 Task: Look for space in Pīpri, India from 8th June, 2023 to 19th June, 2023 for 1 adult in price range Rs.5000 to Rs.12000. Place can be shared room with 1  bedroom having 1 bed and 1 bathroom. Property type can be house, flat, guest house, hotel. Booking option can be shelf check-in. Required host language is English.
Action: Mouse moved to (408, 106)
Screenshot: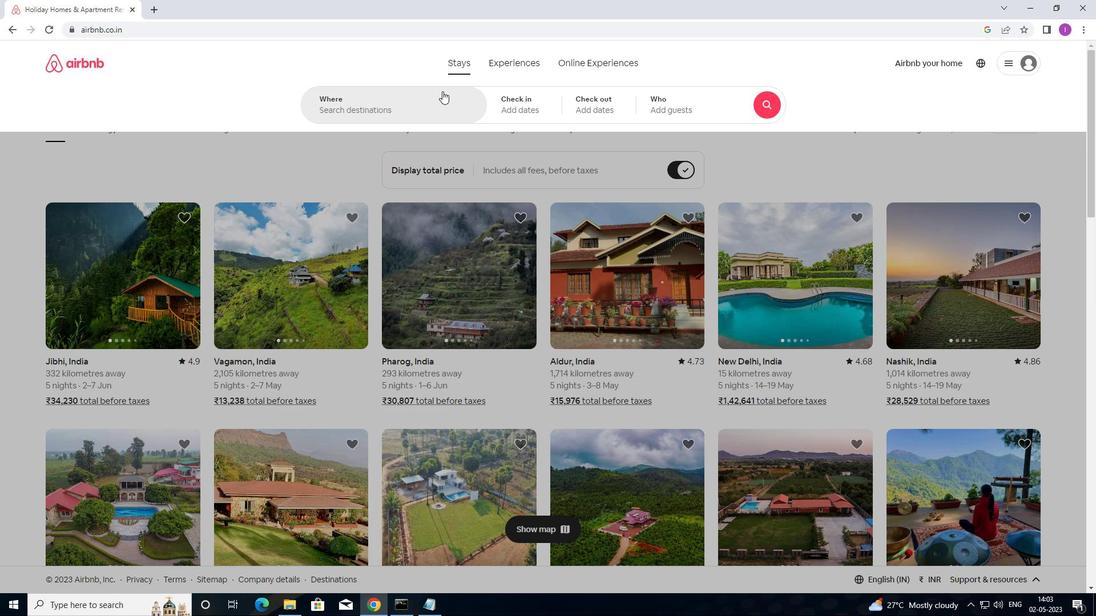 
Action: Mouse pressed left at (408, 106)
Screenshot: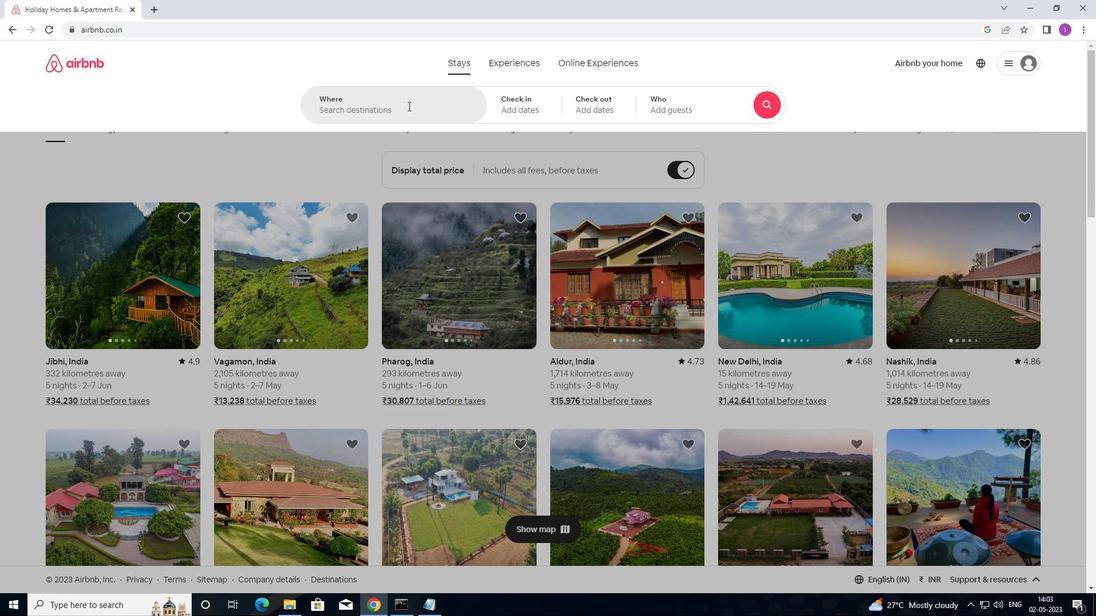 
Action: Mouse moved to (494, 107)
Screenshot: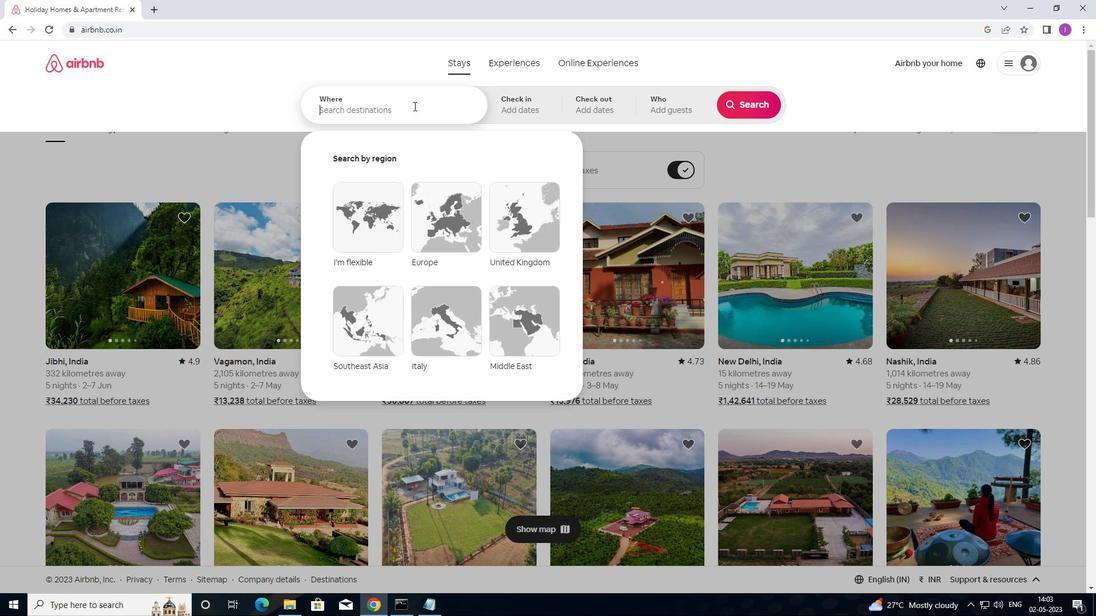 
Action: Key pressed <Key.shift>PIPRI,<Key.shift>INDIA
Screenshot: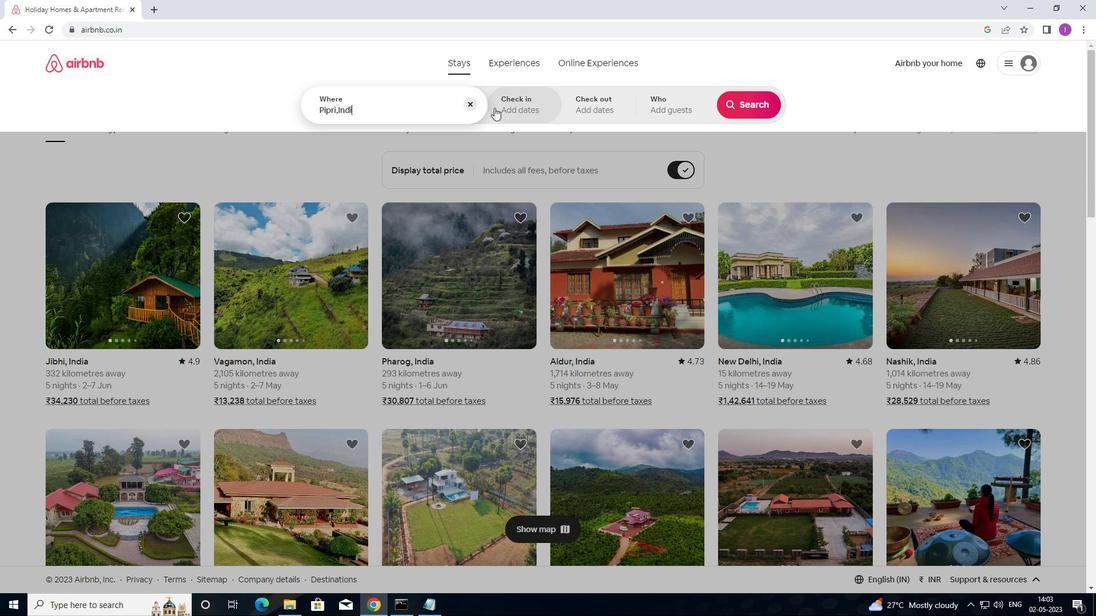 
Action: Mouse moved to (532, 107)
Screenshot: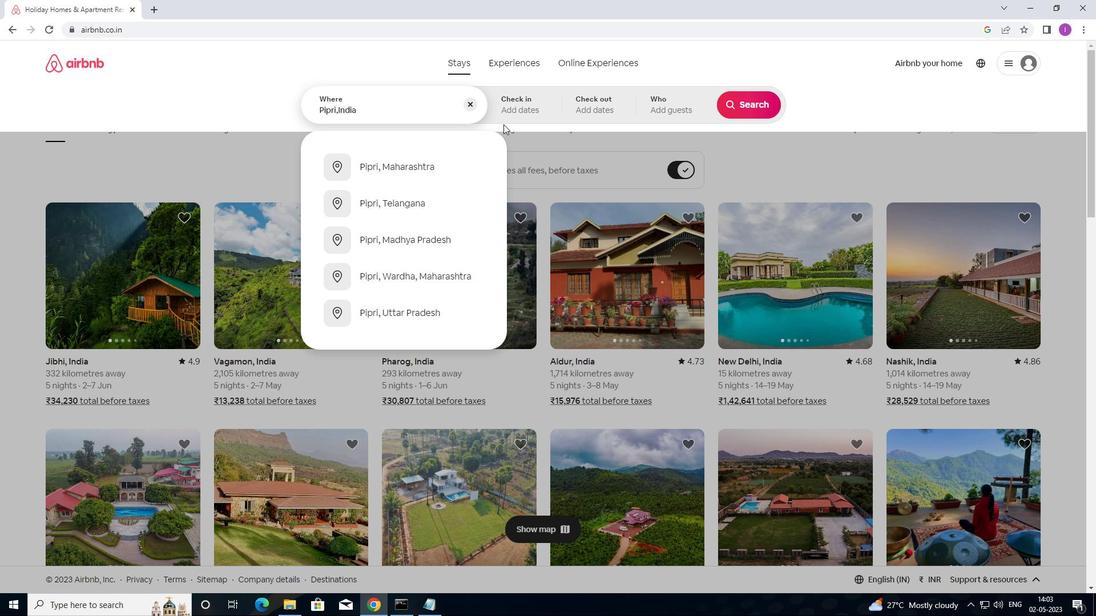 
Action: Mouse pressed left at (532, 107)
Screenshot: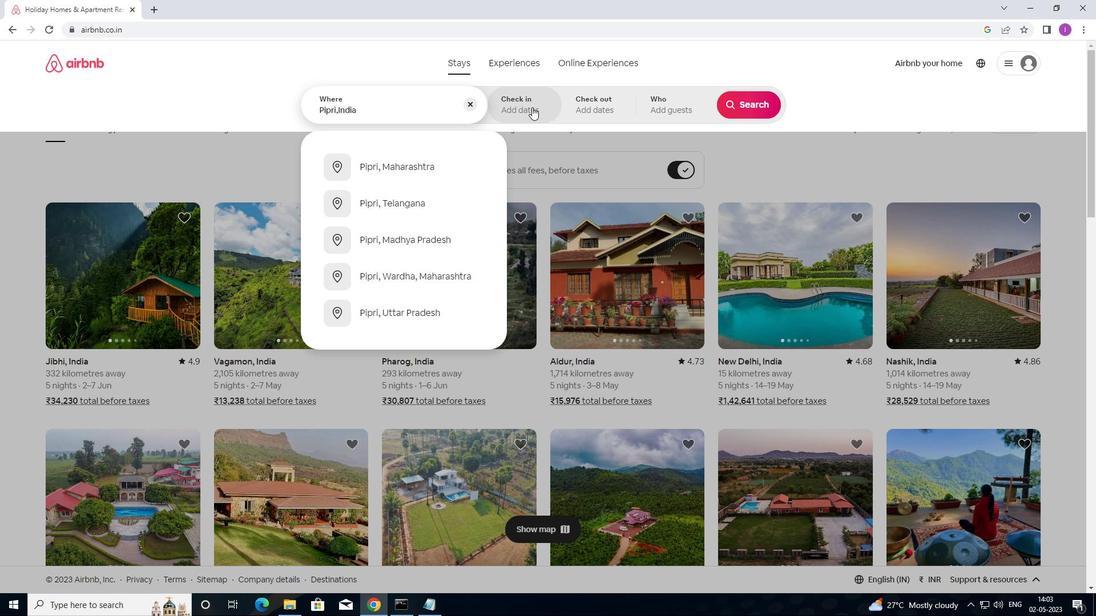 
Action: Mouse moved to (681, 270)
Screenshot: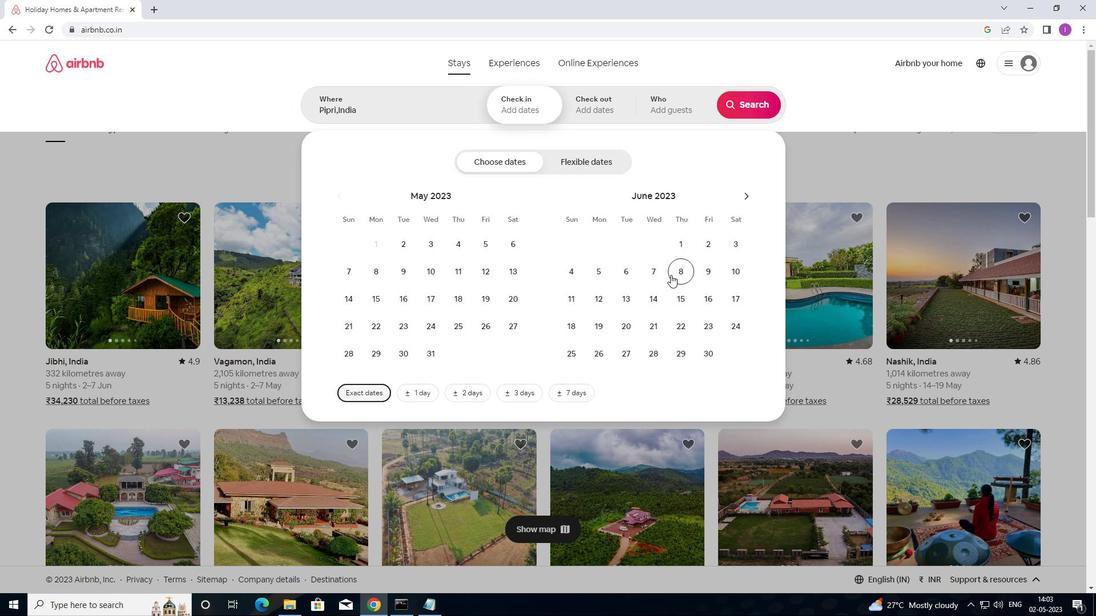 
Action: Mouse pressed left at (681, 270)
Screenshot: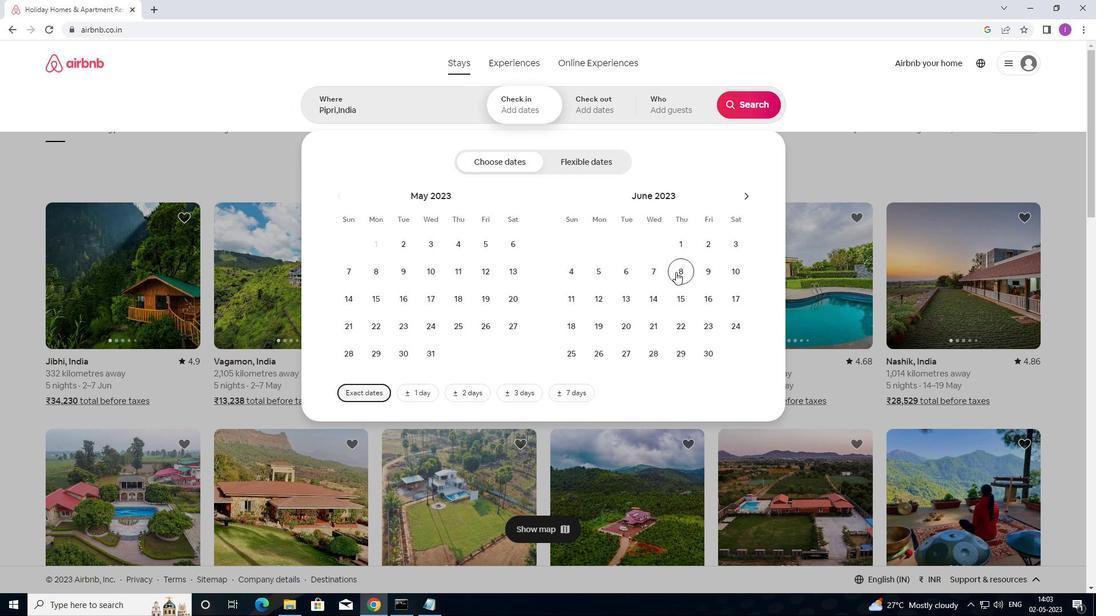 
Action: Mouse moved to (597, 332)
Screenshot: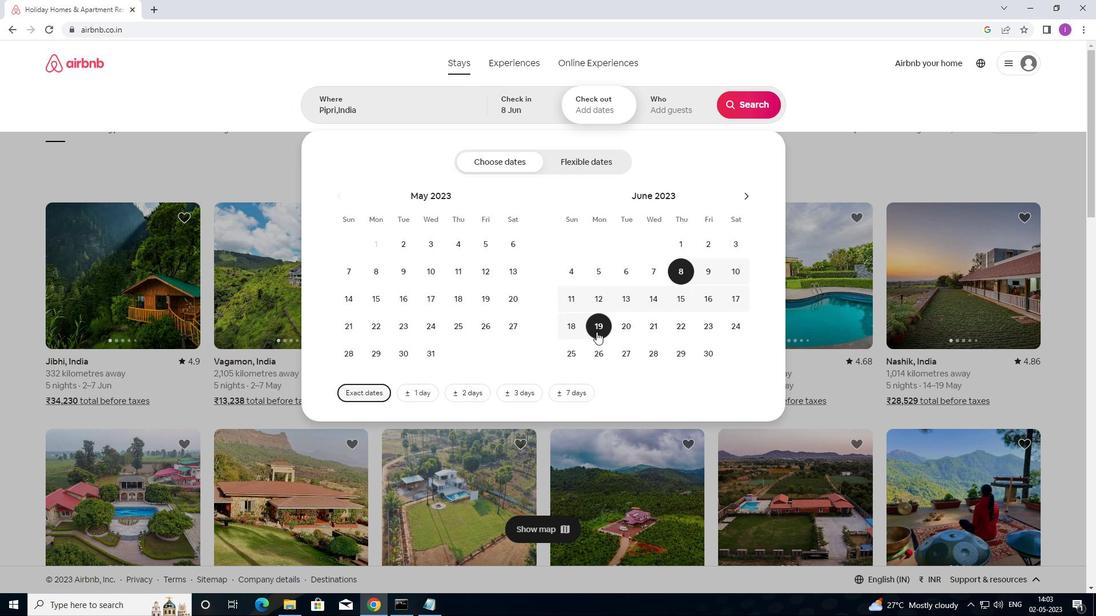 
Action: Mouse pressed left at (597, 332)
Screenshot: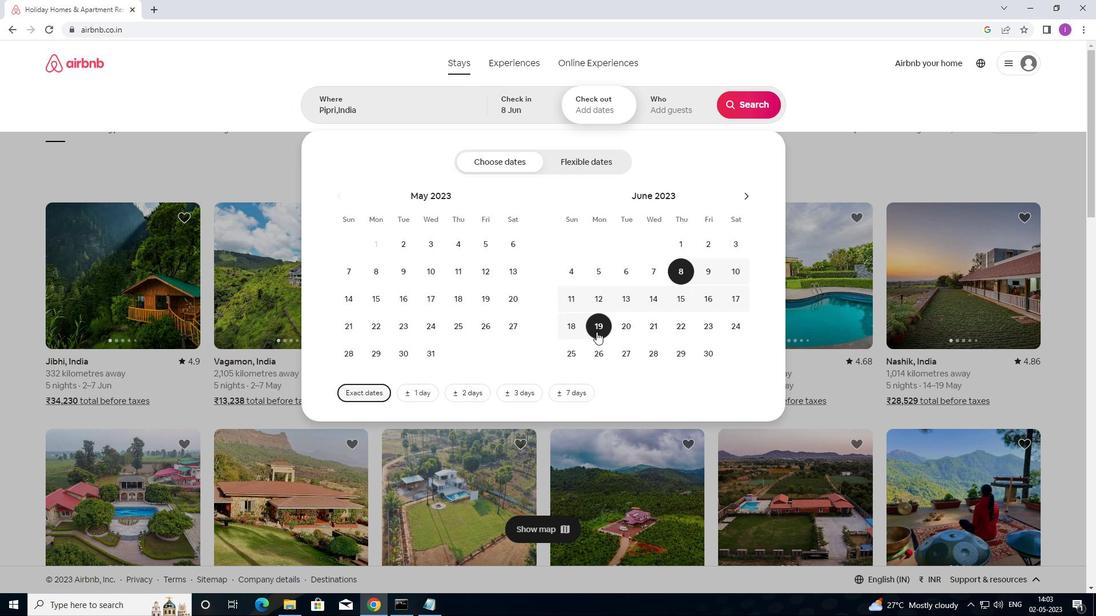 
Action: Mouse moved to (675, 118)
Screenshot: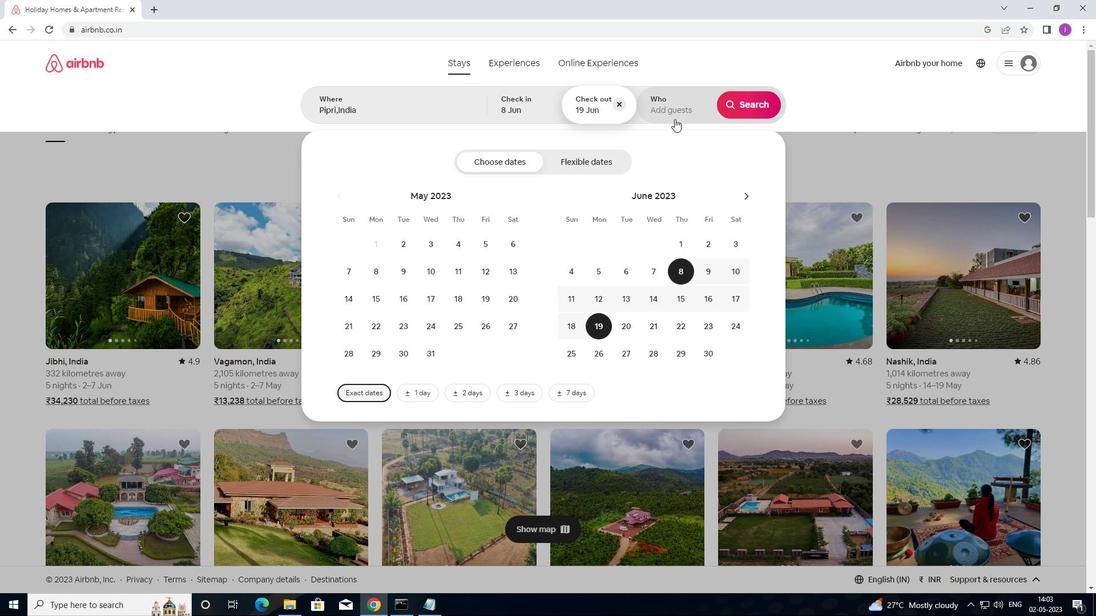 
Action: Mouse pressed left at (675, 118)
Screenshot: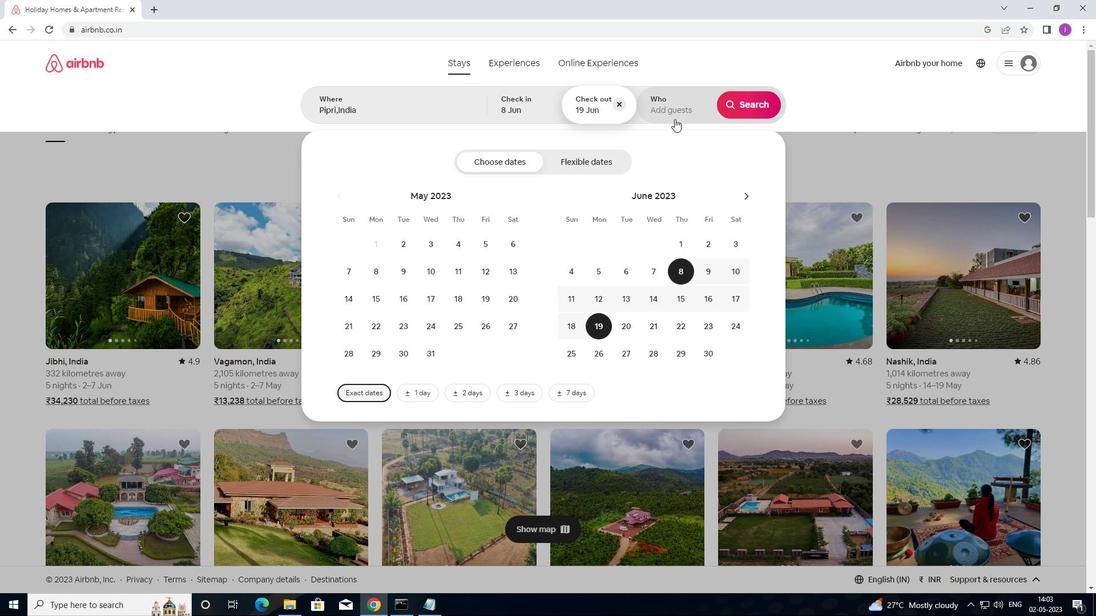 
Action: Mouse moved to (748, 164)
Screenshot: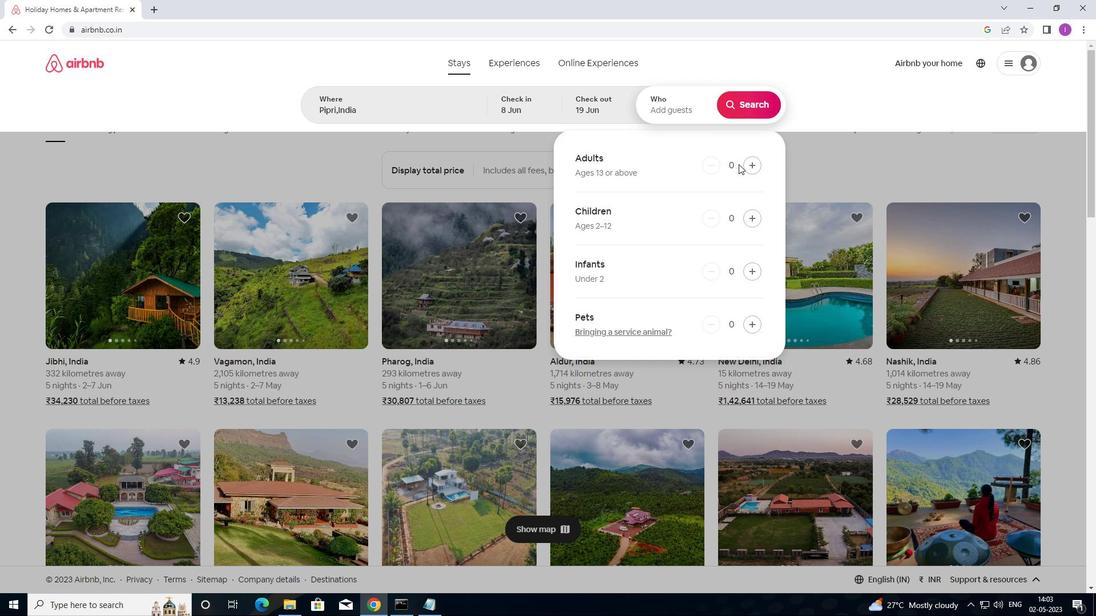 
Action: Mouse pressed left at (748, 164)
Screenshot: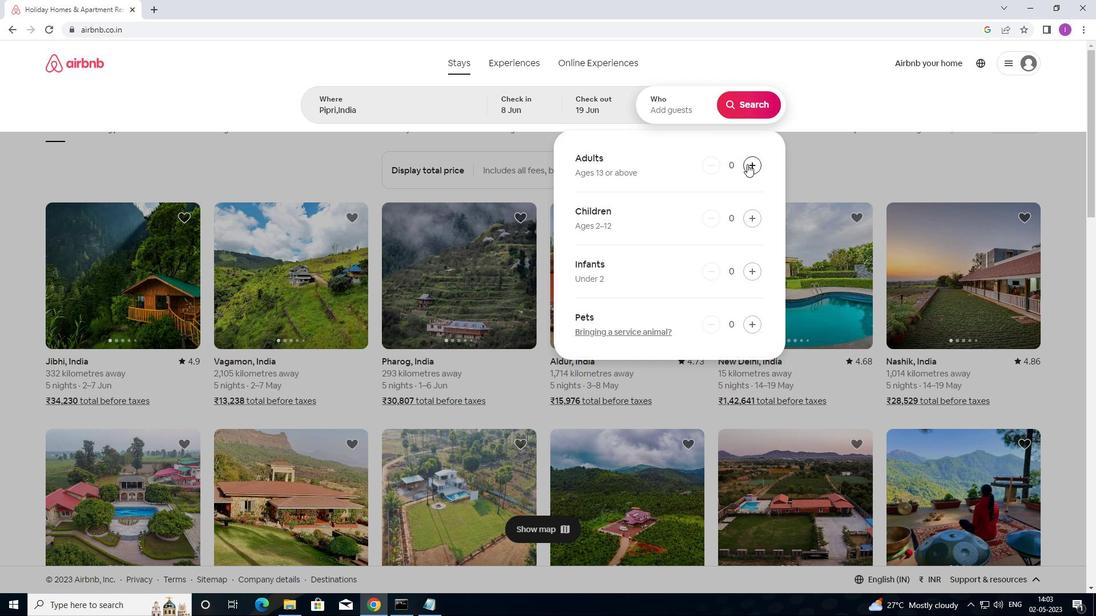 
Action: Mouse moved to (755, 107)
Screenshot: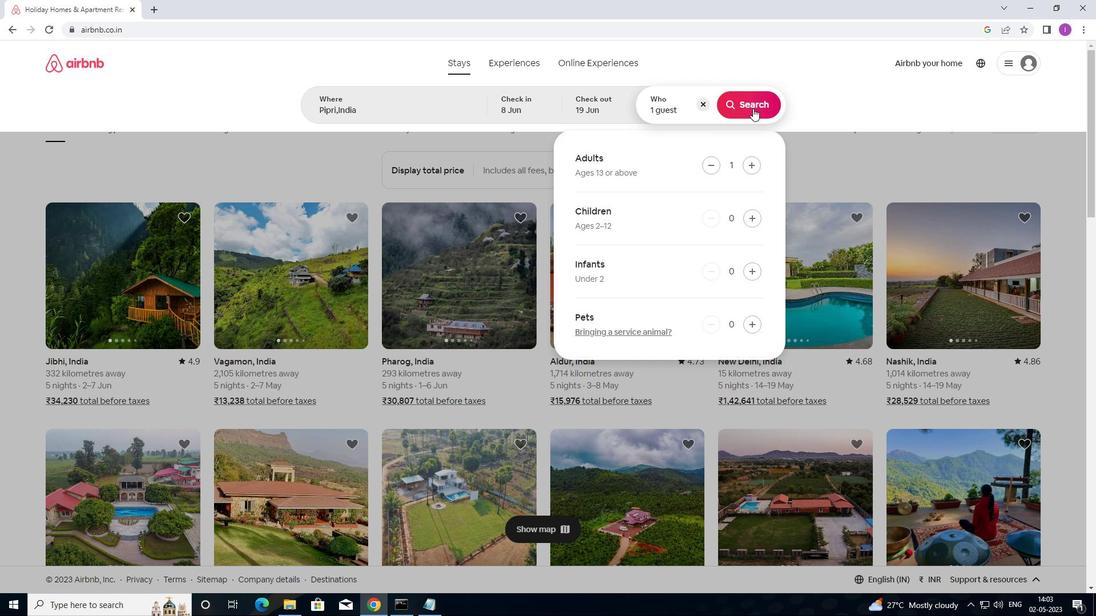 
Action: Mouse pressed left at (755, 107)
Screenshot: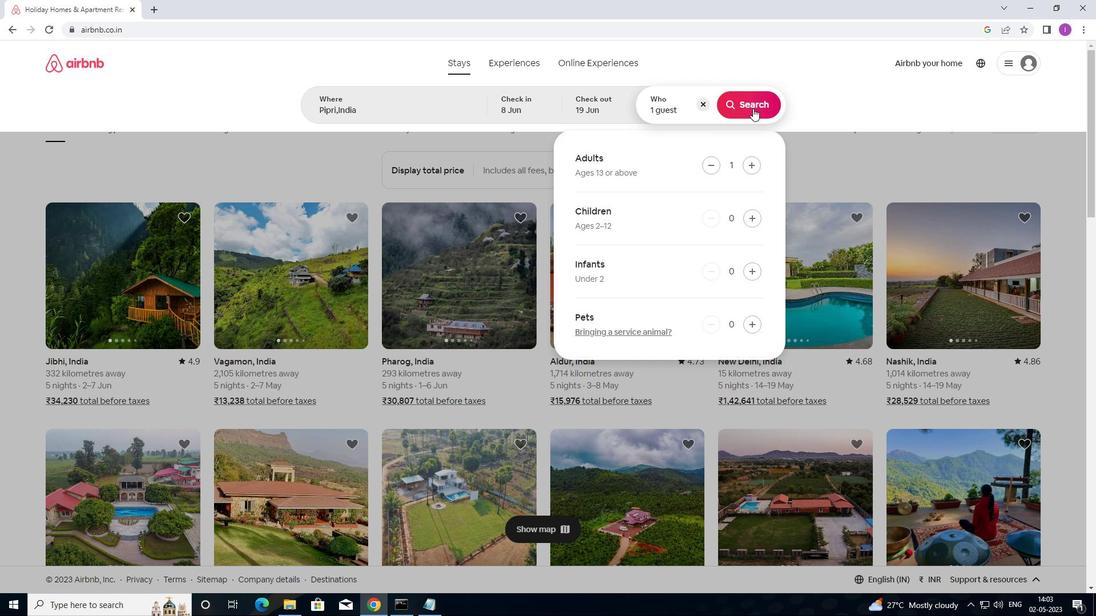 
Action: Mouse moved to (1063, 108)
Screenshot: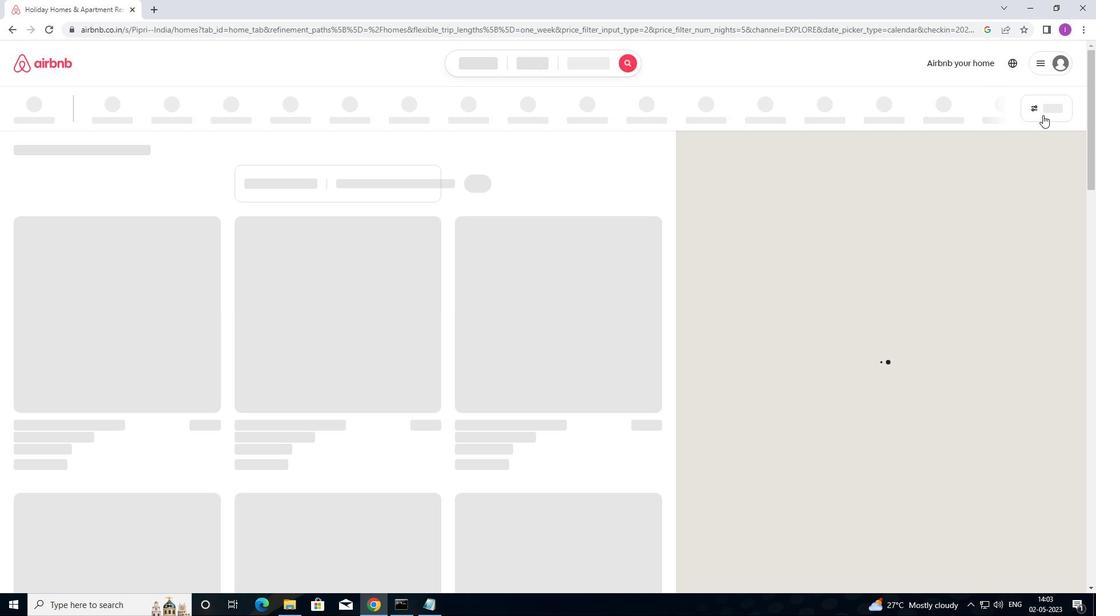 
Action: Mouse pressed left at (1063, 108)
Screenshot: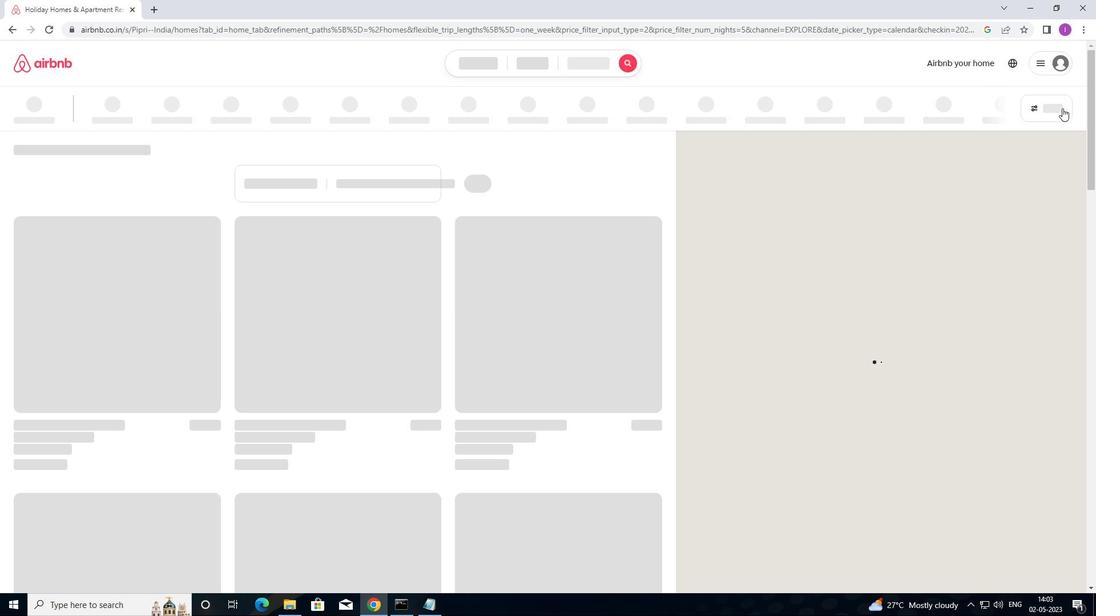 
Action: Mouse moved to (1043, 109)
Screenshot: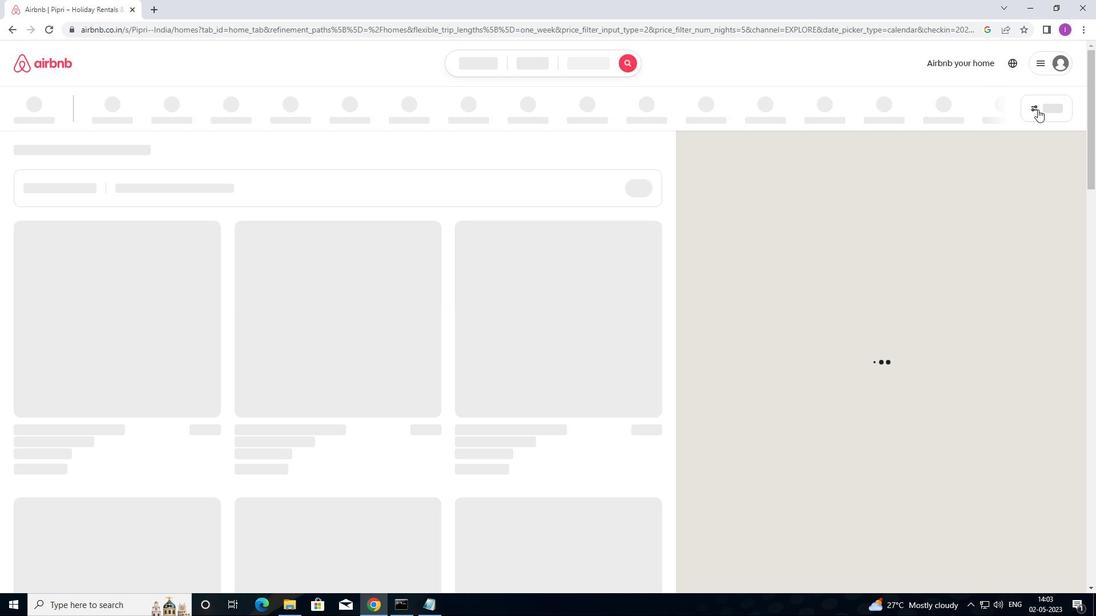 
Action: Mouse pressed left at (1043, 109)
Screenshot: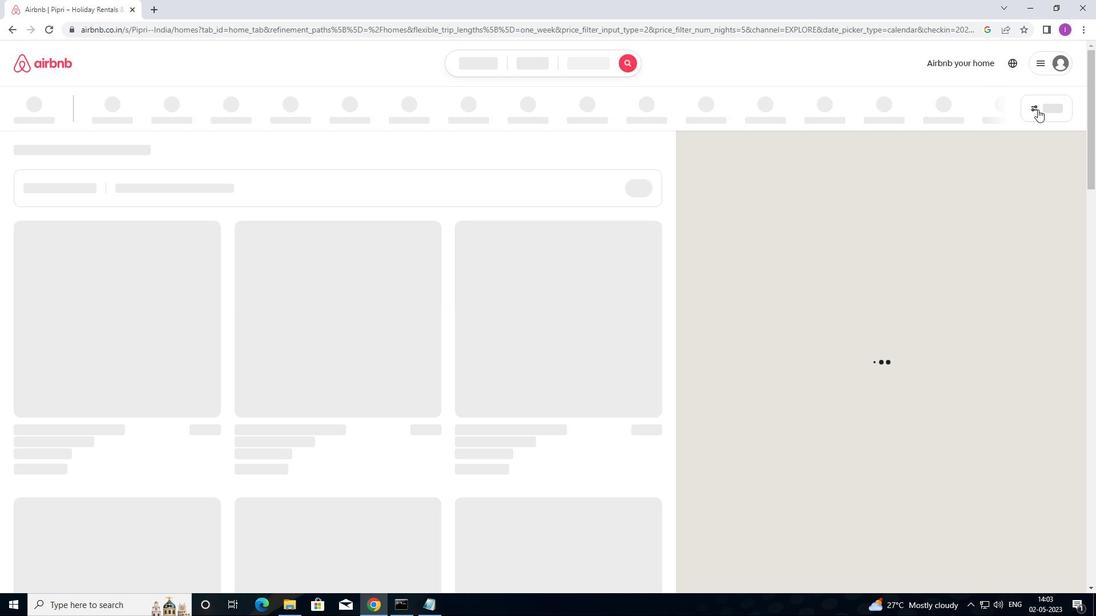 
Action: Mouse moved to (418, 250)
Screenshot: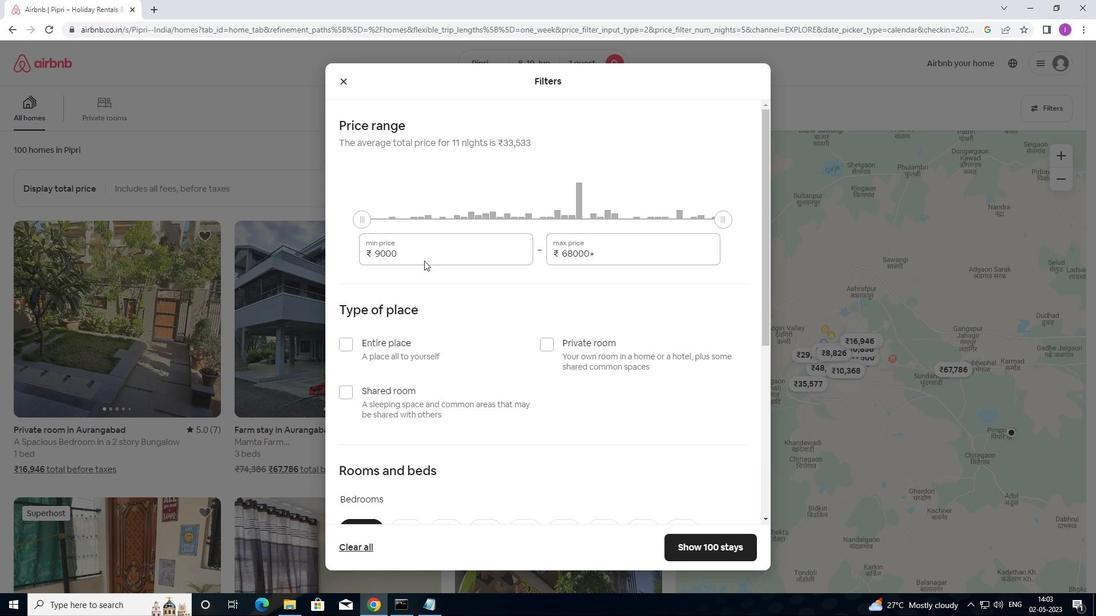 
Action: Mouse pressed left at (418, 250)
Screenshot: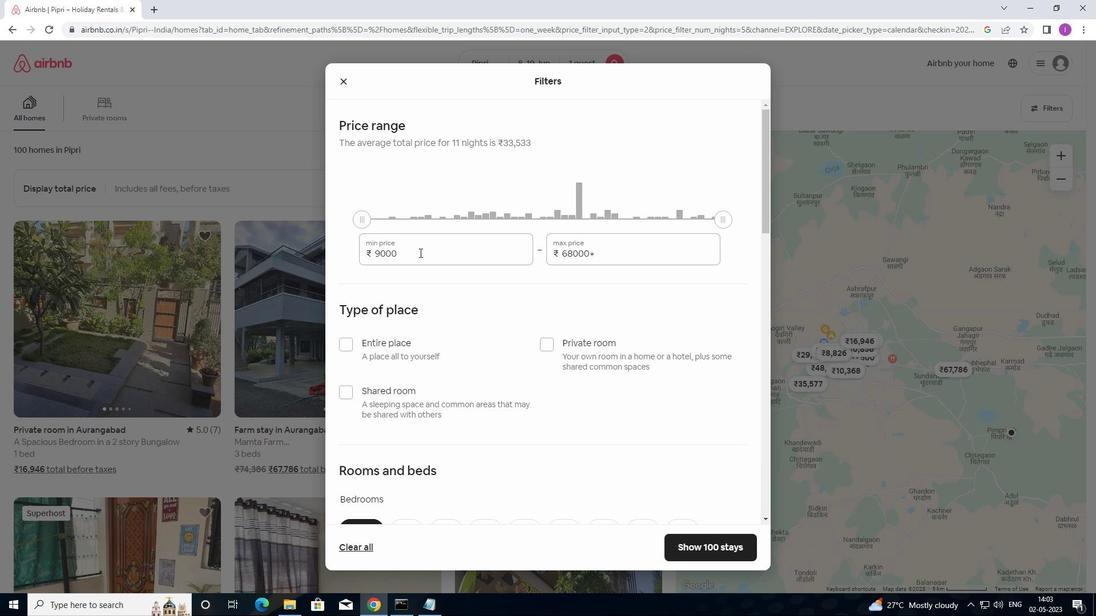 
Action: Mouse moved to (350, 251)
Screenshot: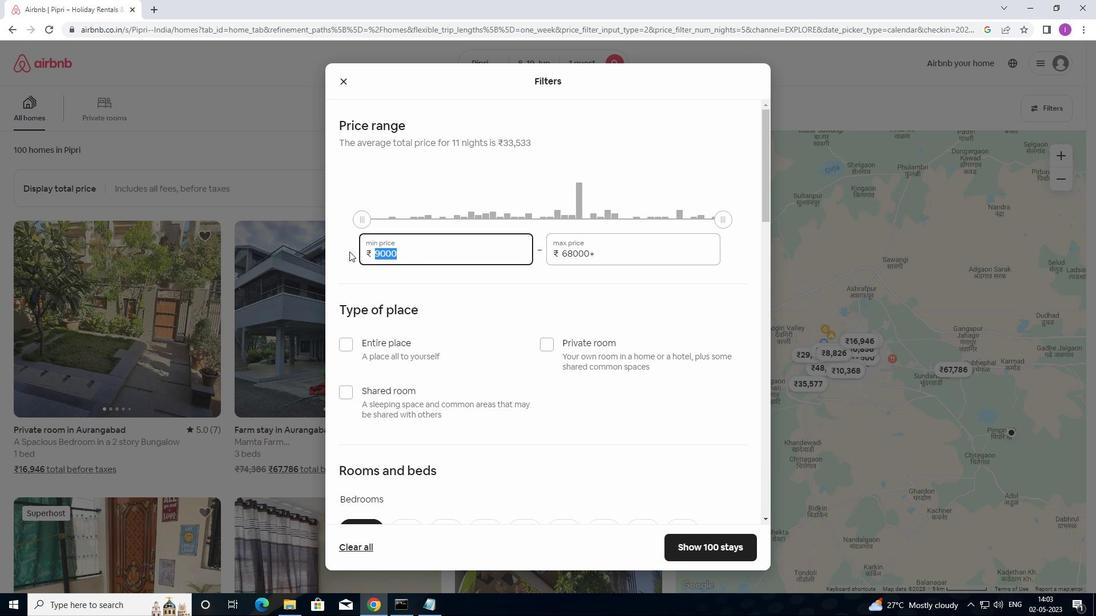 
Action: Key pressed 50
Screenshot: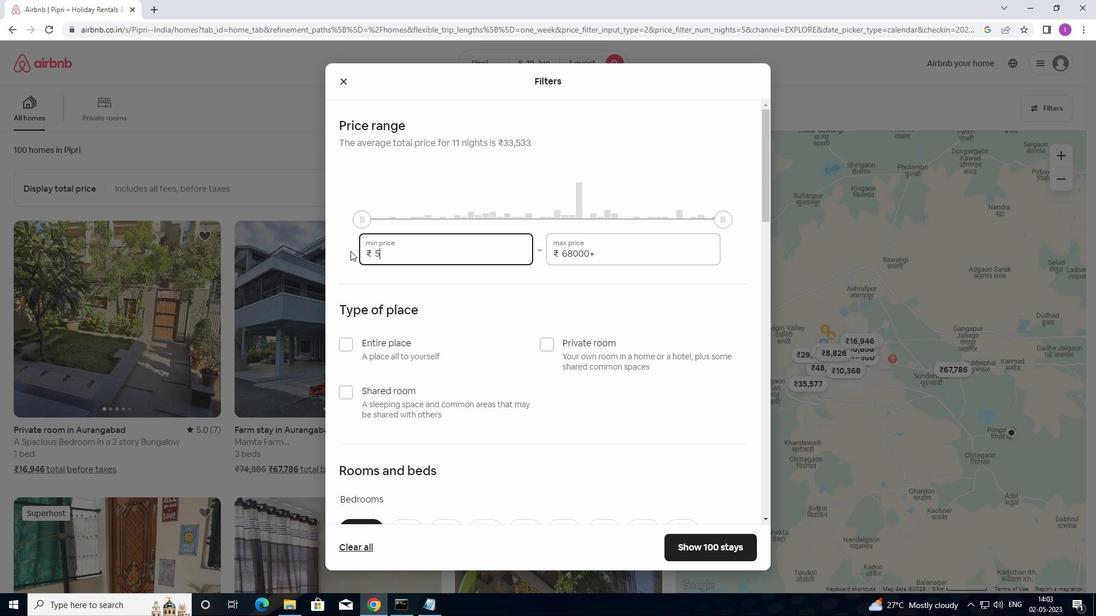 
Action: Mouse moved to (355, 250)
Screenshot: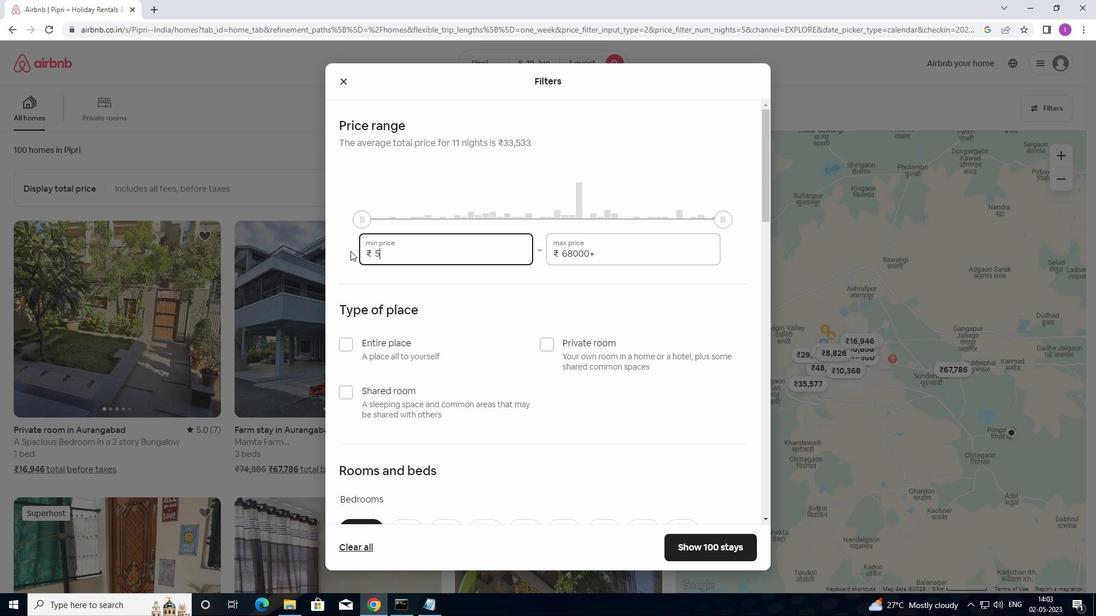 
Action: Key pressed 0
Screenshot: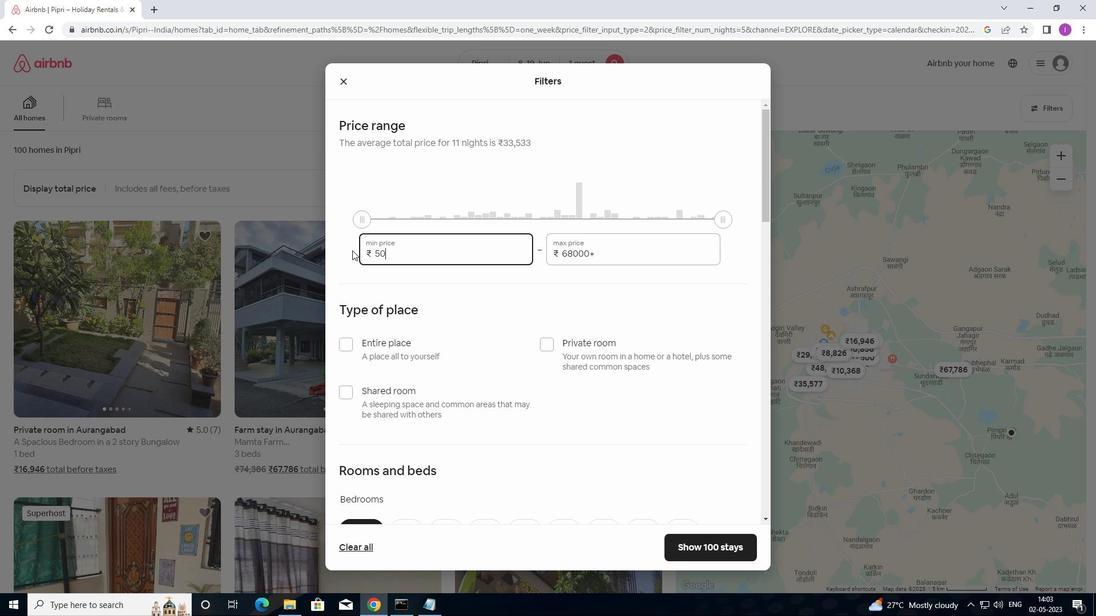 
Action: Mouse moved to (355, 250)
Screenshot: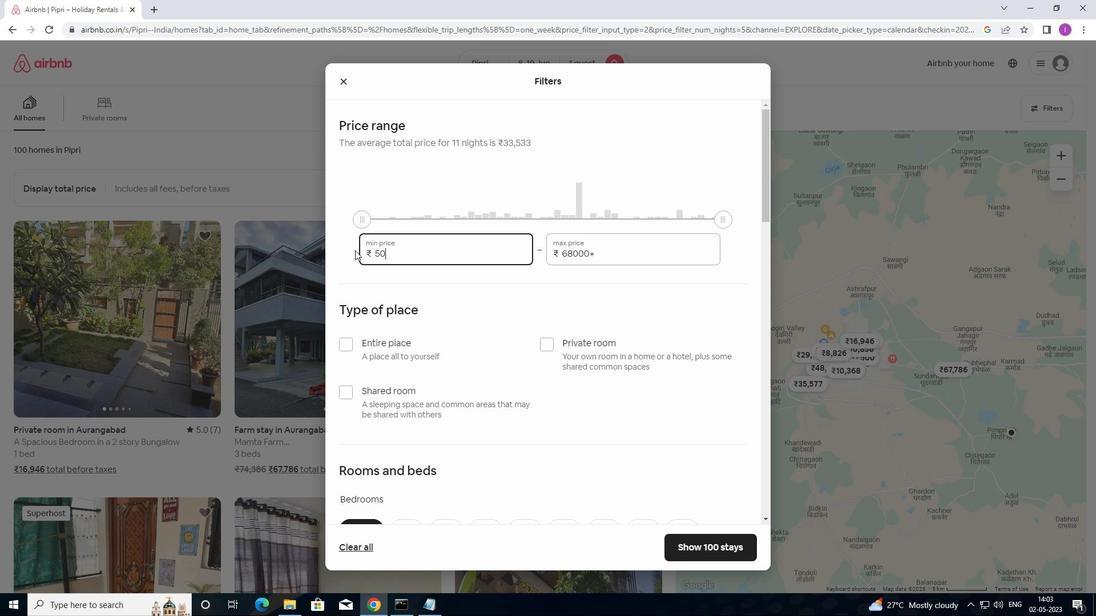 
Action: Key pressed 0
Screenshot: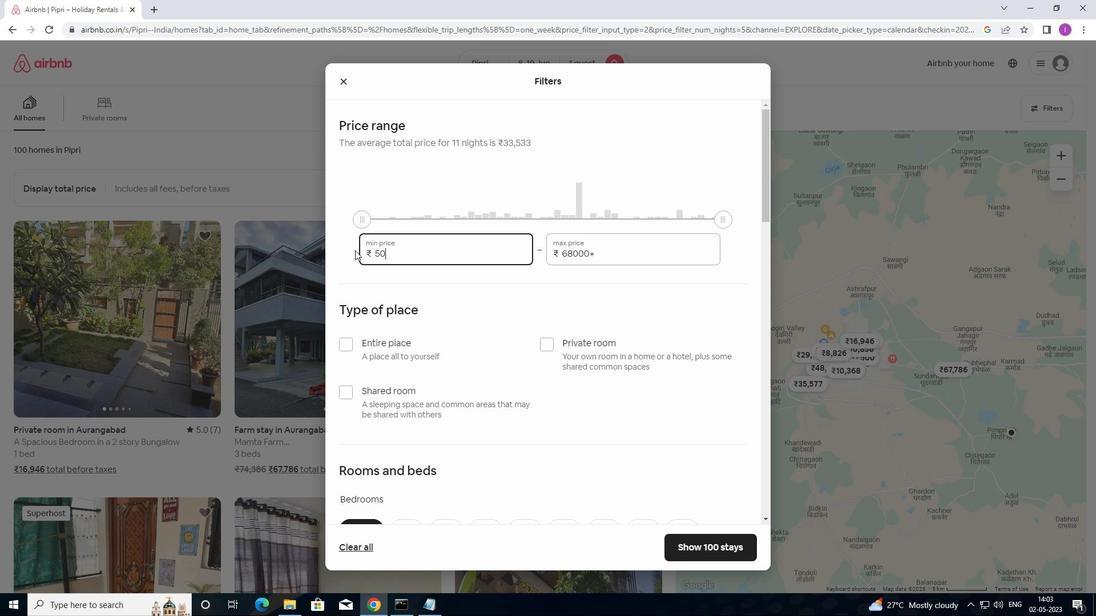 
Action: Mouse moved to (600, 254)
Screenshot: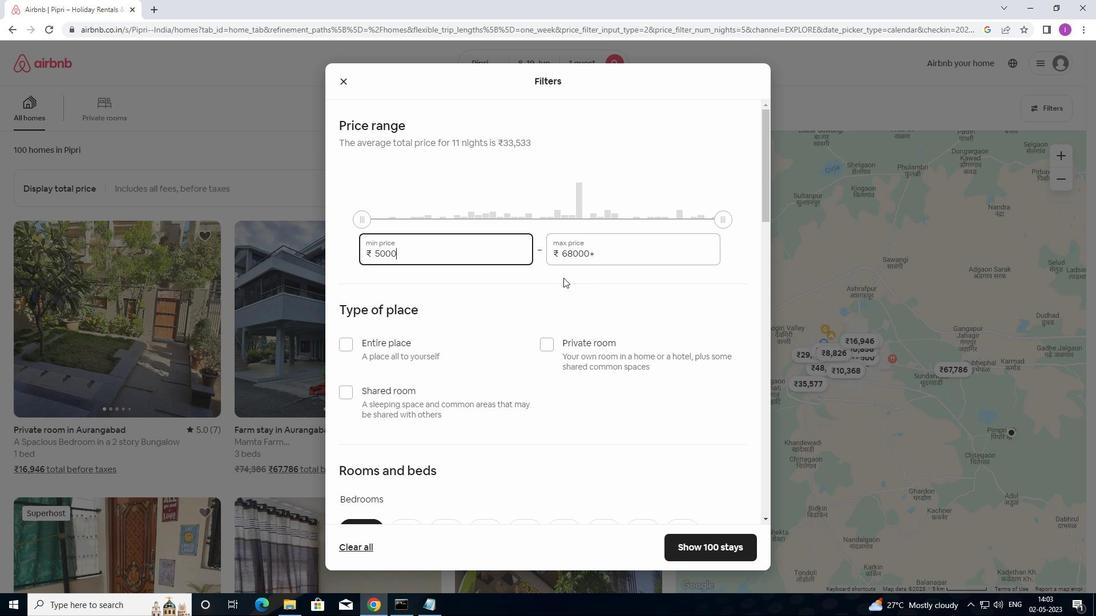 
Action: Mouse pressed left at (600, 254)
Screenshot: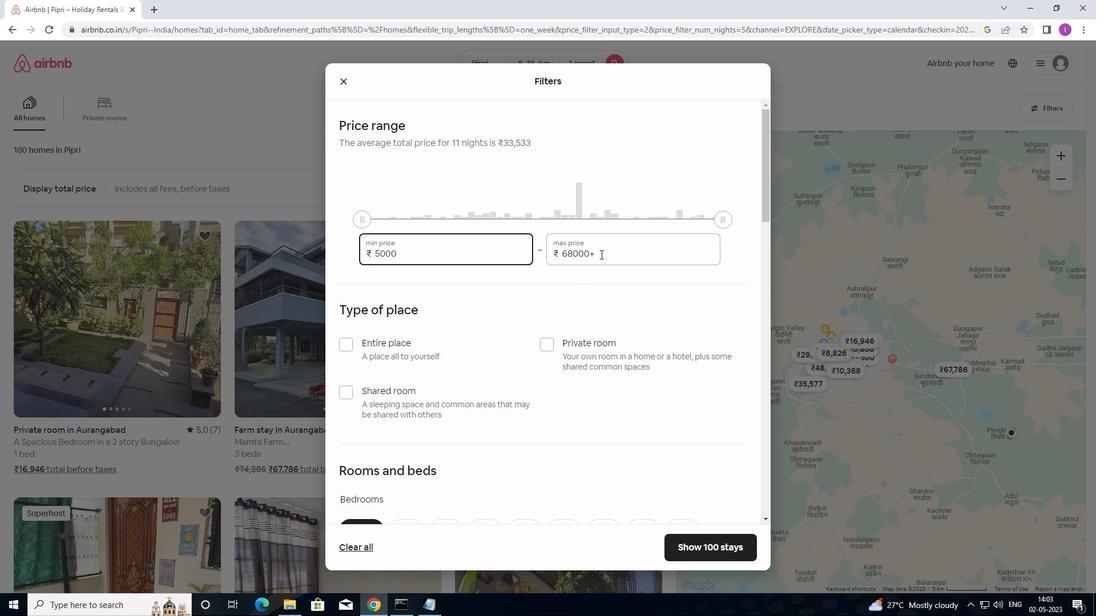 
Action: Mouse moved to (552, 253)
Screenshot: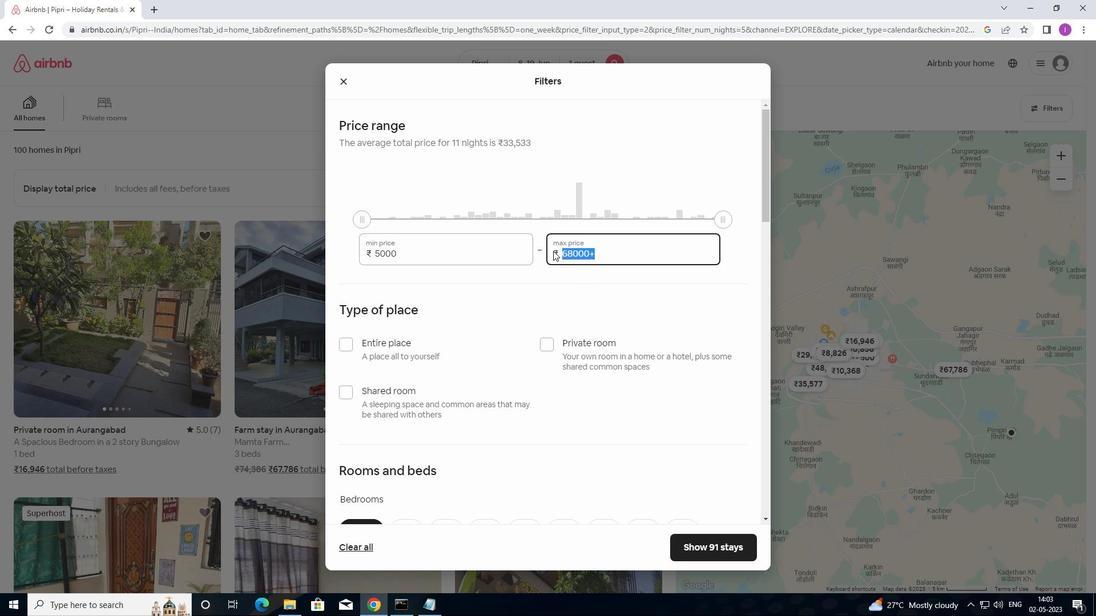 
Action: Key pressed 12
Screenshot: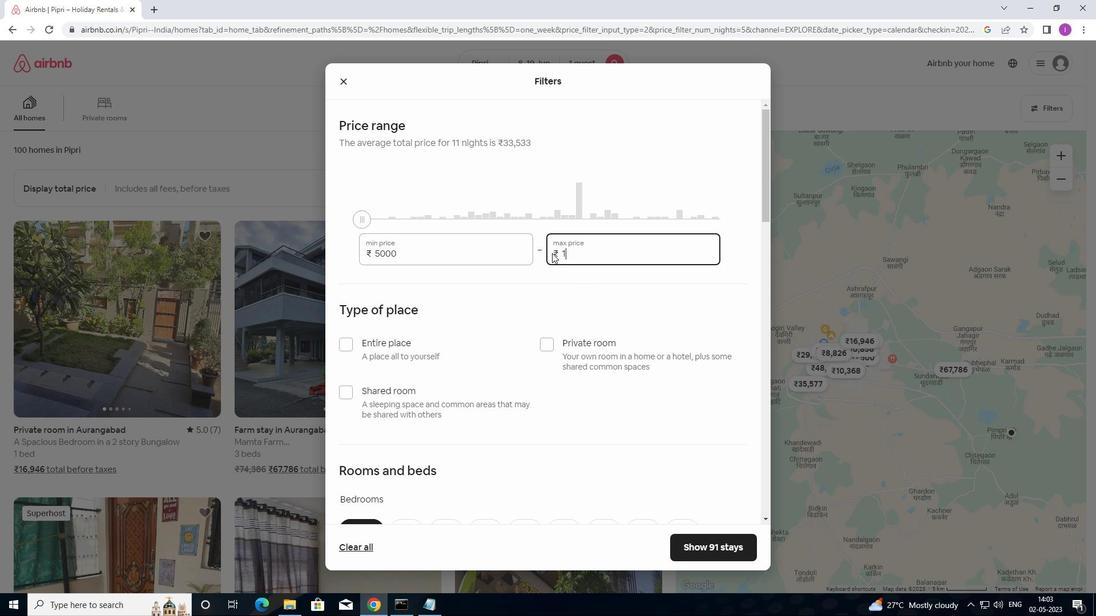 
Action: Mouse moved to (552, 255)
Screenshot: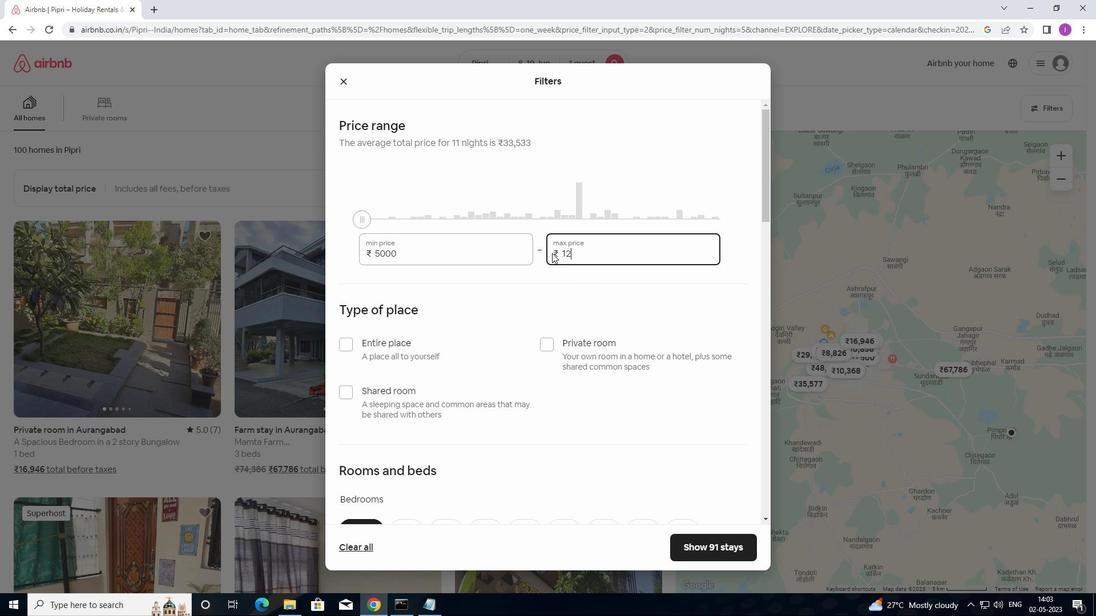 
Action: Key pressed 0
Screenshot: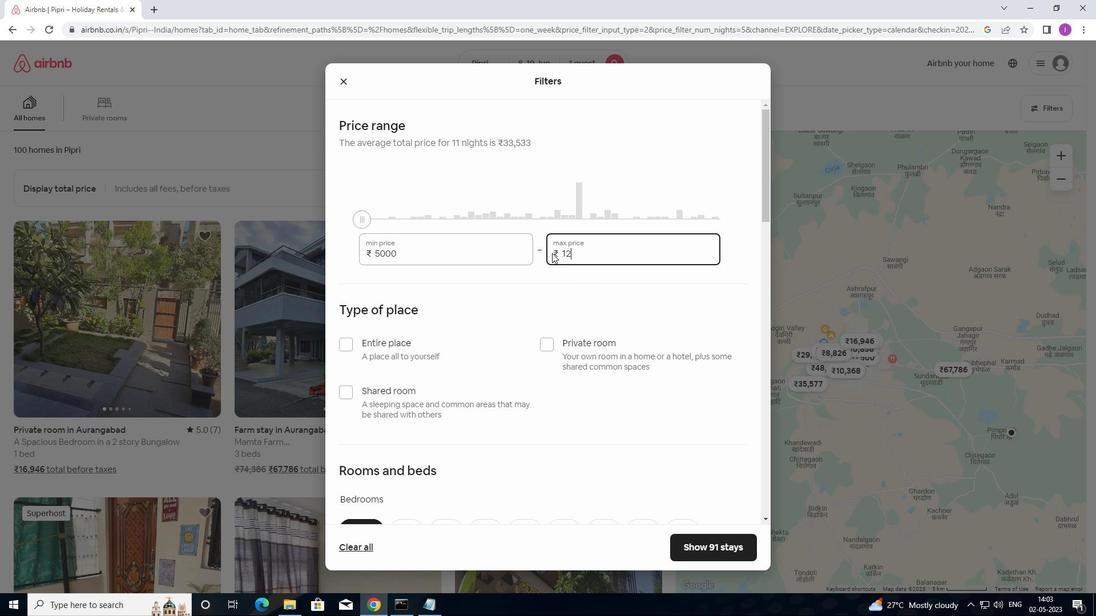 
Action: Mouse moved to (552, 255)
Screenshot: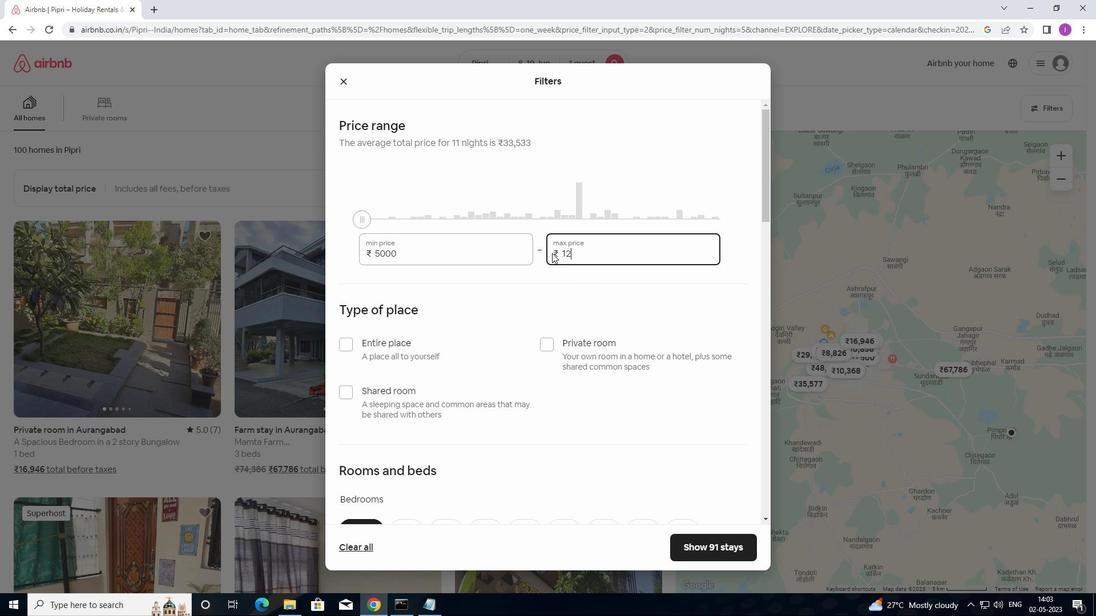 
Action: Key pressed 00
Screenshot: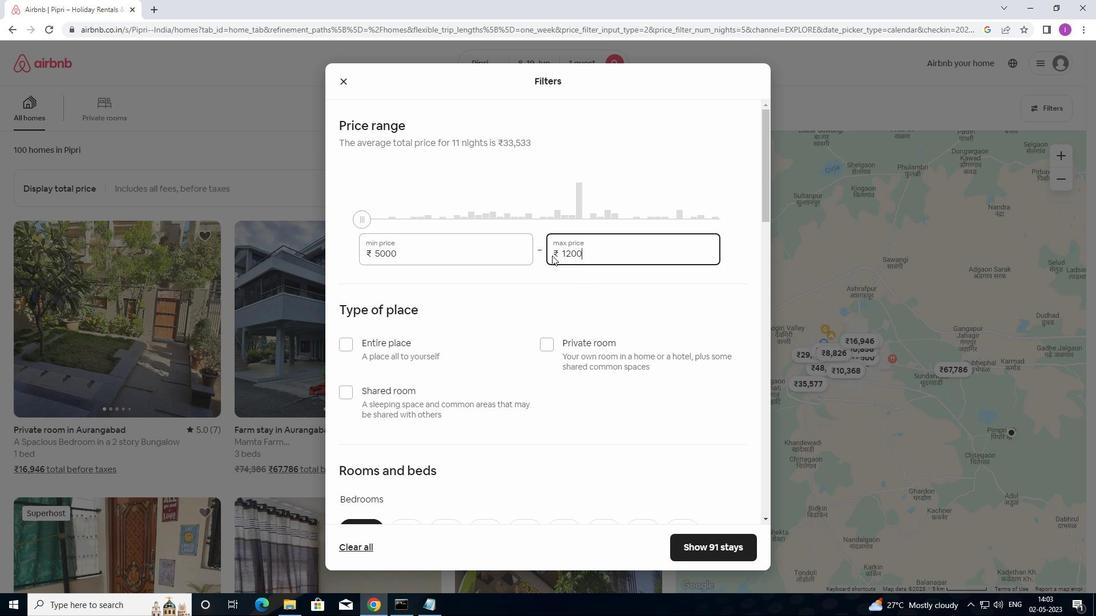 
Action: Mouse moved to (559, 301)
Screenshot: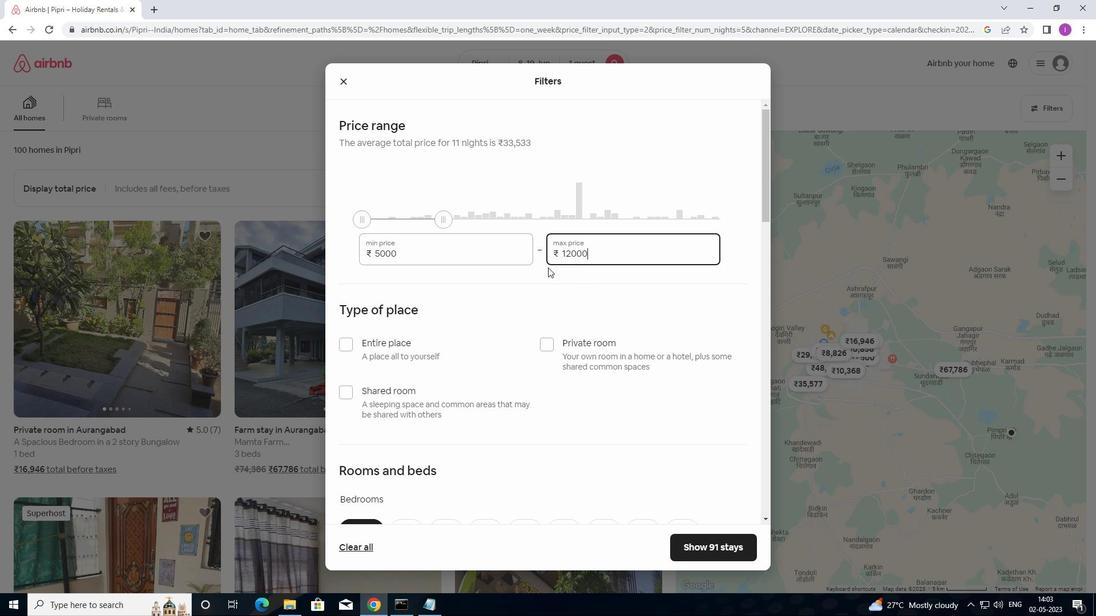 
Action: Mouse scrolled (559, 301) with delta (0, 0)
Screenshot: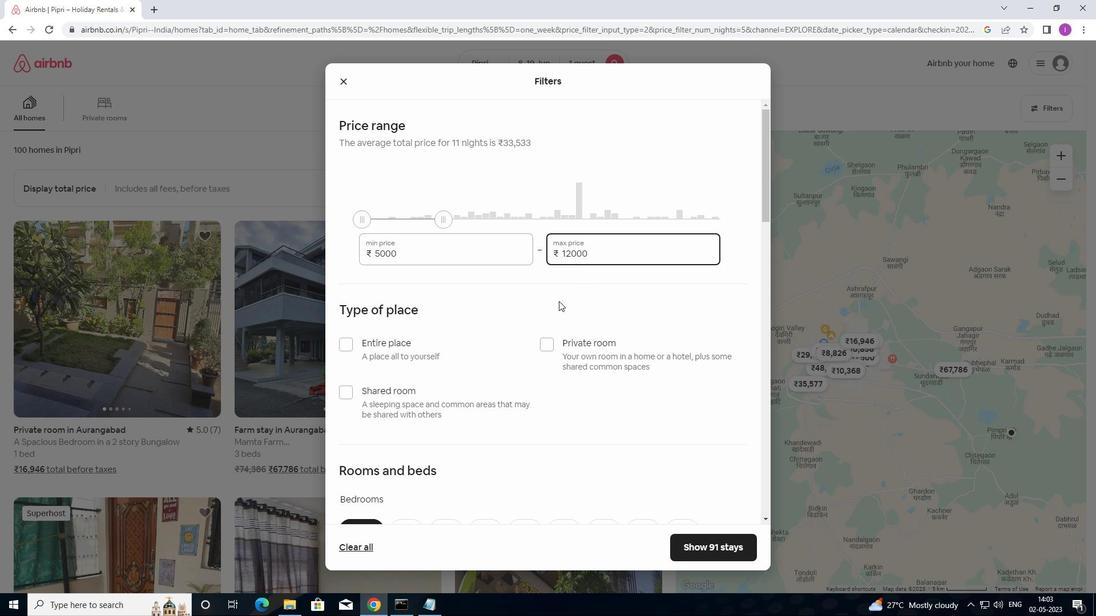
Action: Mouse scrolled (559, 301) with delta (0, 0)
Screenshot: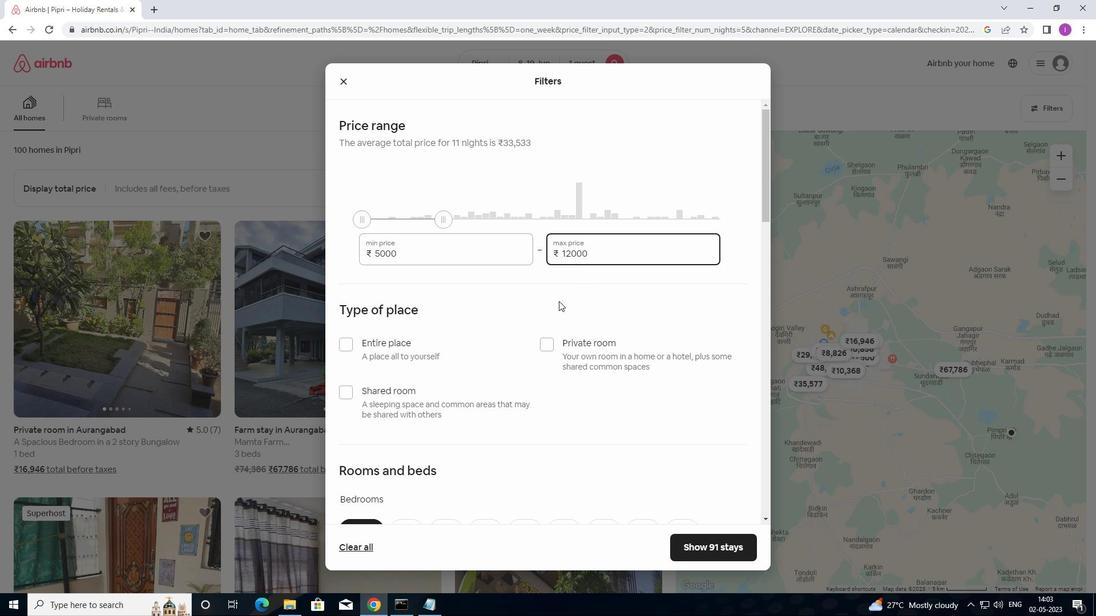
Action: Mouse moved to (351, 281)
Screenshot: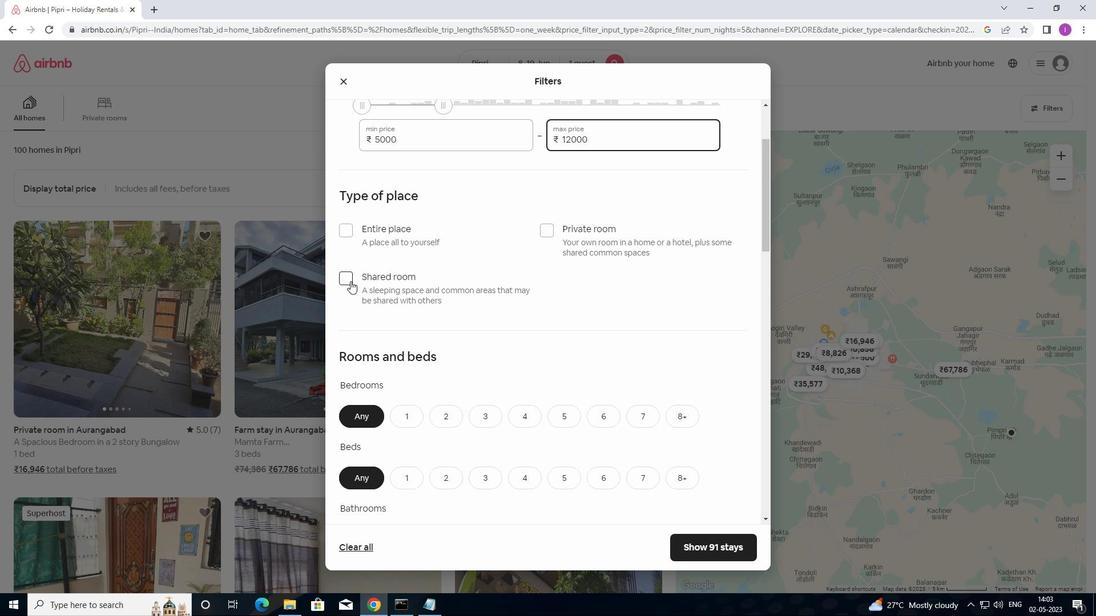 
Action: Mouse pressed left at (351, 281)
Screenshot: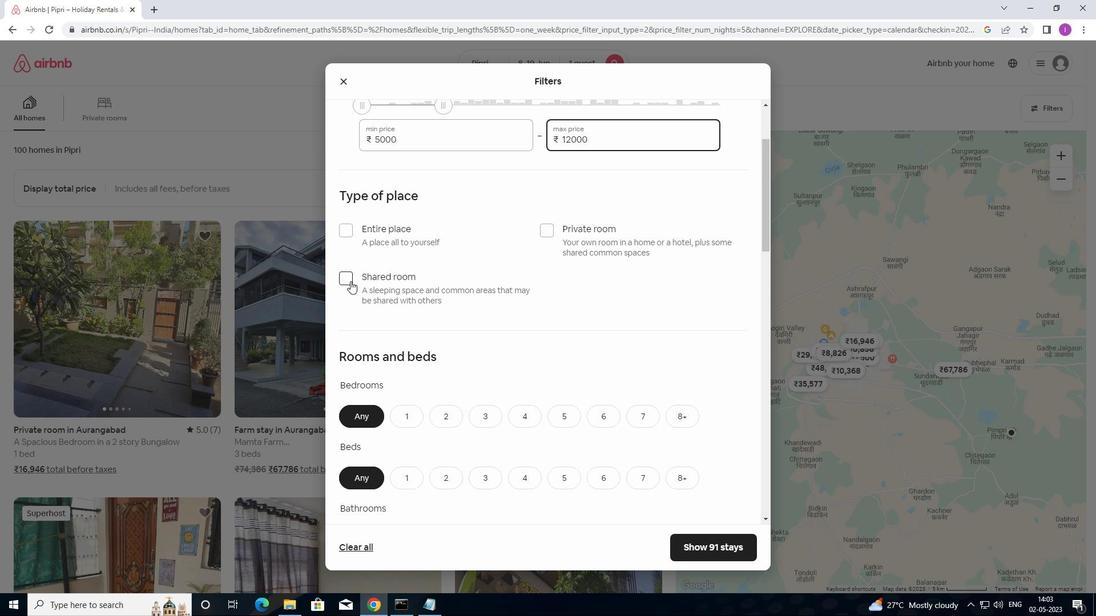 
Action: Mouse moved to (462, 291)
Screenshot: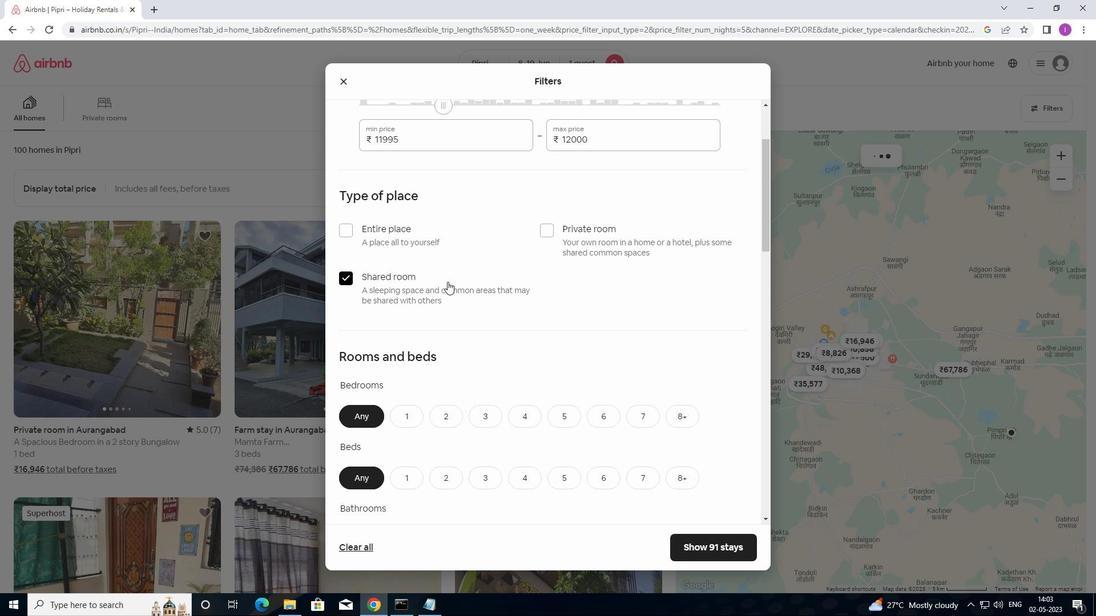 
Action: Mouse scrolled (462, 290) with delta (0, 0)
Screenshot: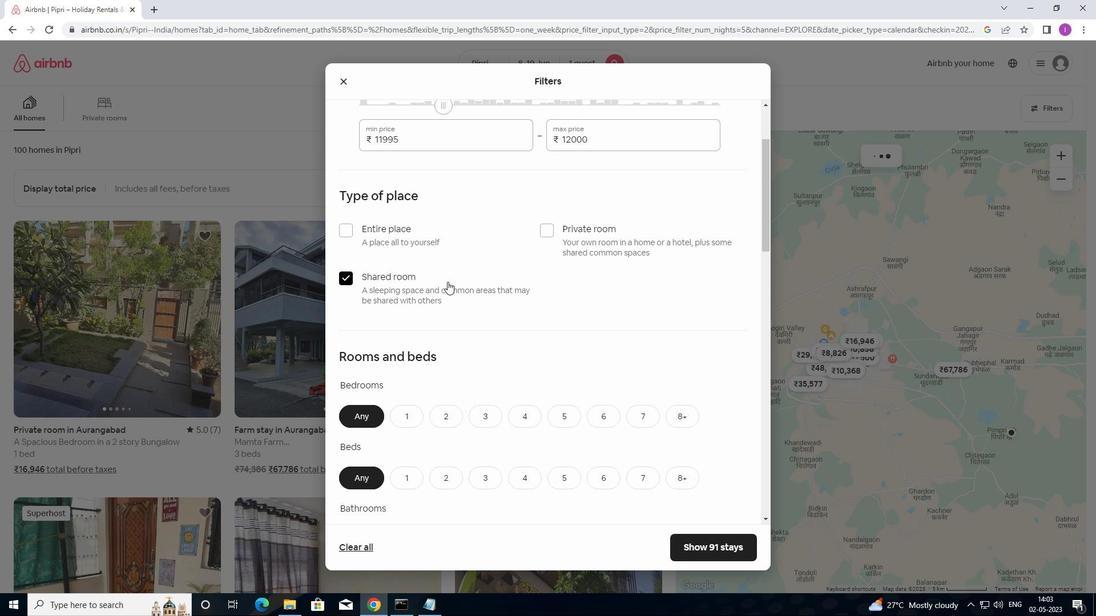 
Action: Mouse moved to (463, 292)
Screenshot: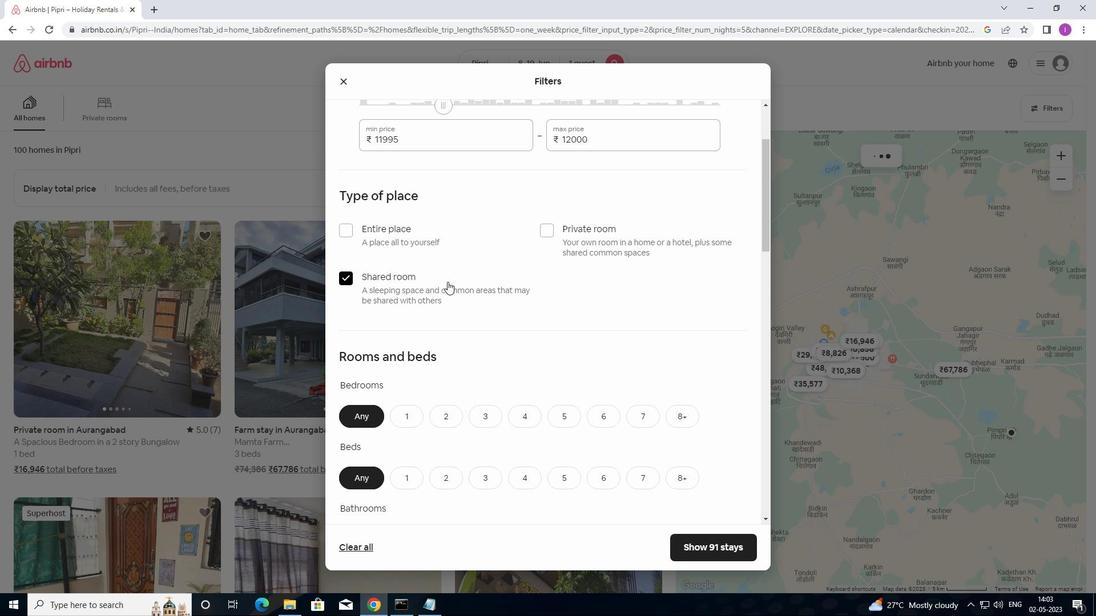 
Action: Mouse scrolled (463, 291) with delta (0, 0)
Screenshot: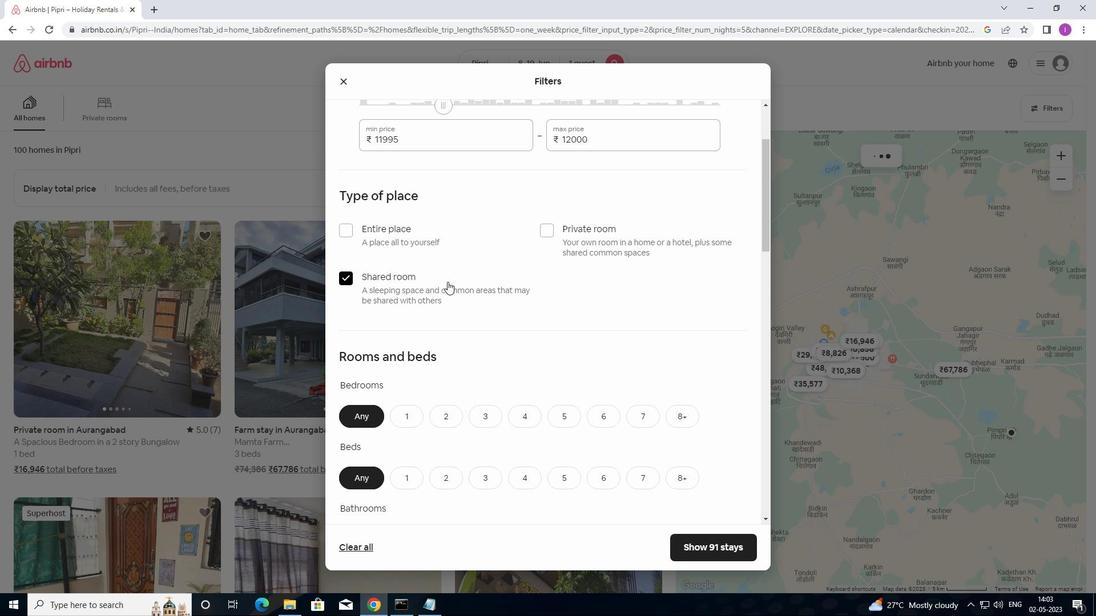 
Action: Mouse moved to (464, 292)
Screenshot: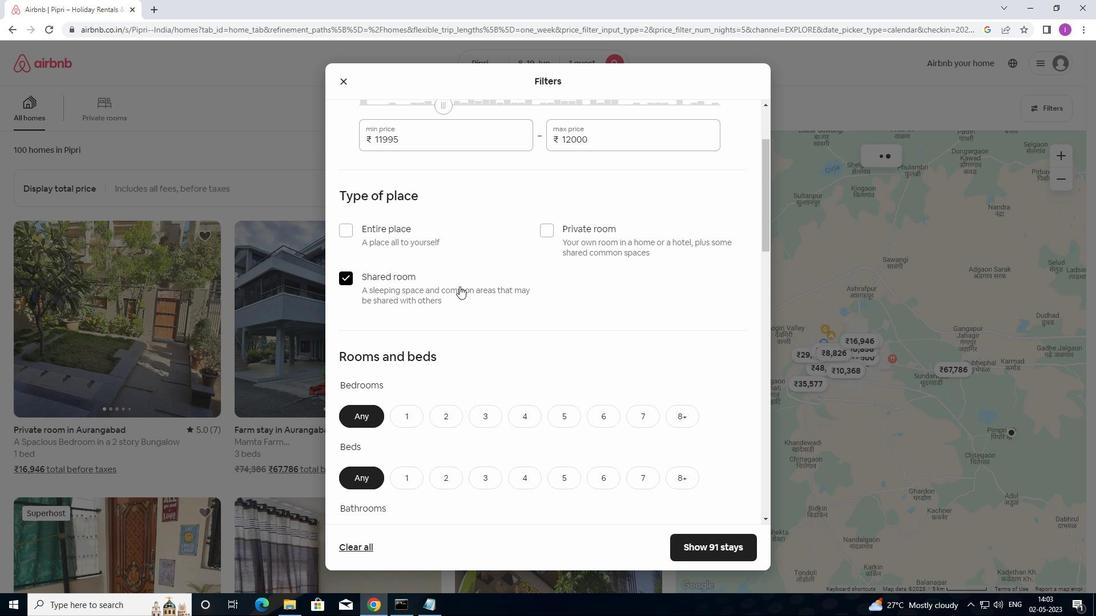 
Action: Mouse scrolled (464, 291) with delta (0, 0)
Screenshot: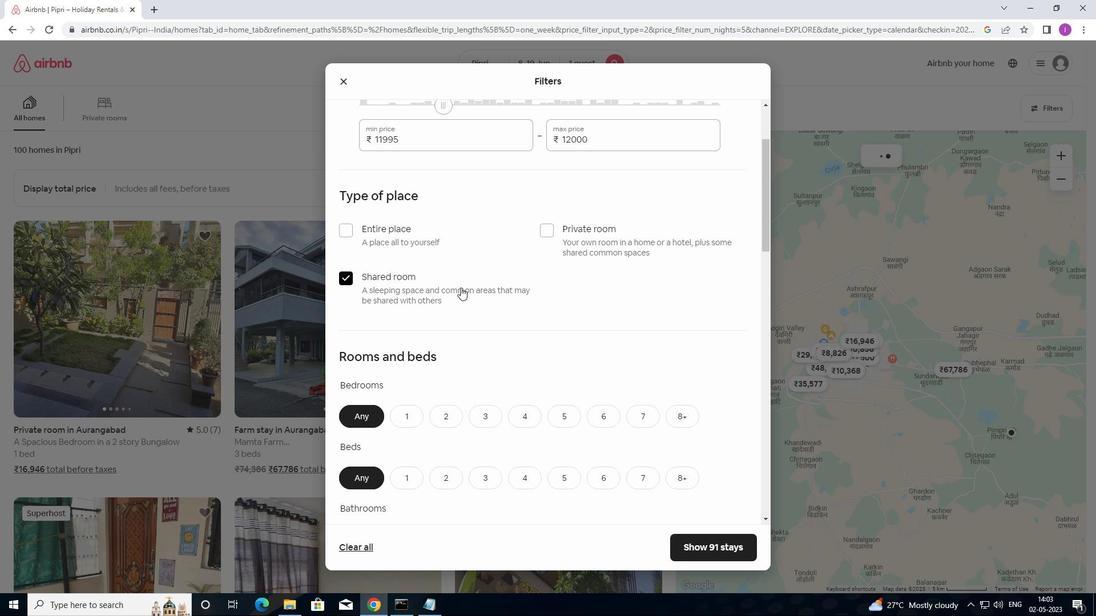 
Action: Mouse moved to (408, 250)
Screenshot: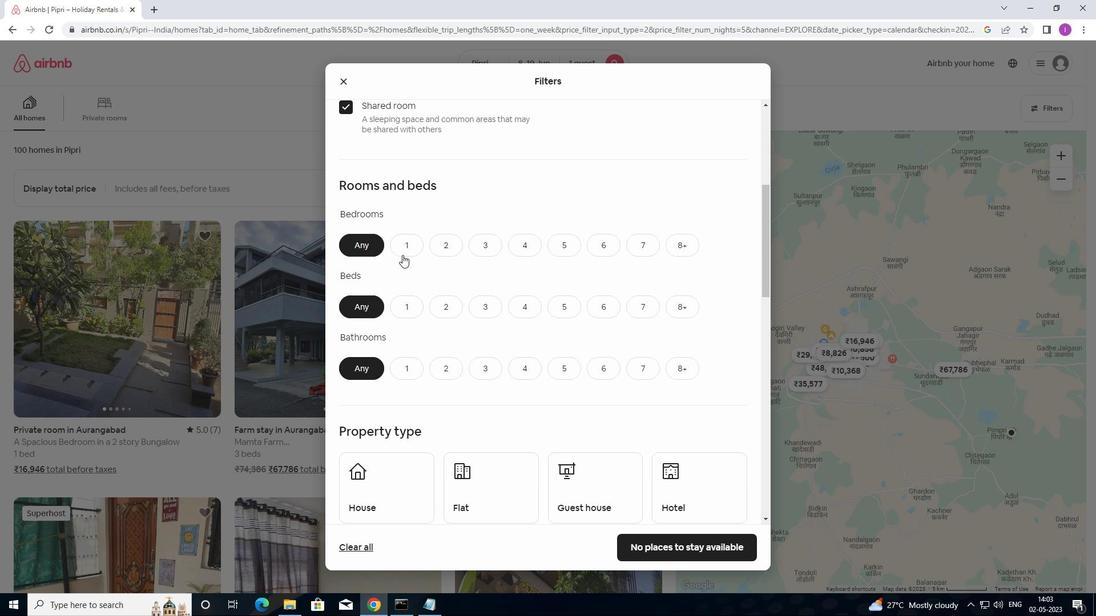 
Action: Mouse pressed left at (408, 250)
Screenshot: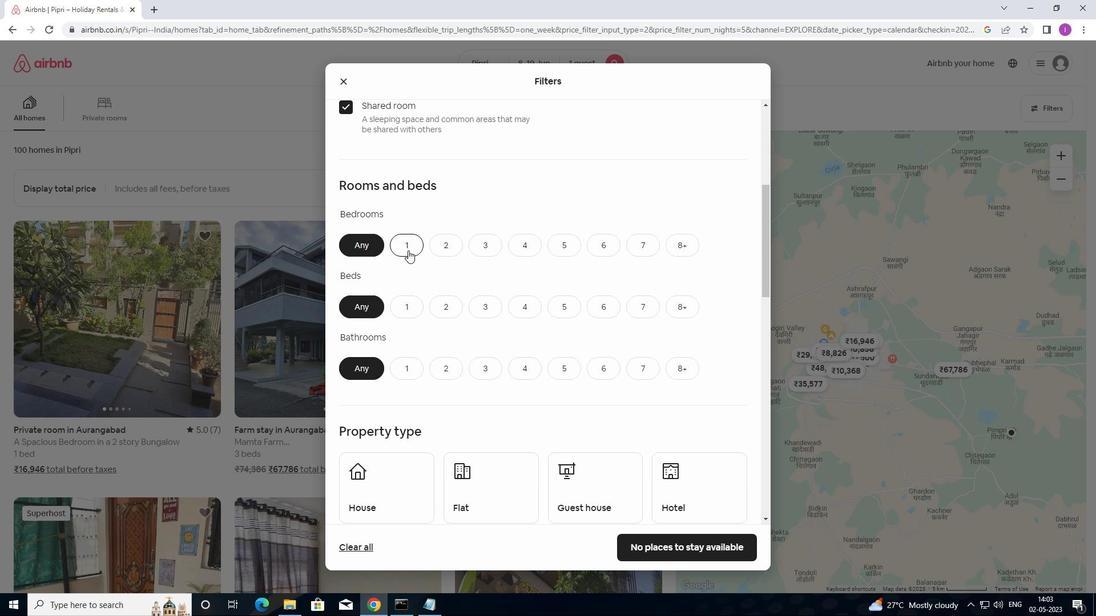 
Action: Mouse moved to (409, 303)
Screenshot: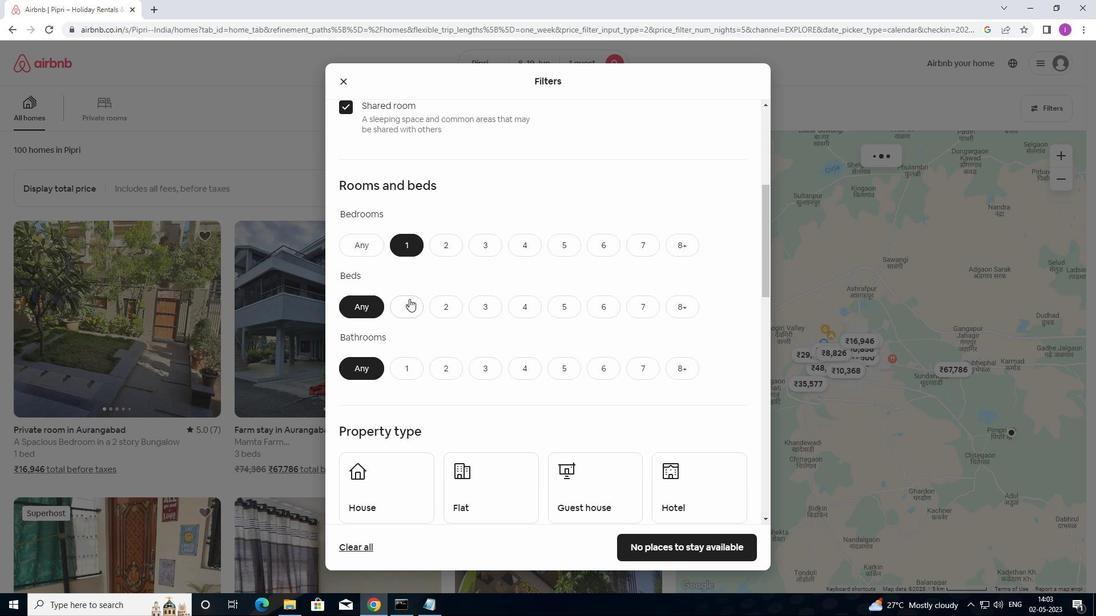 
Action: Mouse pressed left at (409, 303)
Screenshot: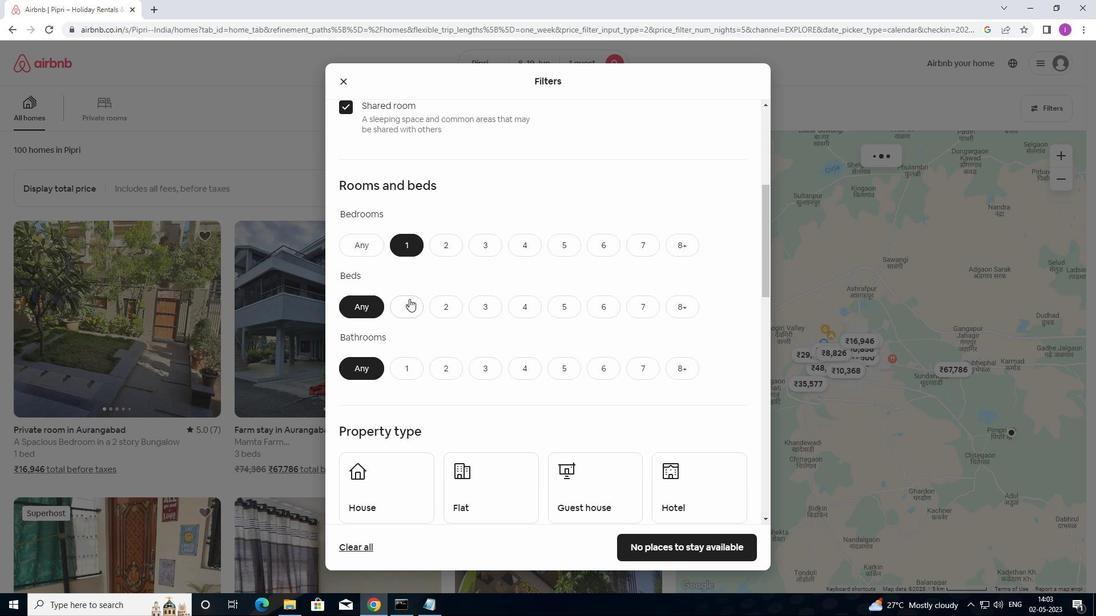 
Action: Mouse moved to (405, 362)
Screenshot: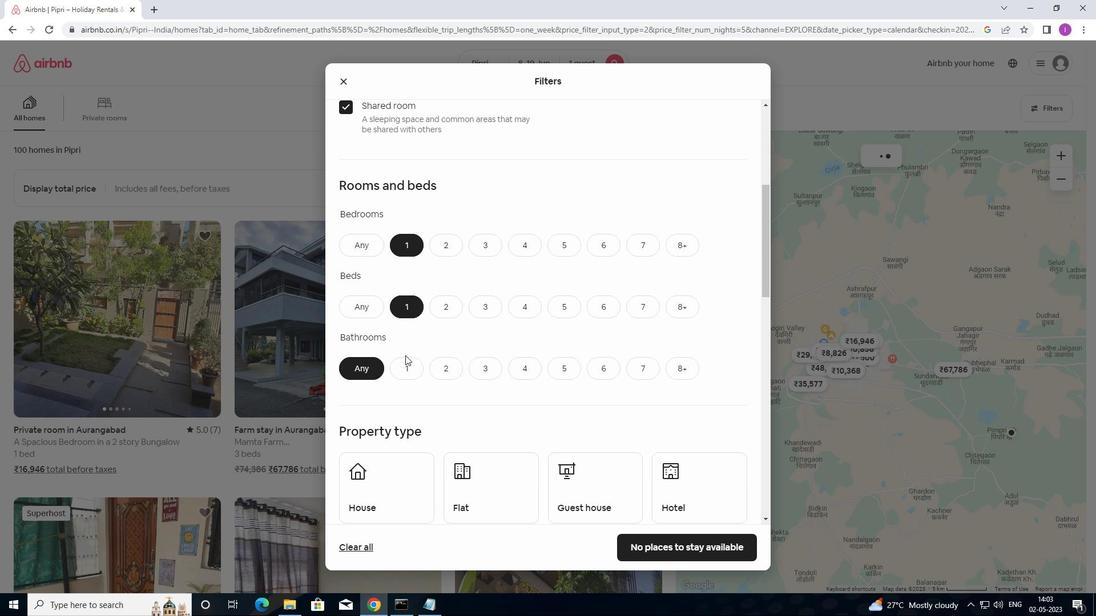 
Action: Mouse pressed left at (405, 362)
Screenshot: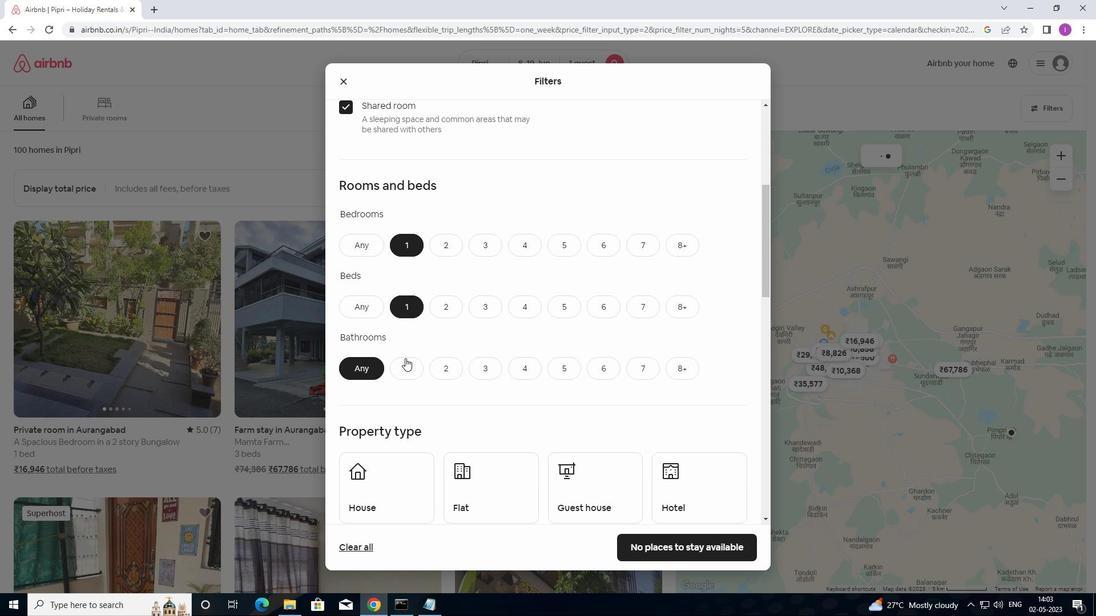 
Action: Mouse moved to (426, 350)
Screenshot: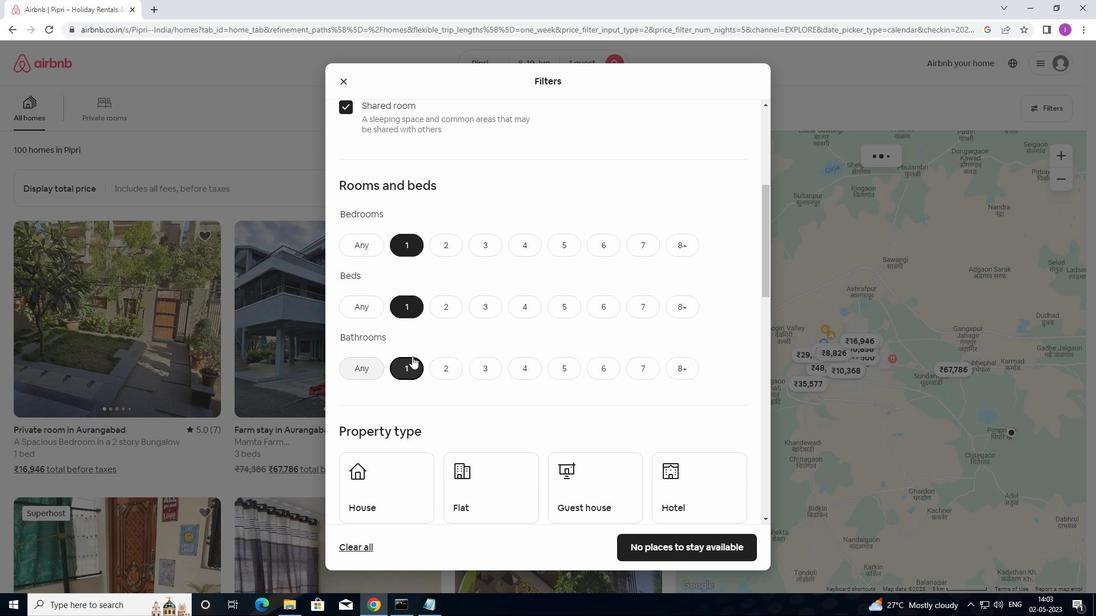 
Action: Mouse scrolled (426, 350) with delta (0, 0)
Screenshot: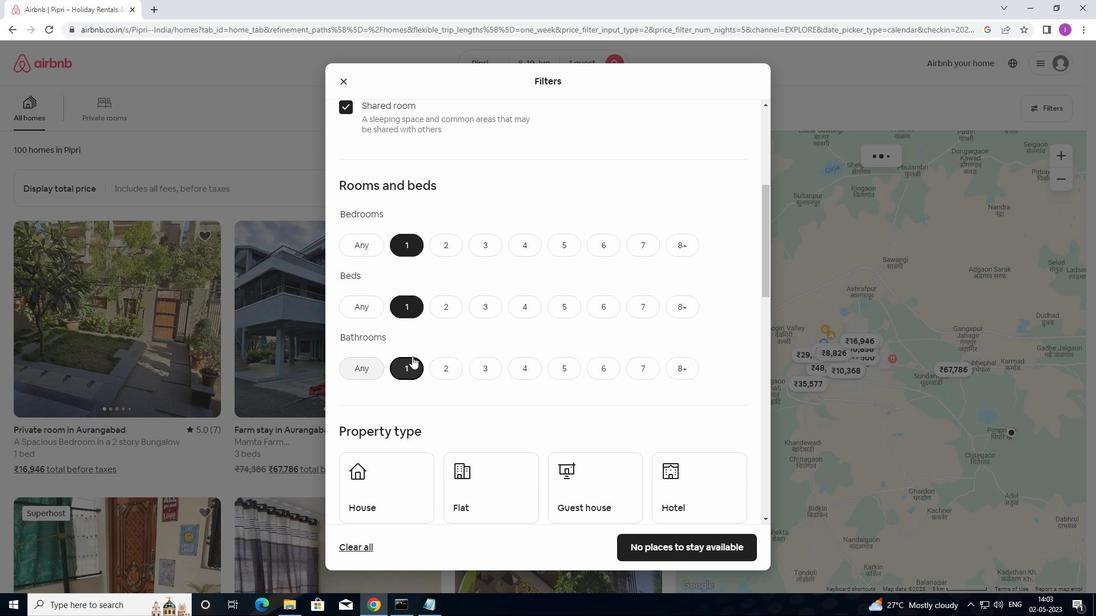 
Action: Mouse moved to (428, 349)
Screenshot: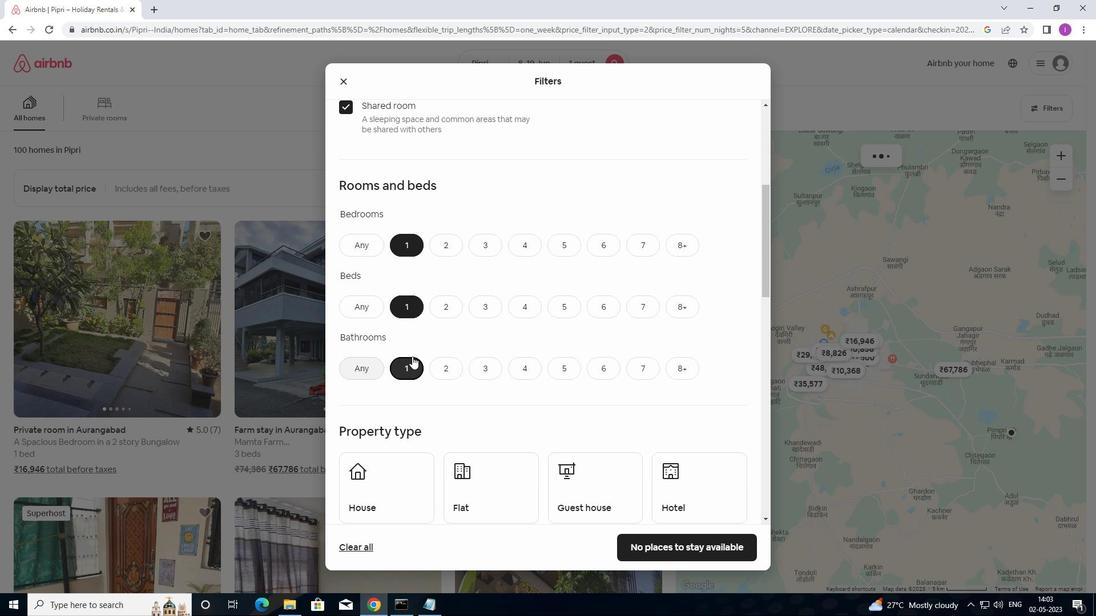 
Action: Mouse scrolled (428, 348) with delta (0, 0)
Screenshot: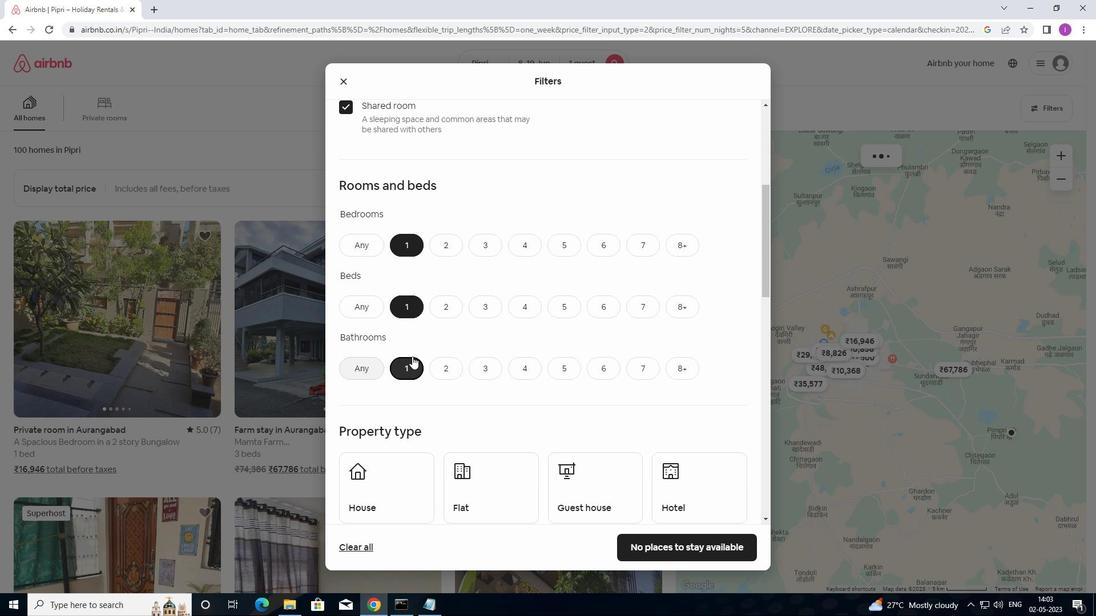 
Action: Mouse moved to (432, 347)
Screenshot: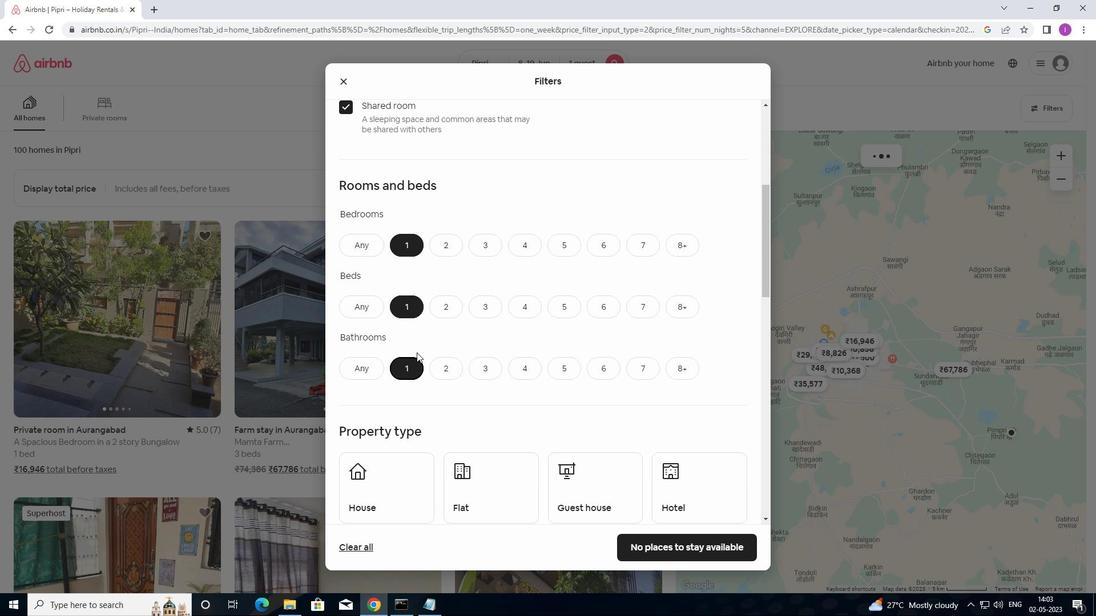 
Action: Mouse scrolled (432, 346) with delta (0, 0)
Screenshot: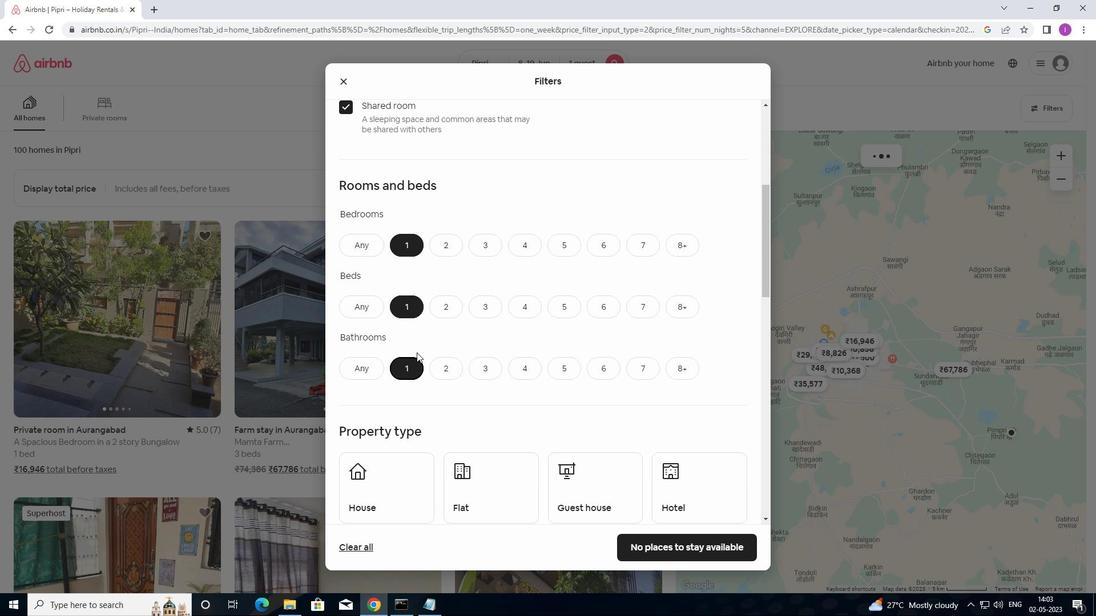 
Action: Mouse moved to (399, 322)
Screenshot: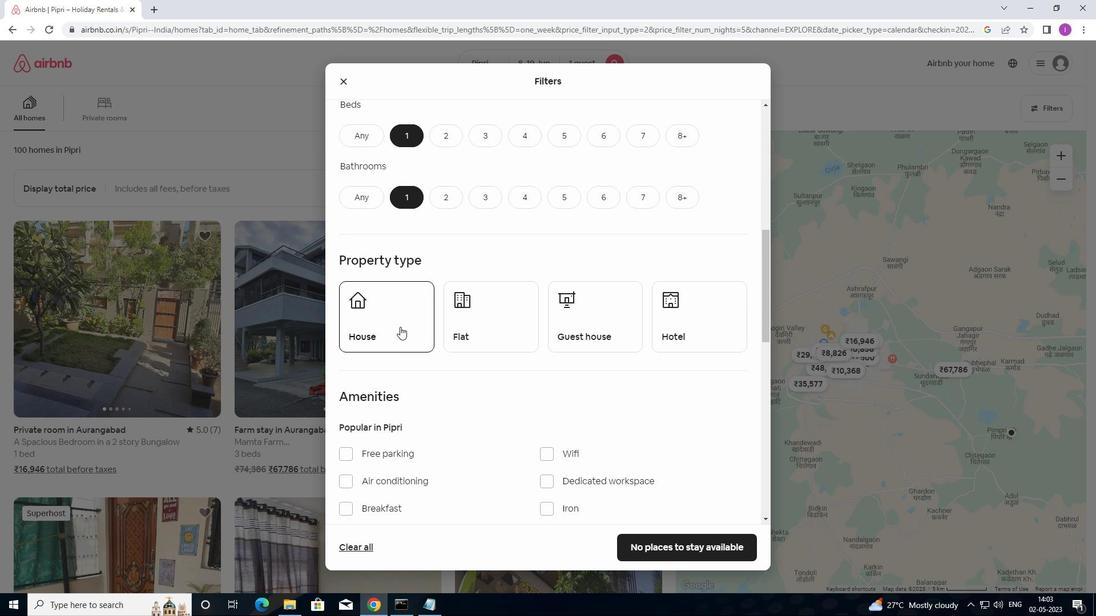 
Action: Mouse pressed left at (399, 322)
Screenshot: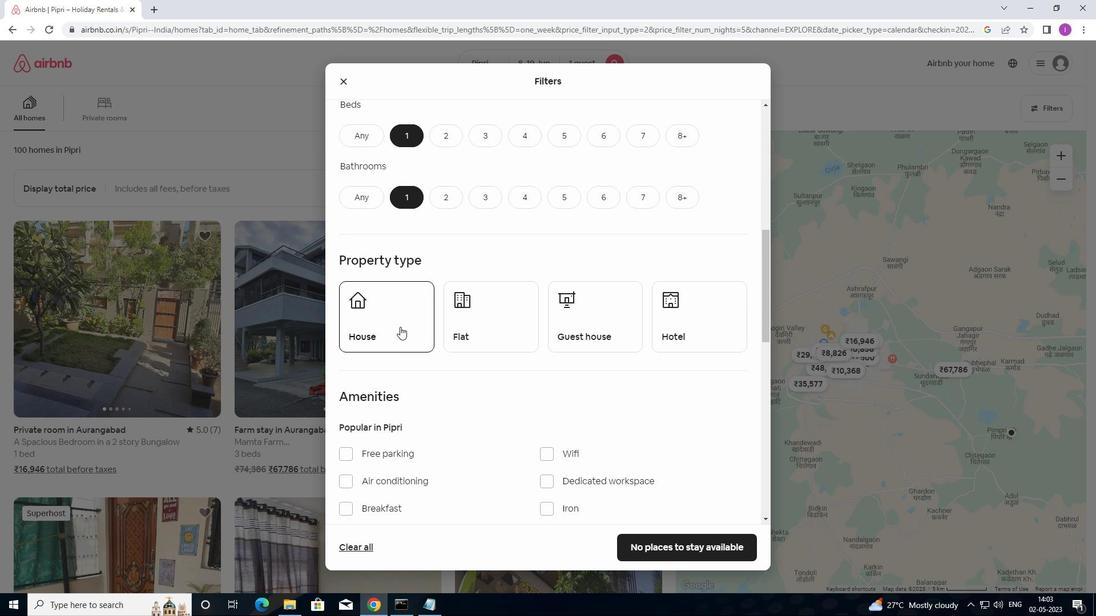 
Action: Mouse moved to (471, 314)
Screenshot: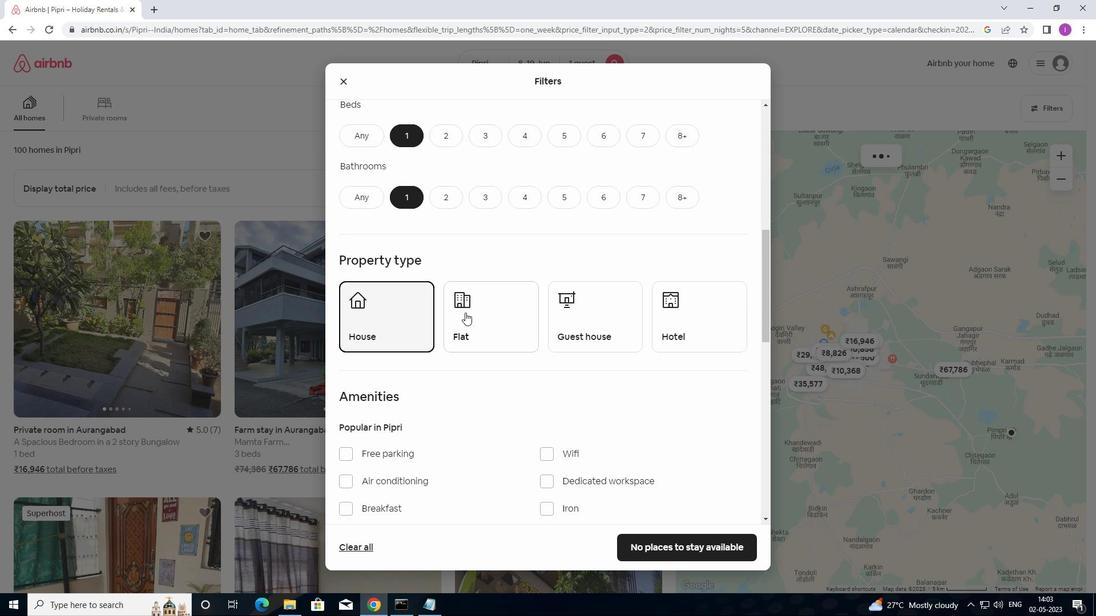 
Action: Mouse pressed left at (471, 314)
Screenshot: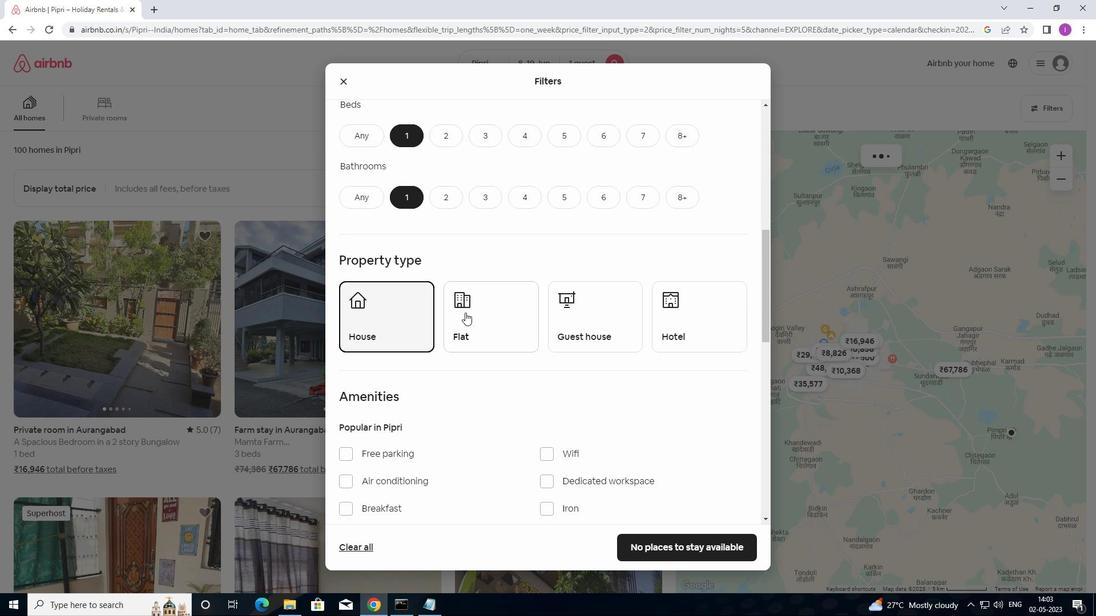 
Action: Mouse moved to (617, 332)
Screenshot: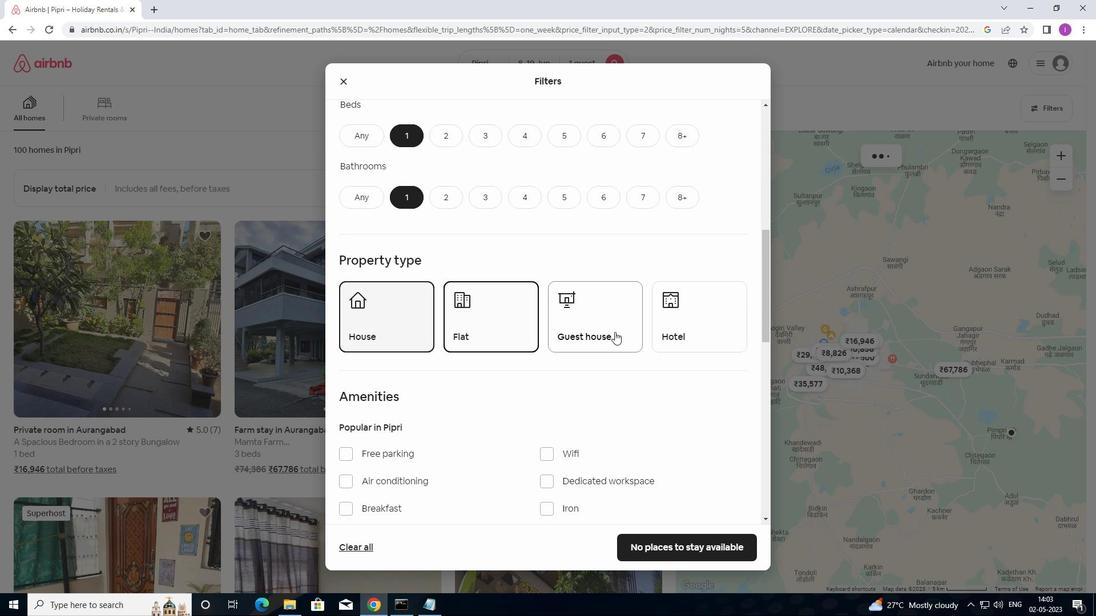 
Action: Mouse pressed left at (617, 332)
Screenshot: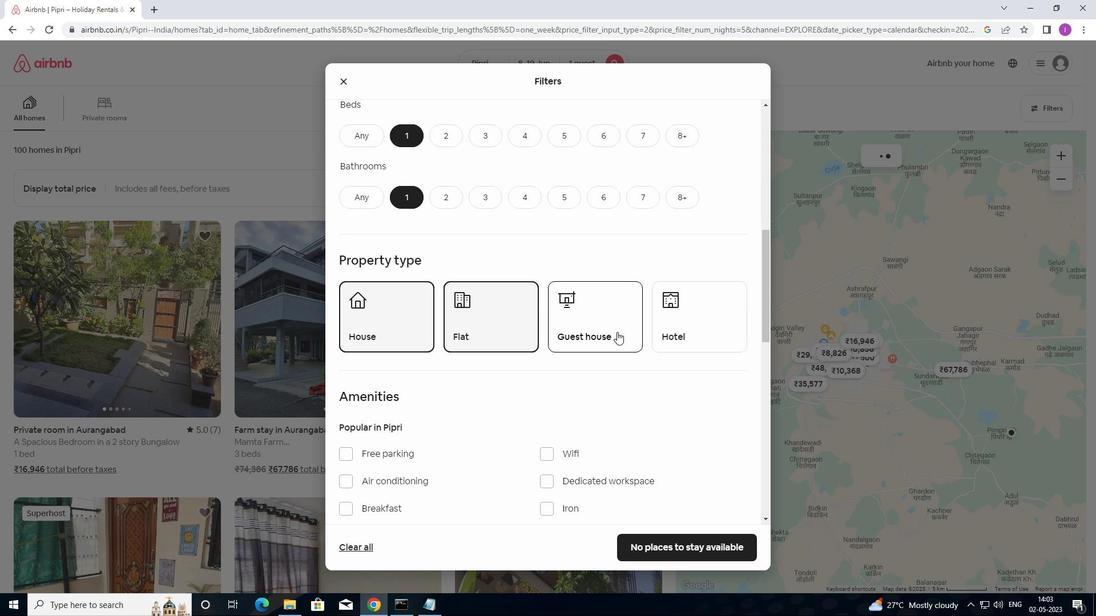 
Action: Mouse moved to (686, 326)
Screenshot: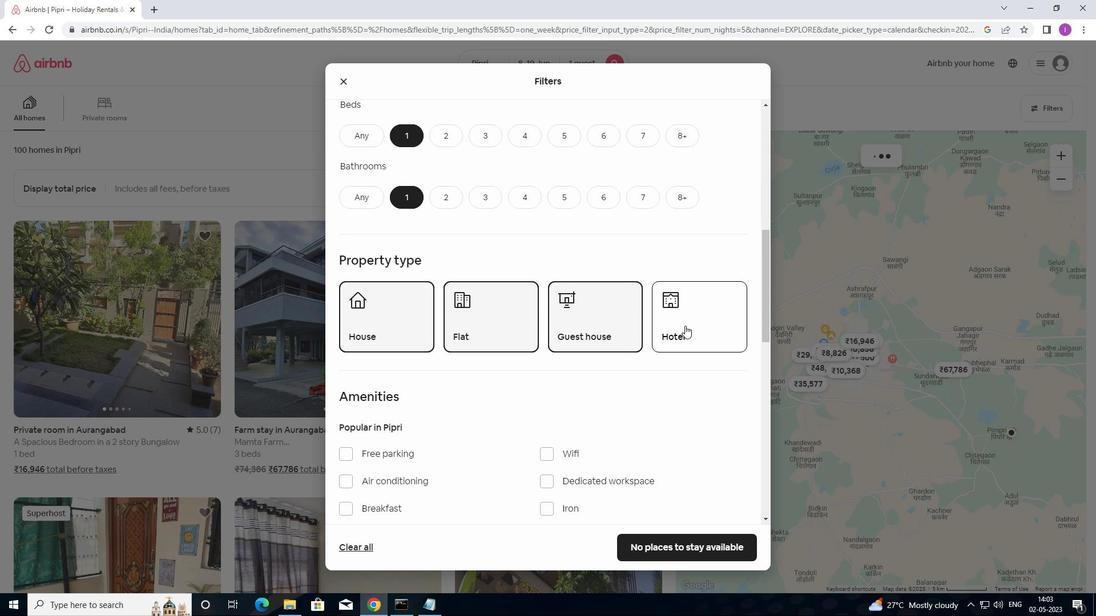 
Action: Mouse pressed left at (686, 326)
Screenshot: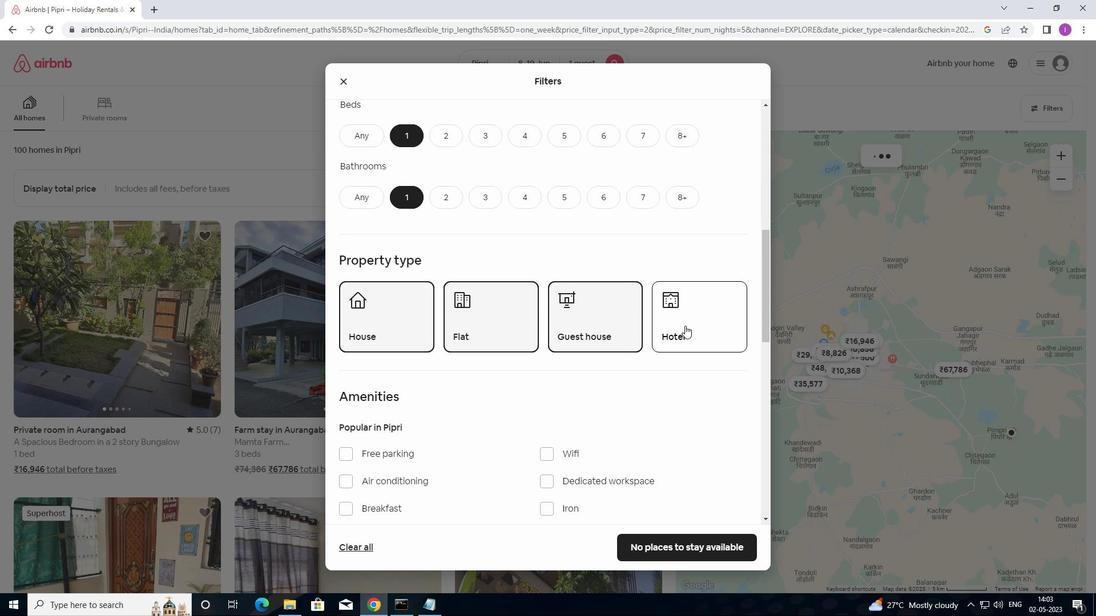 
Action: Mouse moved to (668, 334)
Screenshot: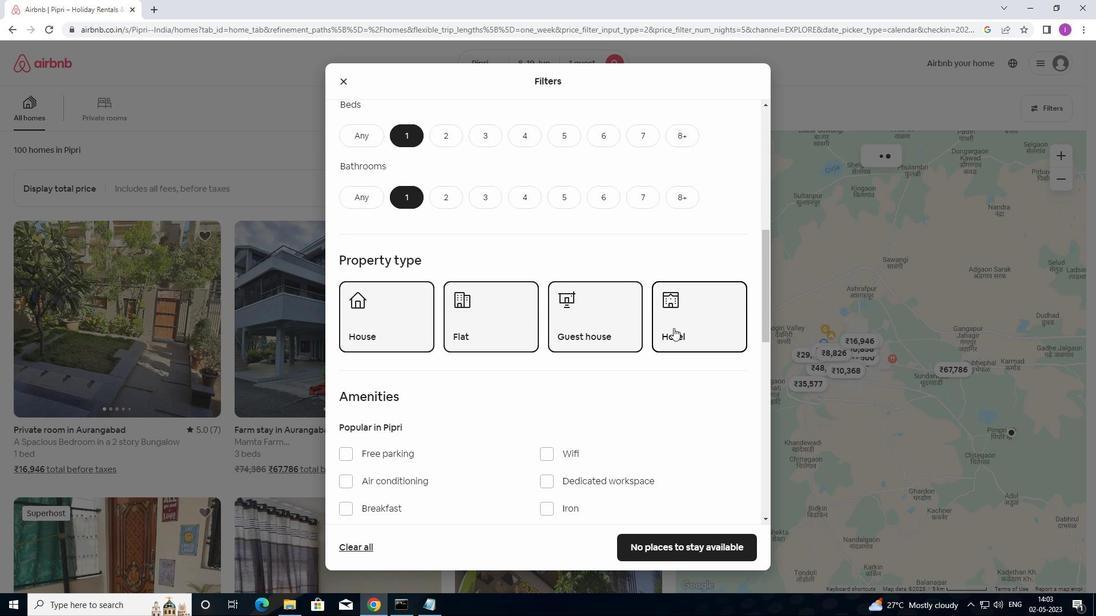 
Action: Mouse scrolled (668, 333) with delta (0, 0)
Screenshot: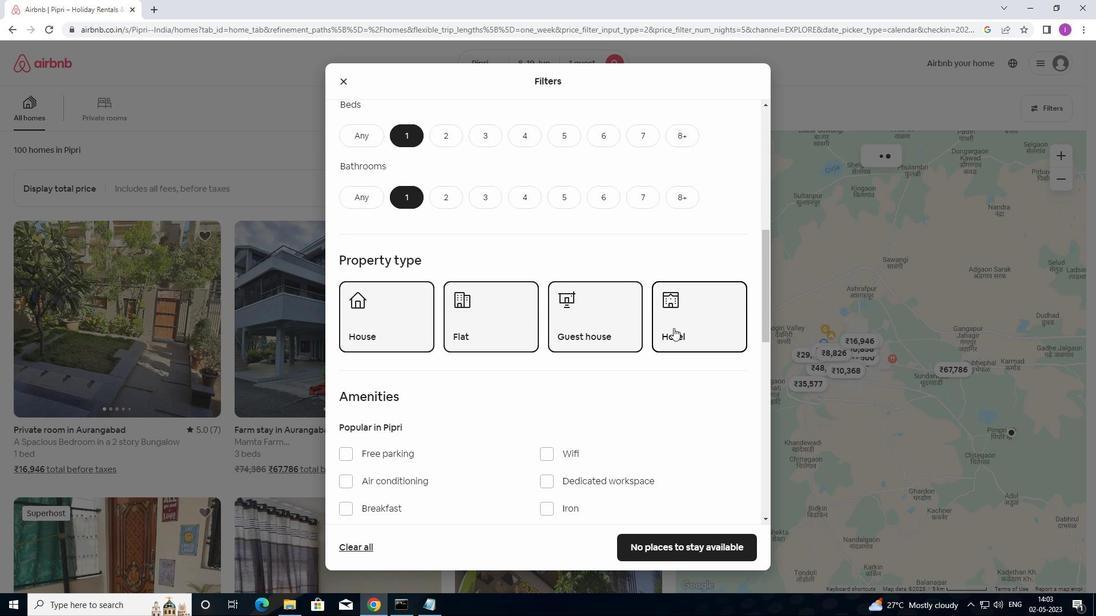 
Action: Mouse moved to (667, 335)
Screenshot: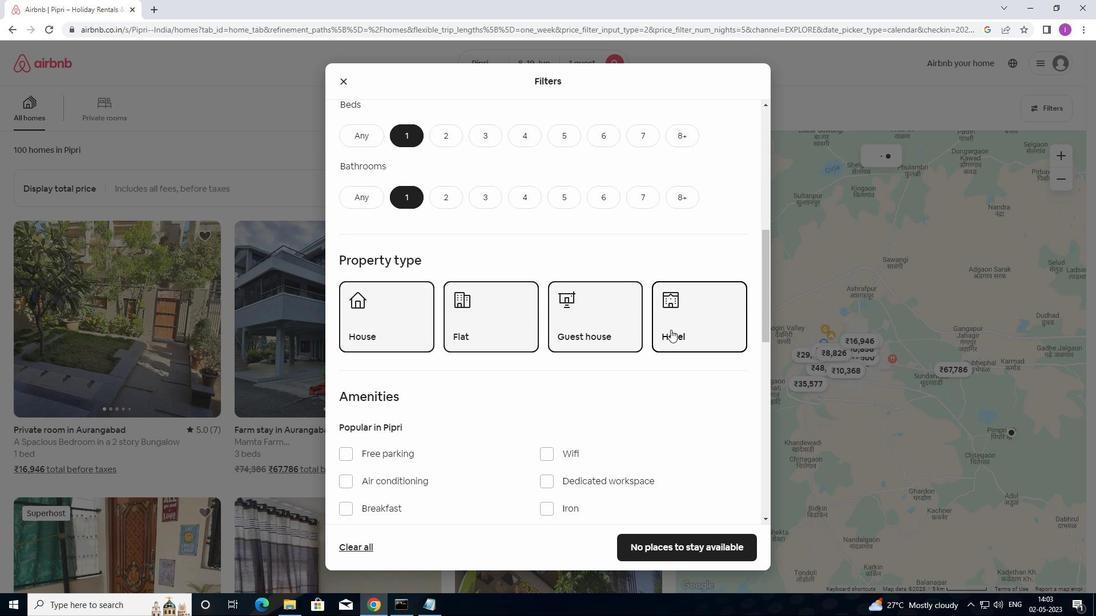 
Action: Mouse scrolled (667, 335) with delta (0, 0)
Screenshot: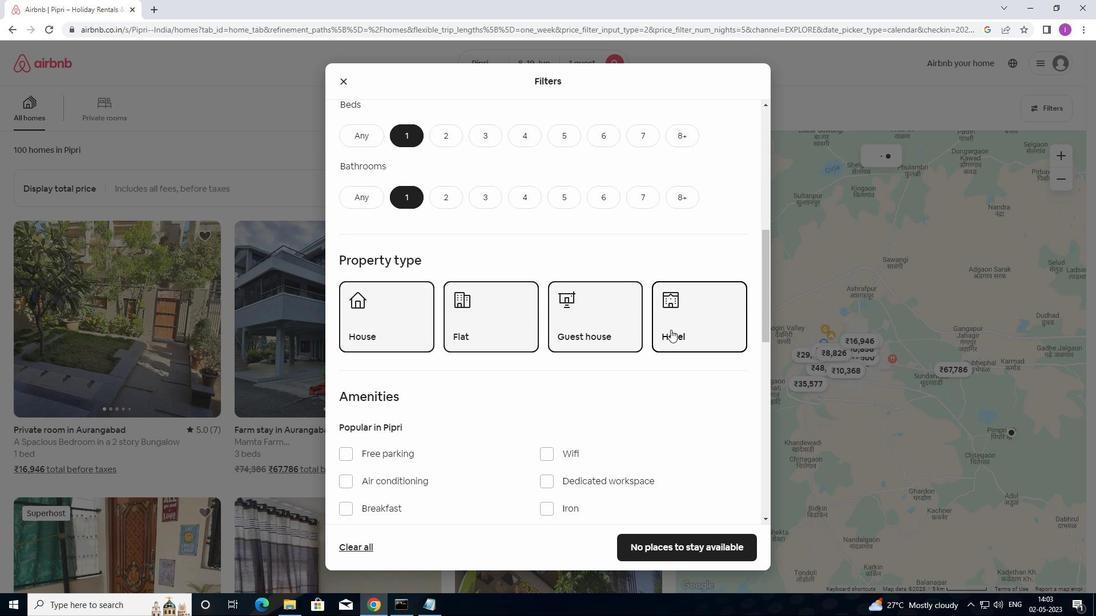 
Action: Mouse moved to (663, 335)
Screenshot: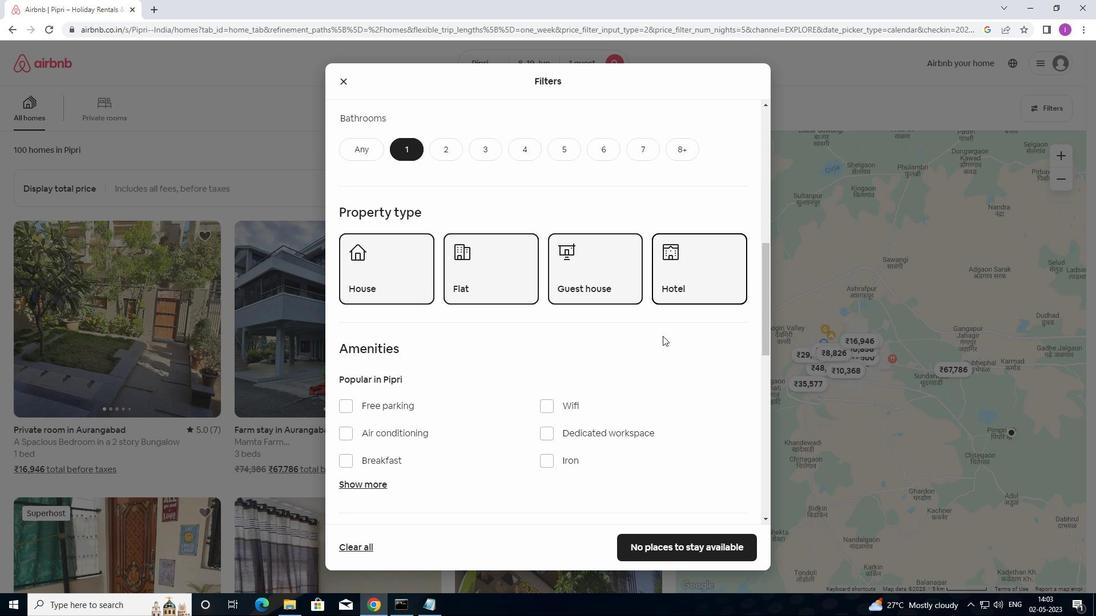 
Action: Mouse scrolled (663, 335) with delta (0, 0)
Screenshot: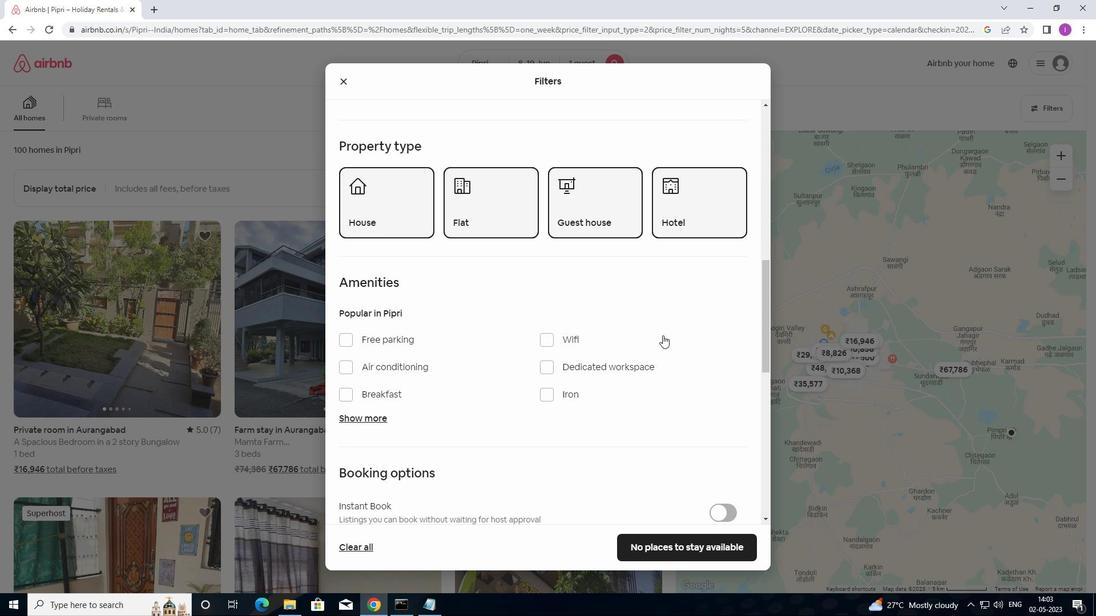 
Action: Mouse scrolled (663, 335) with delta (0, 0)
Screenshot: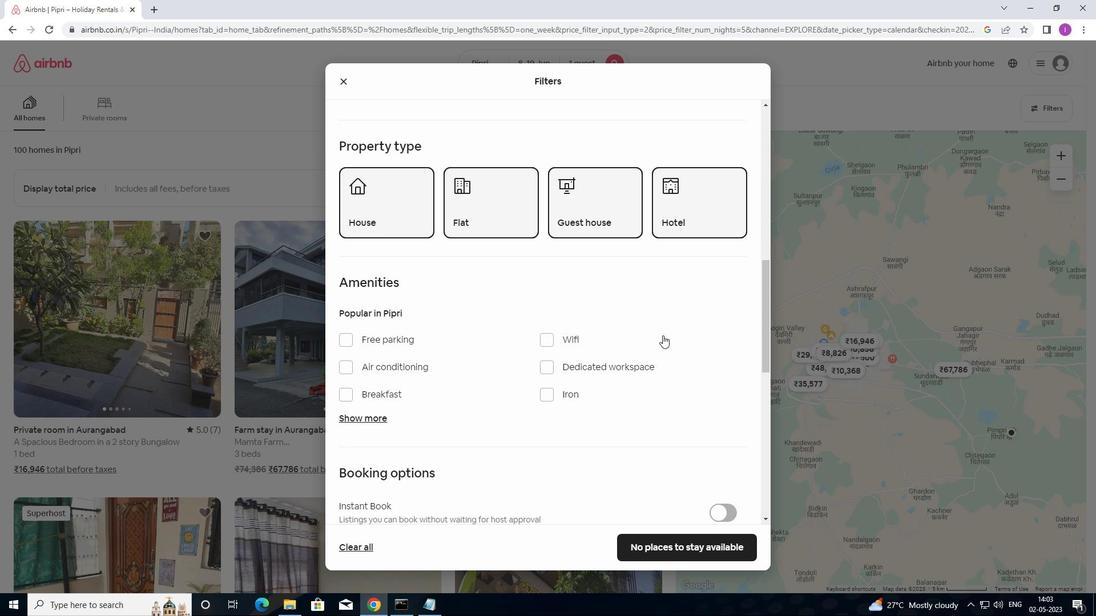 
Action: Mouse scrolled (663, 335) with delta (0, 0)
Screenshot: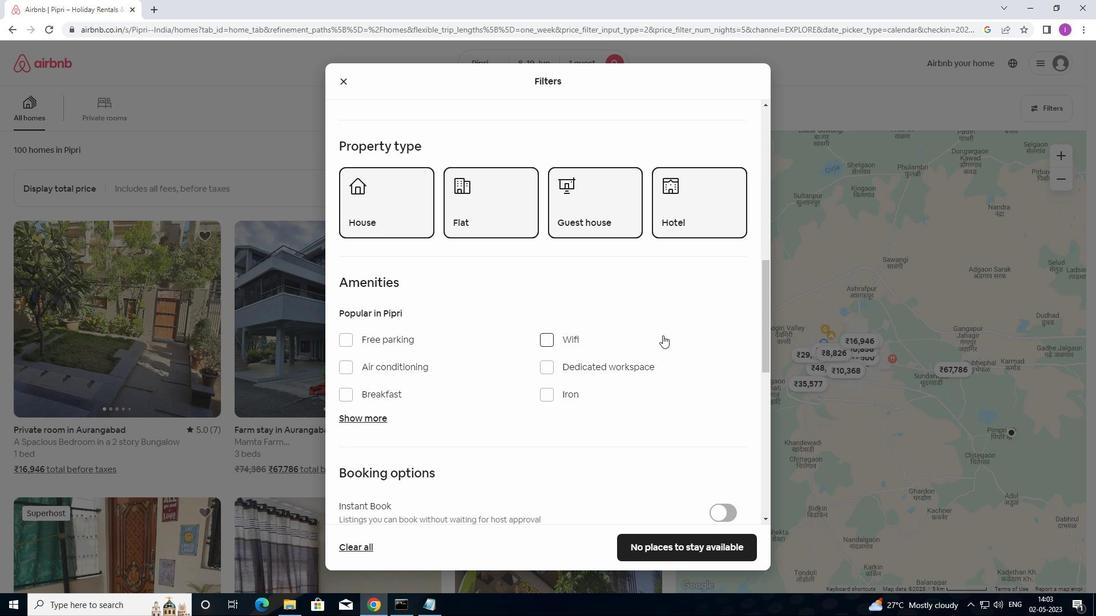 
Action: Mouse moved to (655, 331)
Screenshot: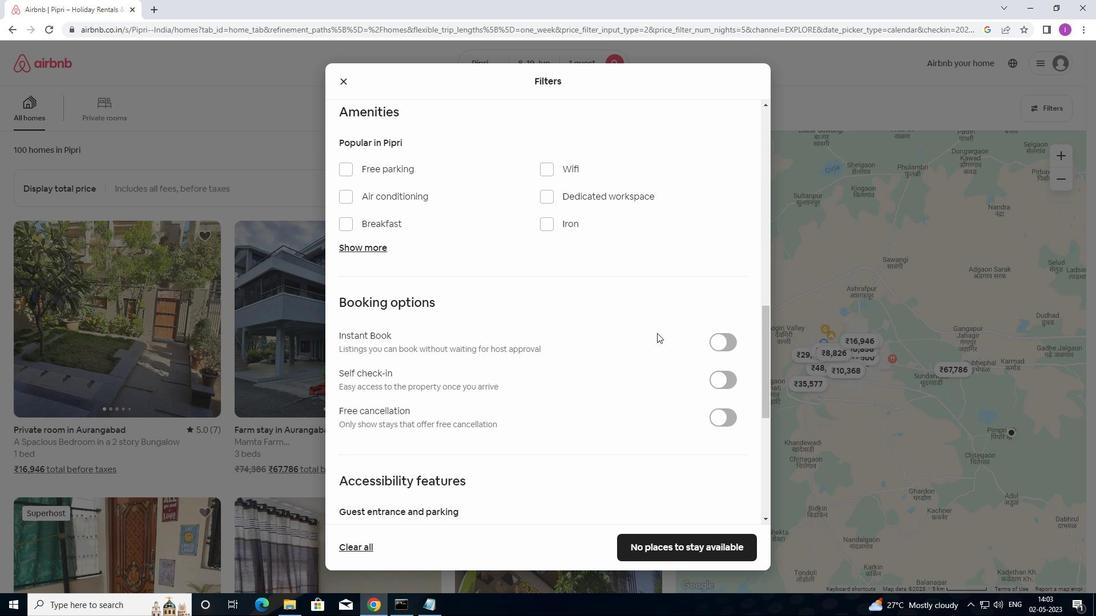 
Action: Mouse scrolled (655, 331) with delta (0, 0)
Screenshot: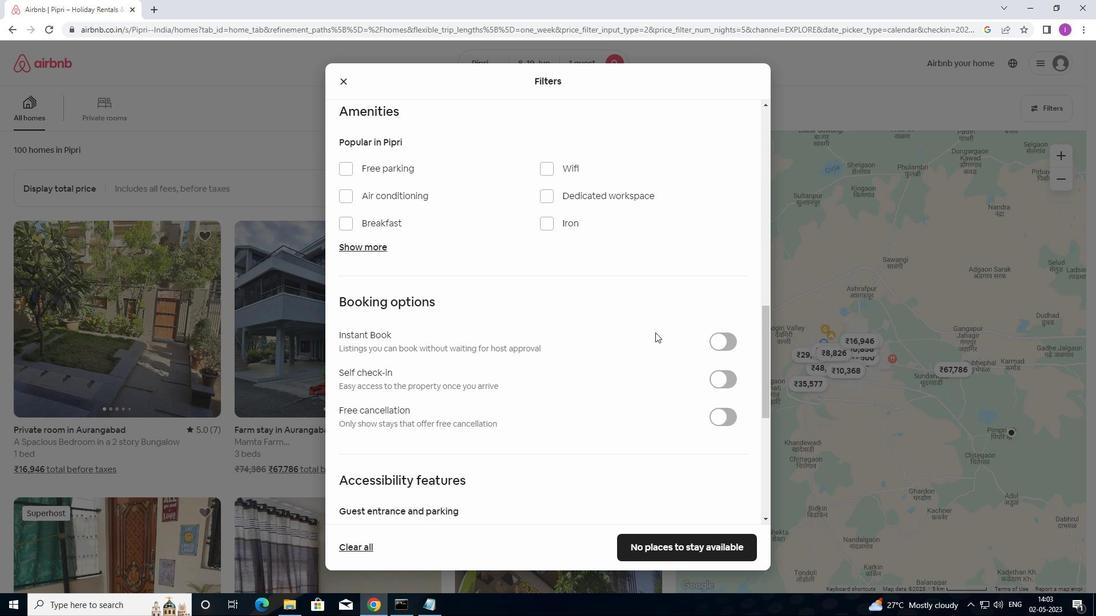 
Action: Mouse scrolled (655, 331) with delta (0, 0)
Screenshot: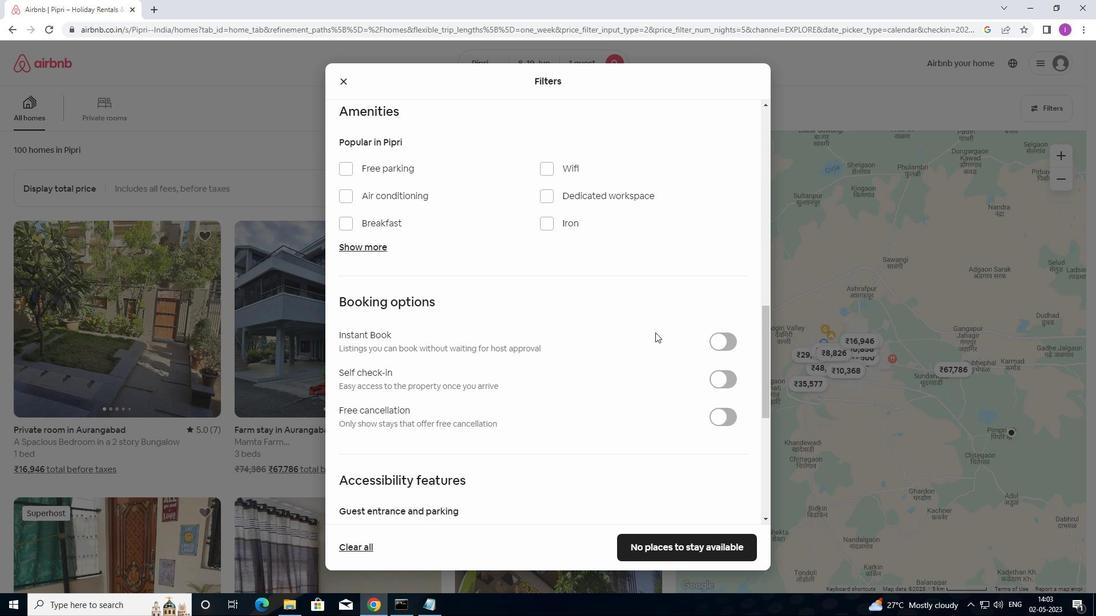 
Action: Mouse scrolled (655, 331) with delta (0, 0)
Screenshot: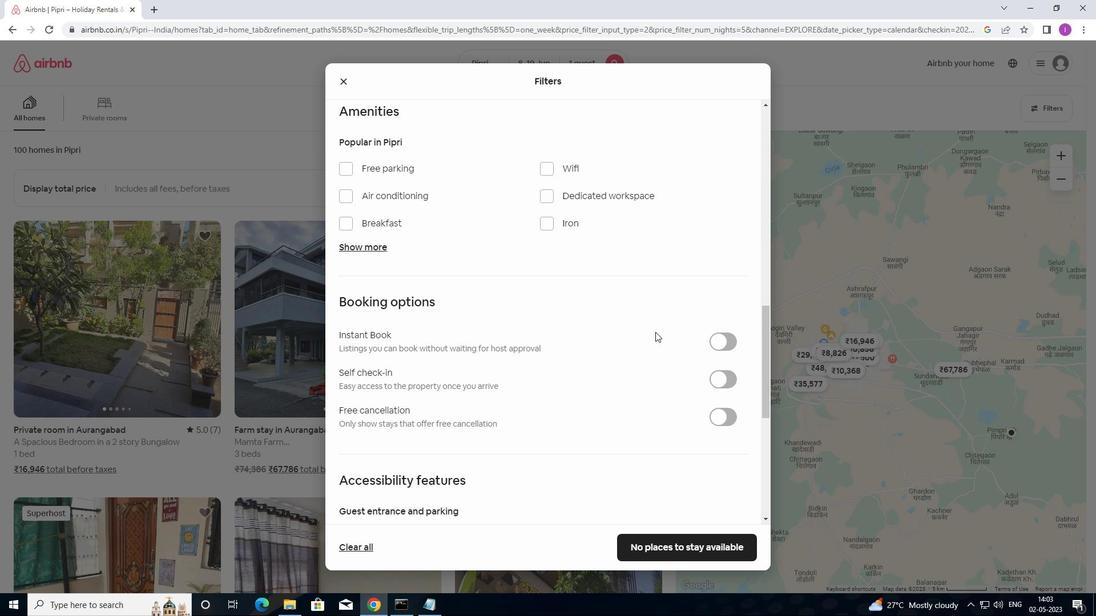 
Action: Mouse moved to (735, 209)
Screenshot: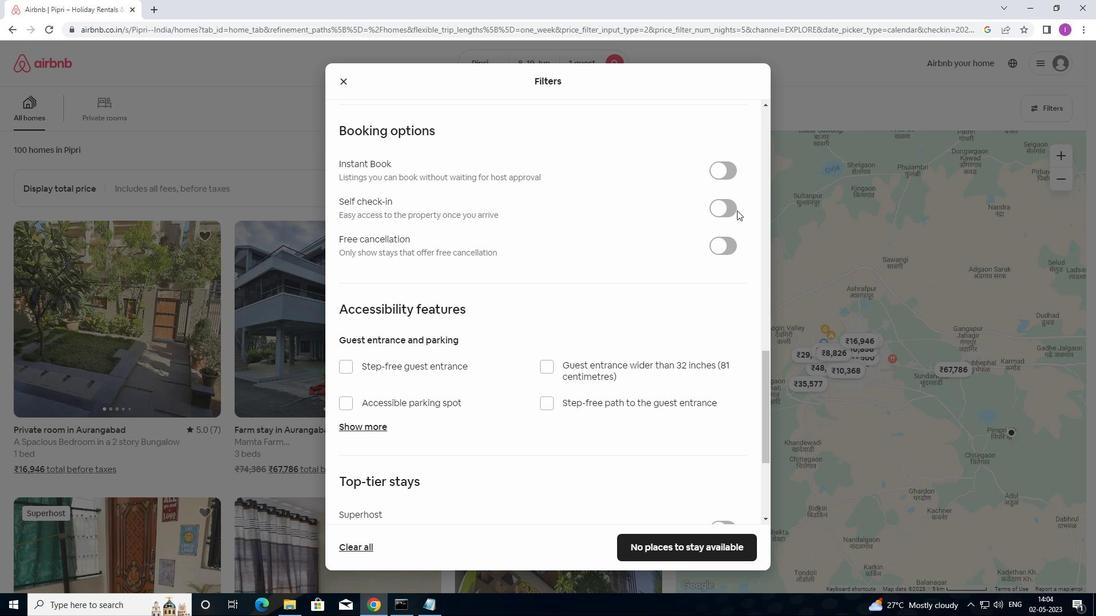 
Action: Mouse pressed left at (735, 209)
Screenshot: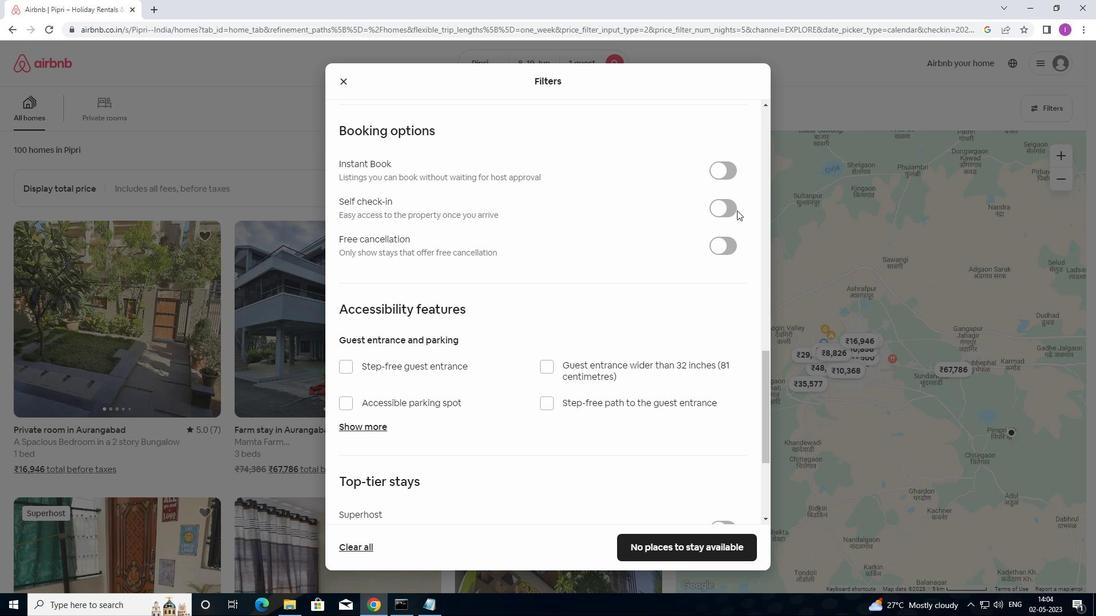 
Action: Mouse moved to (612, 366)
Screenshot: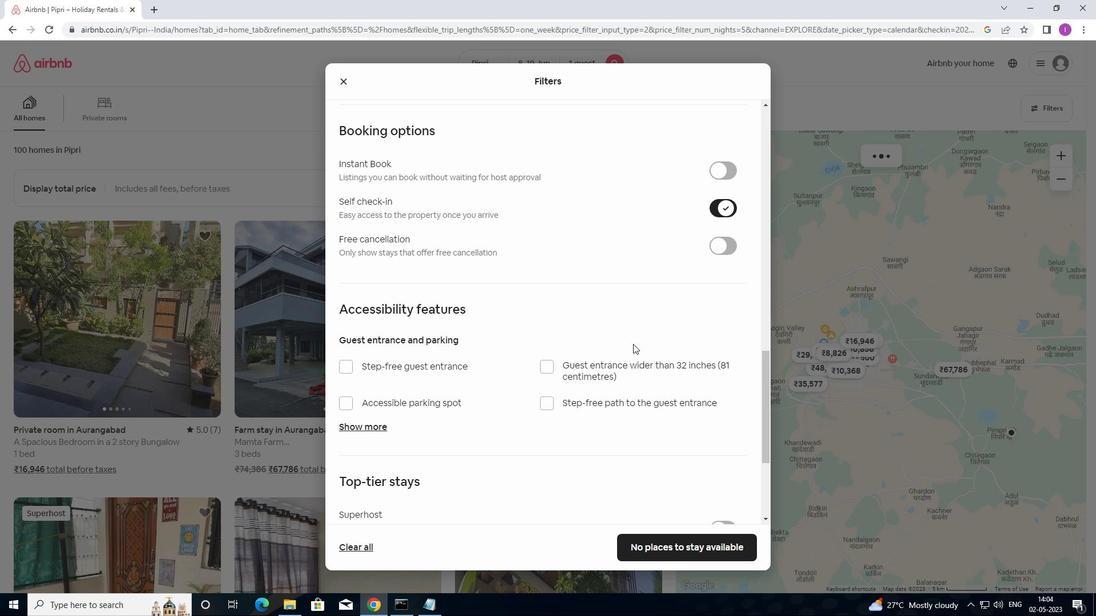
Action: Mouse scrolled (612, 365) with delta (0, 0)
Screenshot: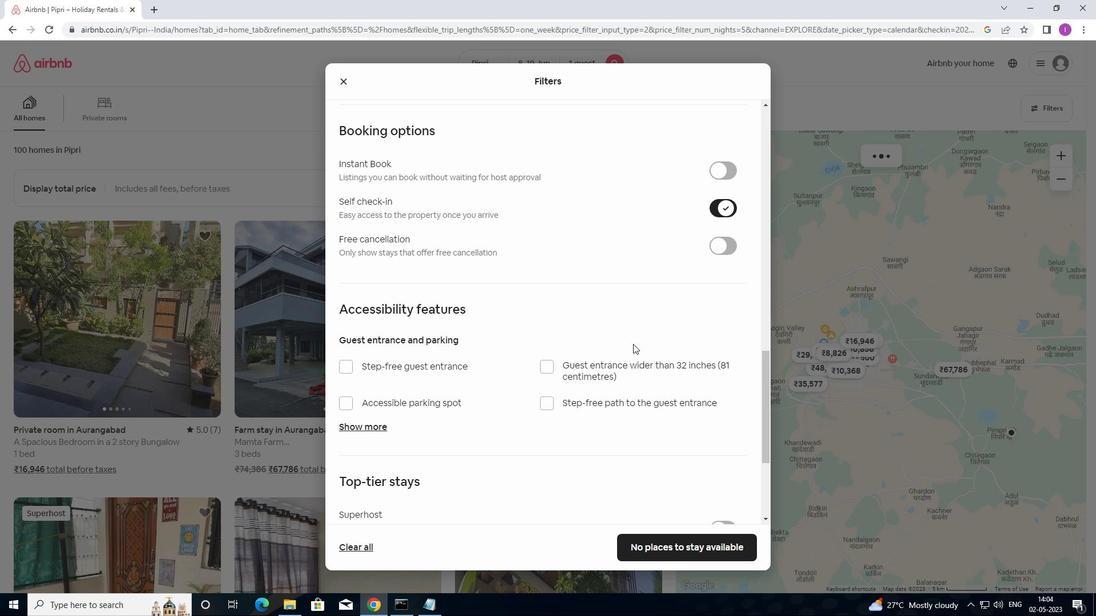 
Action: Mouse moved to (610, 371)
Screenshot: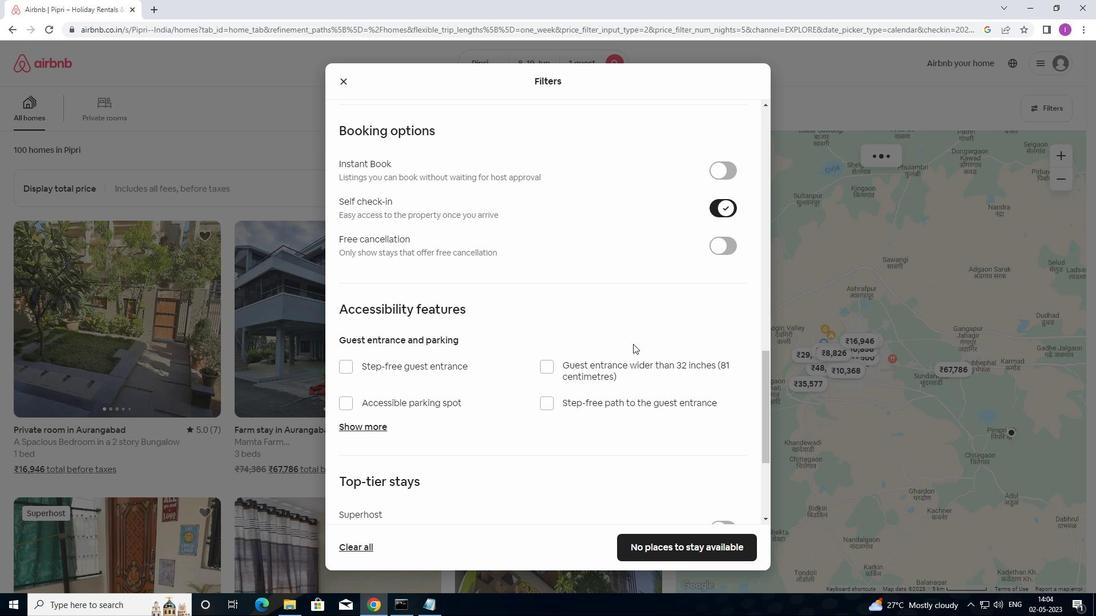 
Action: Mouse scrolled (610, 370) with delta (0, 0)
Screenshot: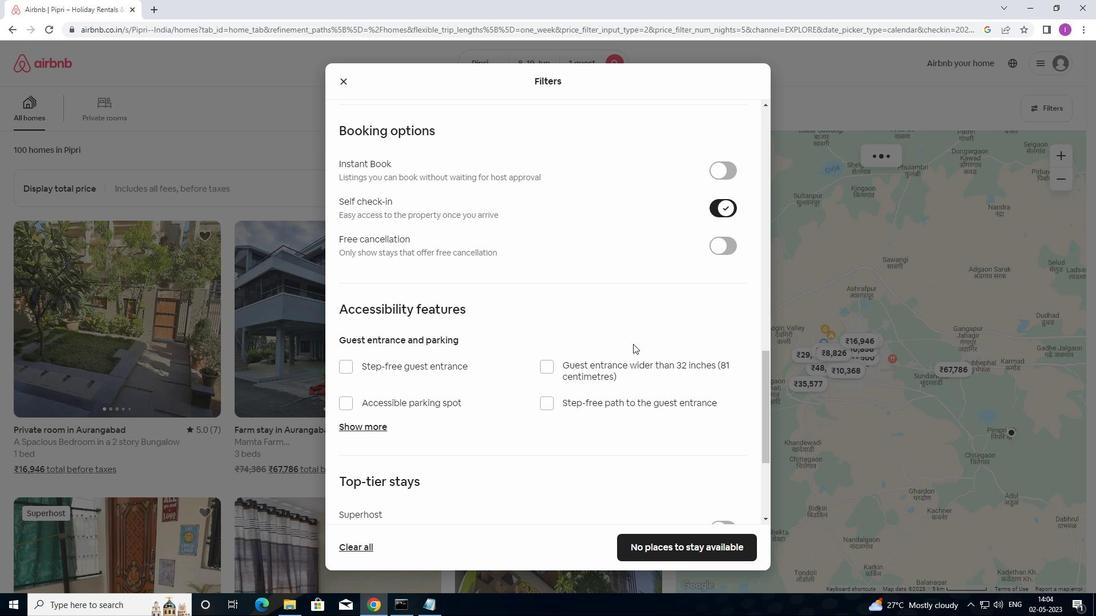 
Action: Mouse moved to (607, 375)
Screenshot: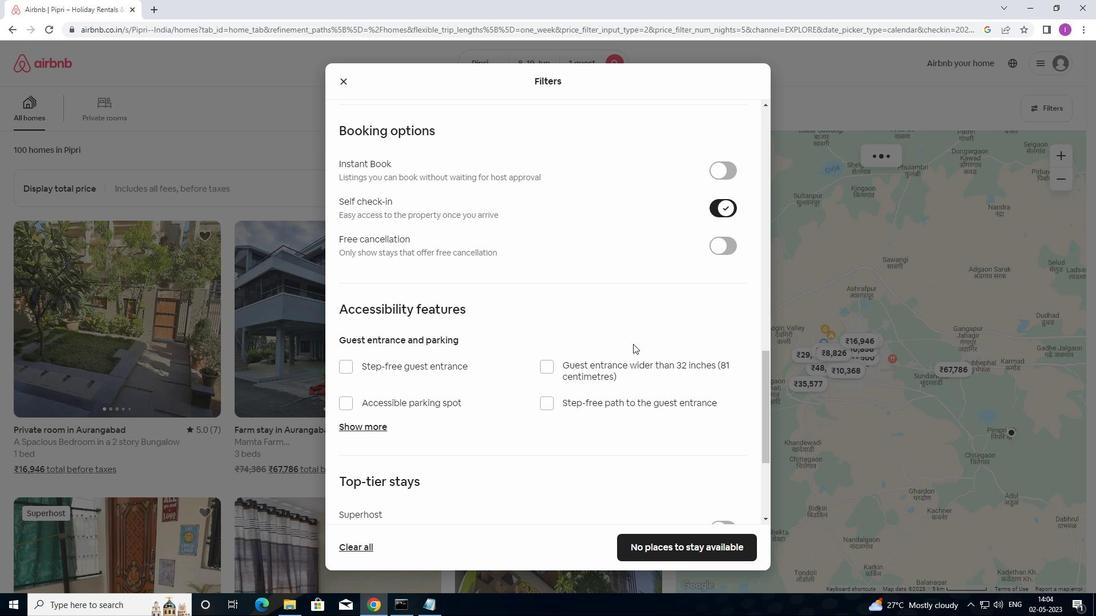 
Action: Mouse scrolled (607, 374) with delta (0, 0)
Screenshot: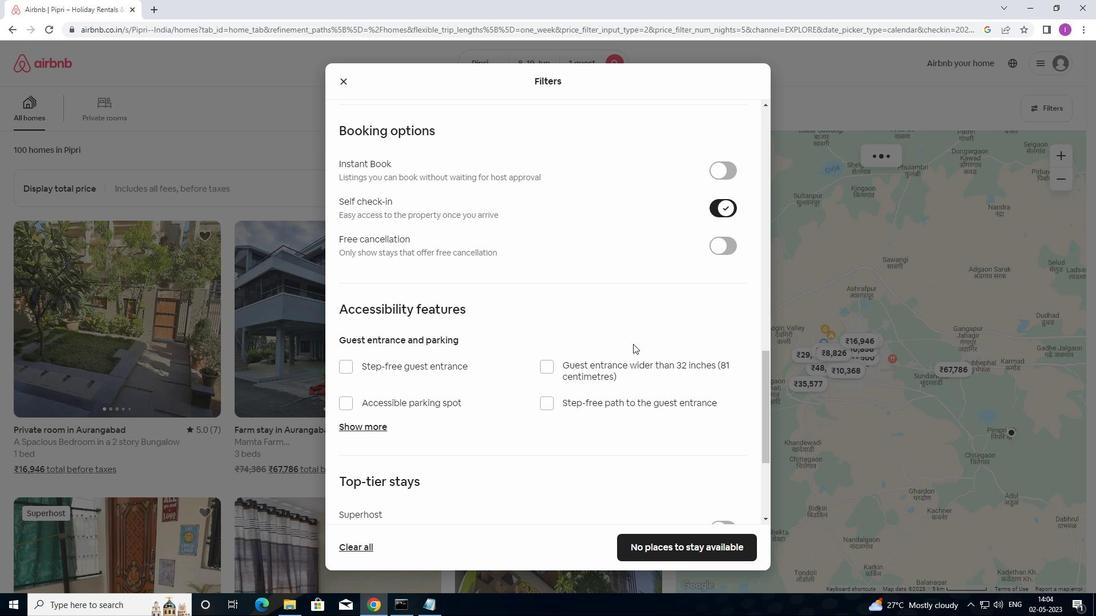 
Action: Mouse moved to (599, 381)
Screenshot: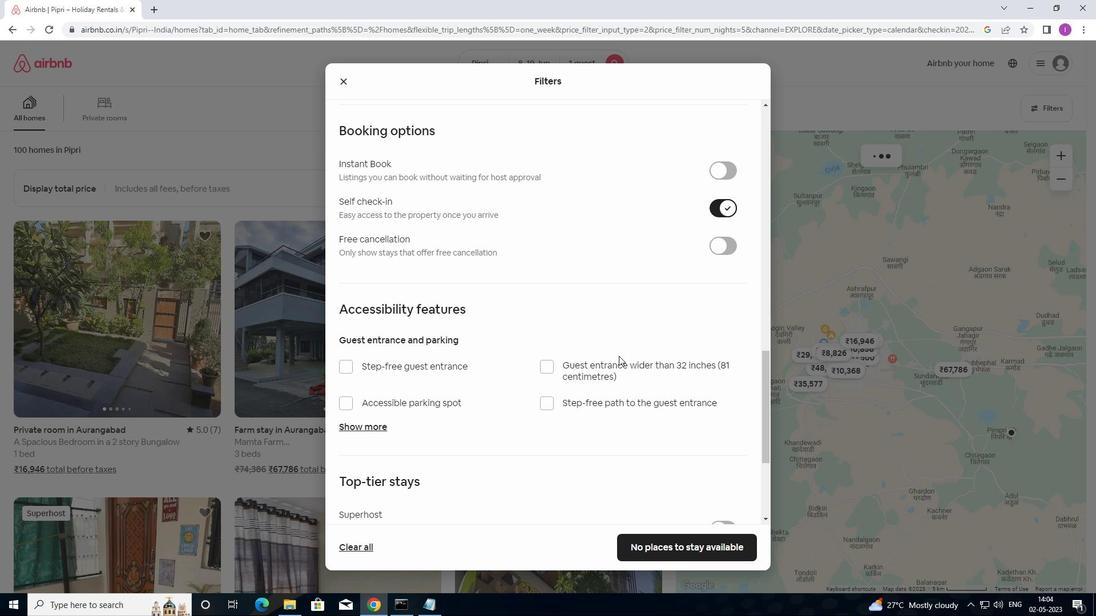
Action: Mouse scrolled (599, 381) with delta (0, 0)
Screenshot: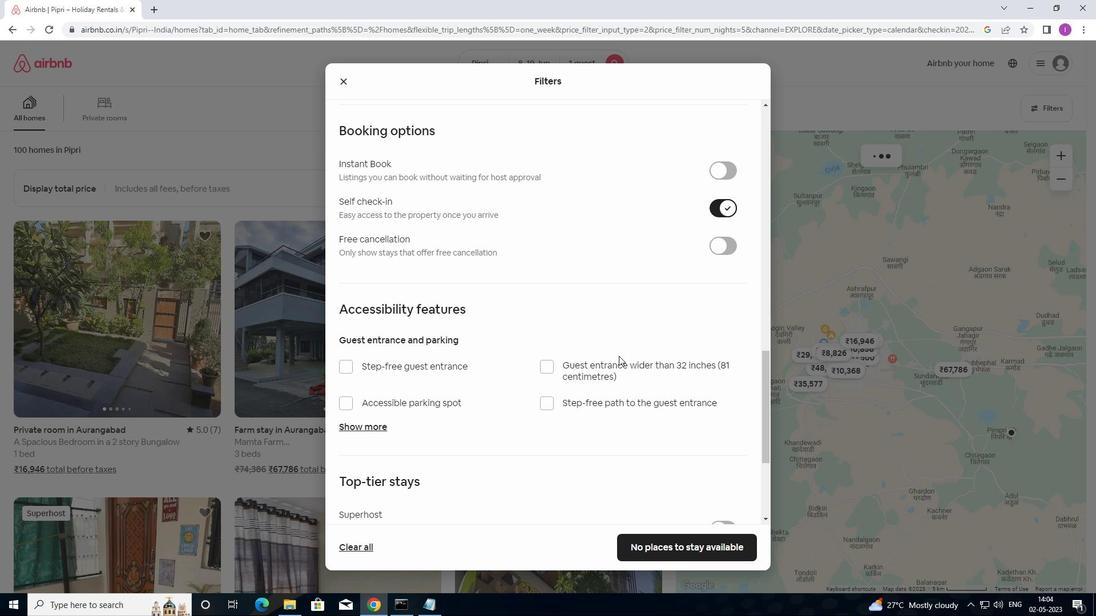 
Action: Mouse moved to (589, 385)
Screenshot: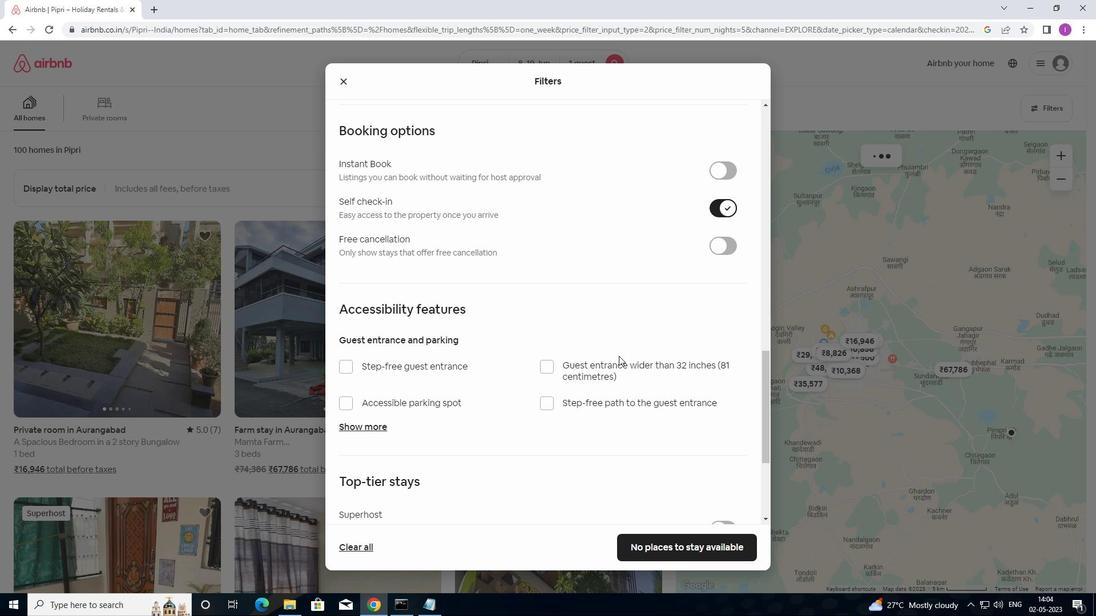 
Action: Mouse scrolled (589, 384) with delta (0, 0)
Screenshot: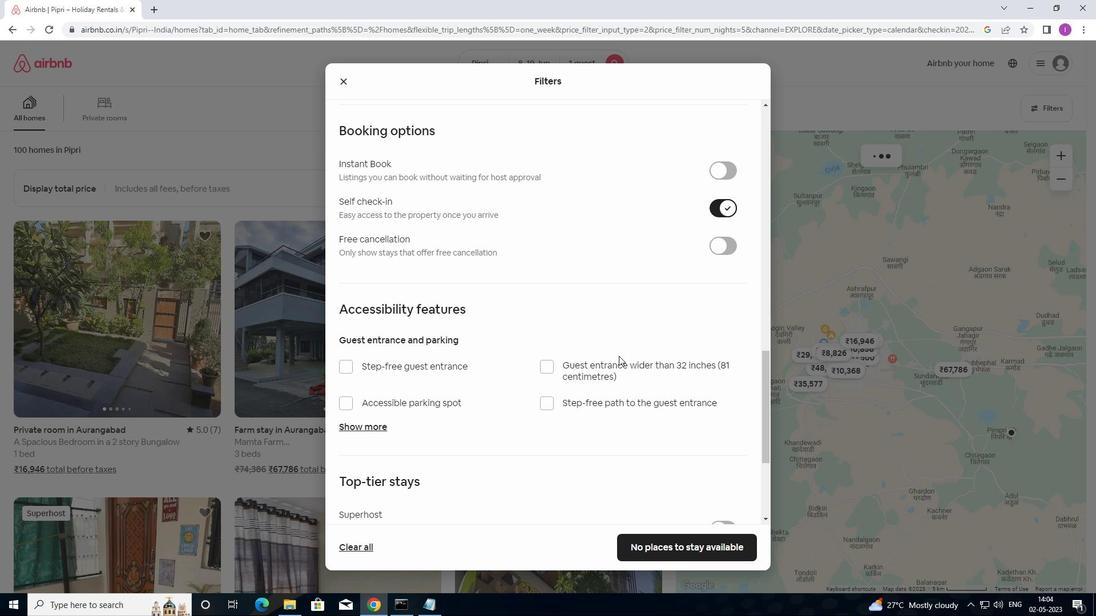 
Action: Mouse moved to (536, 408)
Screenshot: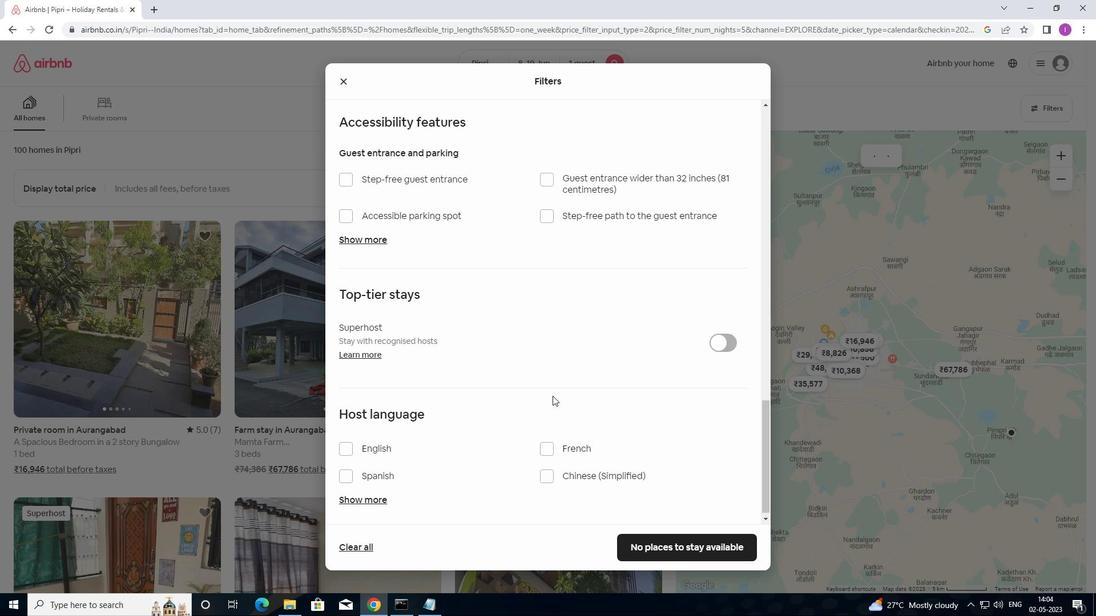 
Action: Mouse scrolled (536, 407) with delta (0, 0)
Screenshot: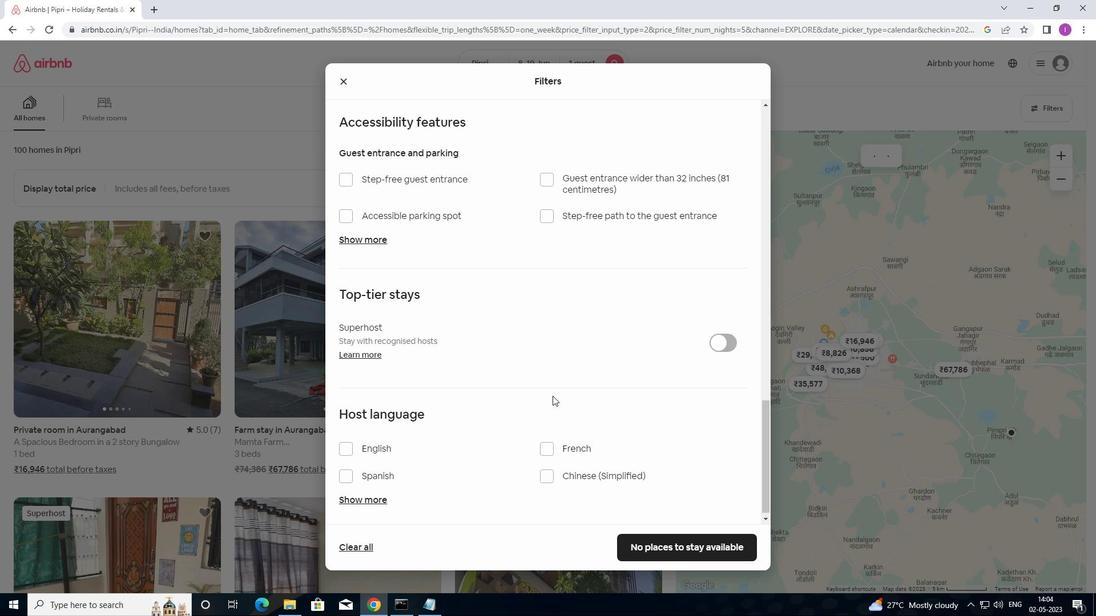 
Action: Mouse moved to (529, 420)
Screenshot: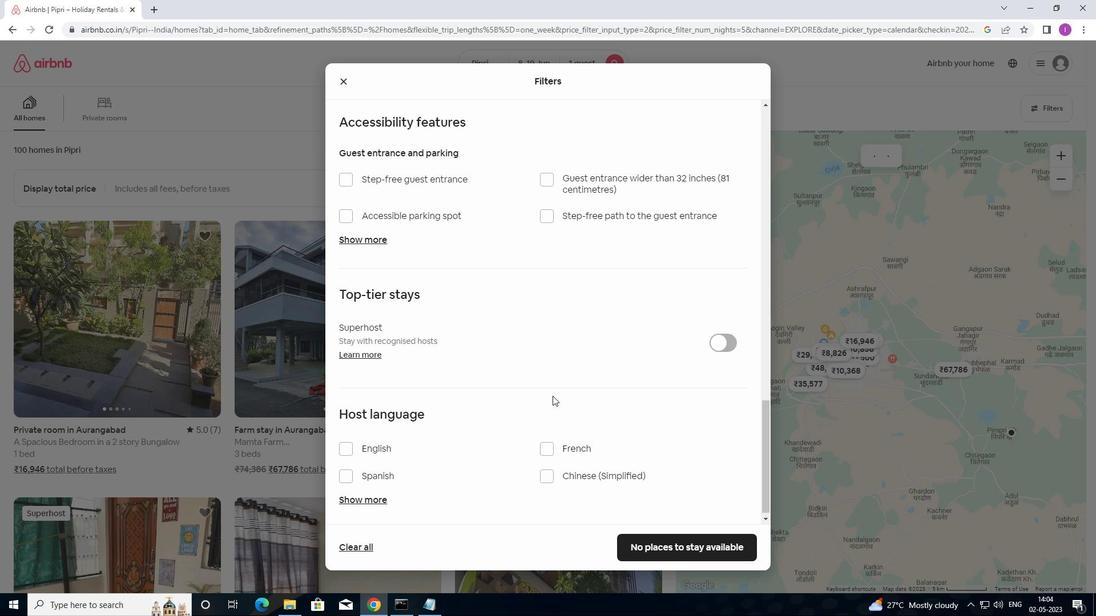 
Action: Mouse scrolled (529, 419) with delta (0, 0)
Screenshot: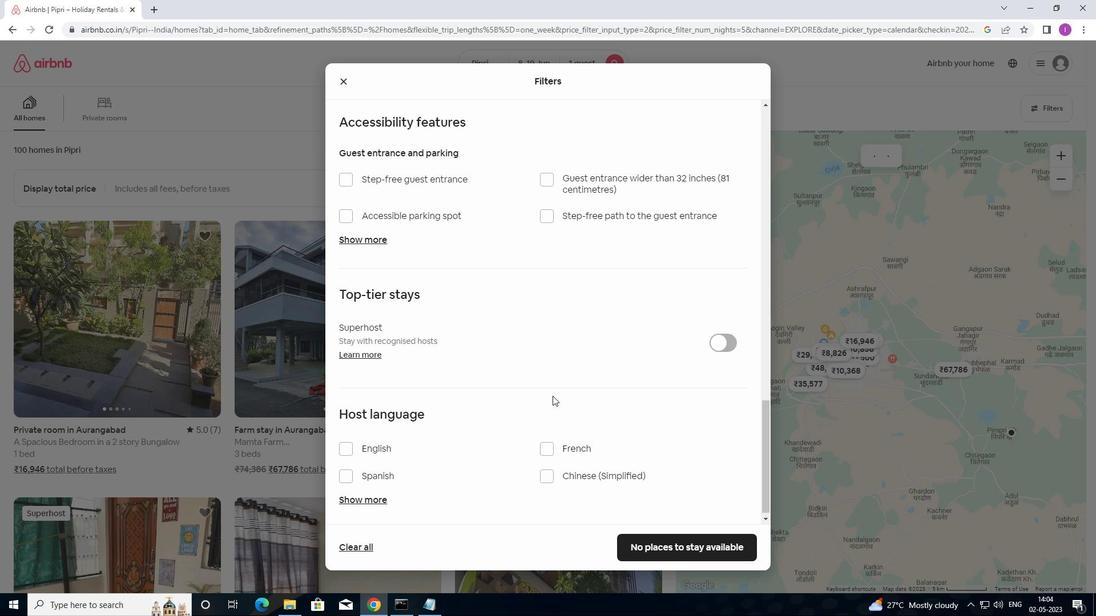 
Action: Mouse moved to (522, 425)
Screenshot: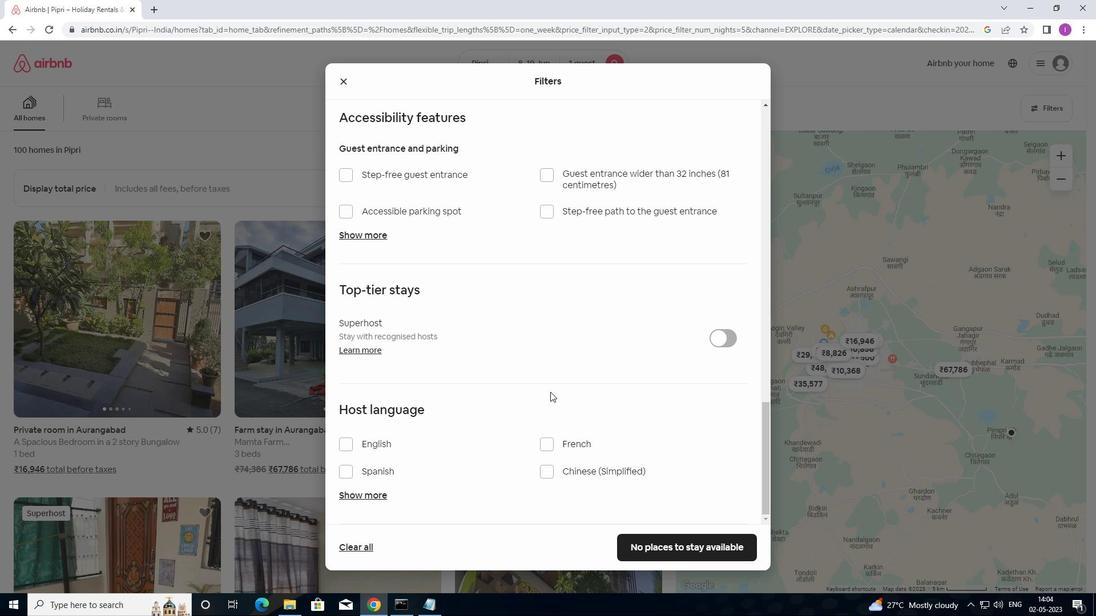 
Action: Mouse scrolled (522, 424) with delta (0, 0)
Screenshot: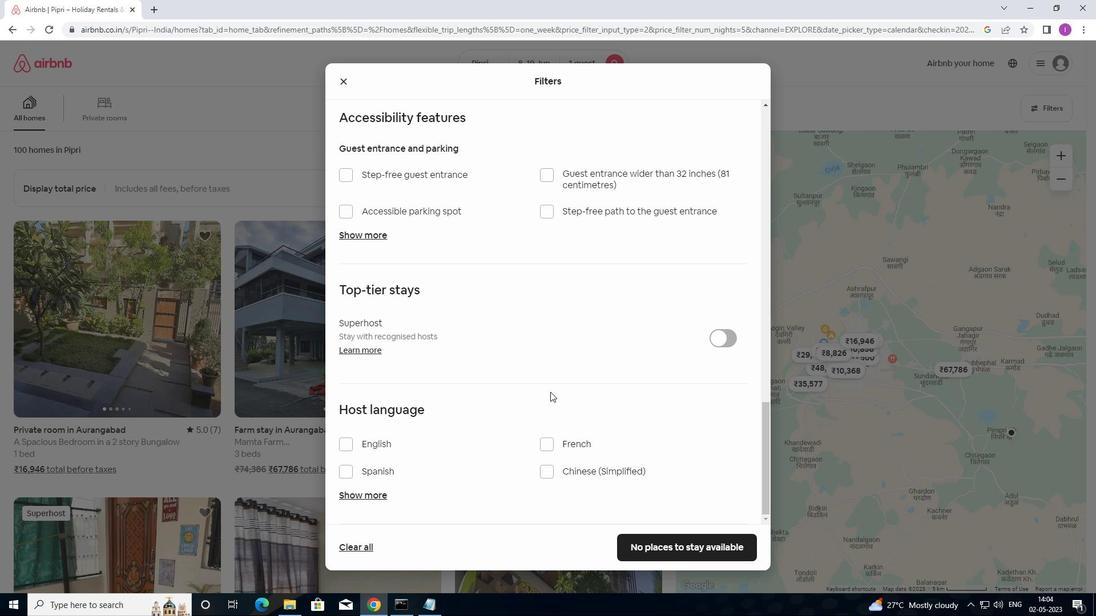 
Action: Mouse moved to (502, 431)
Screenshot: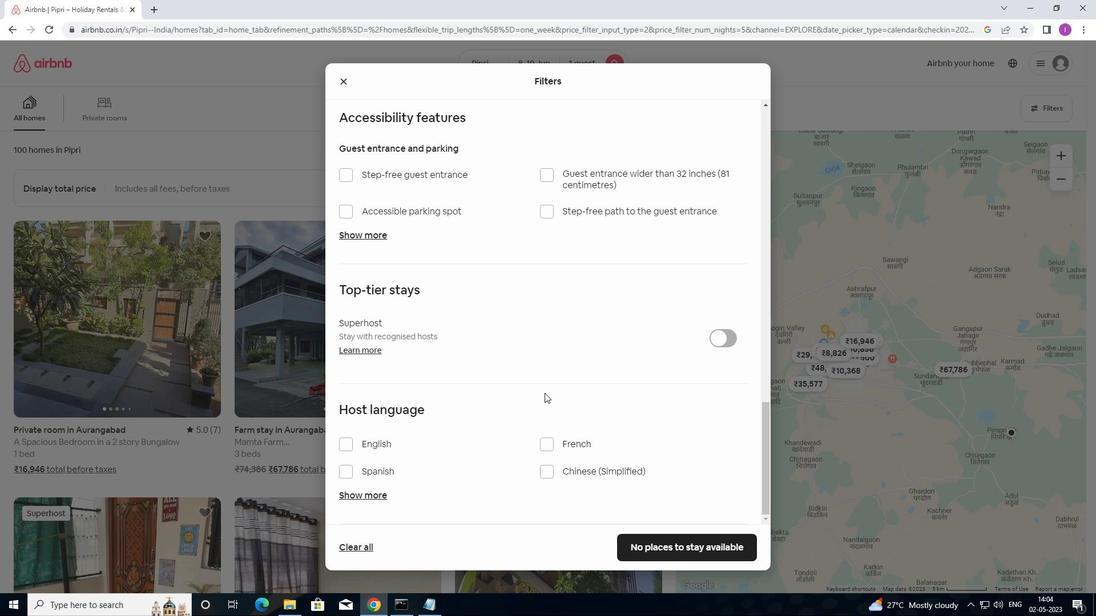 
Action: Mouse scrolled (502, 430) with delta (0, 0)
Screenshot: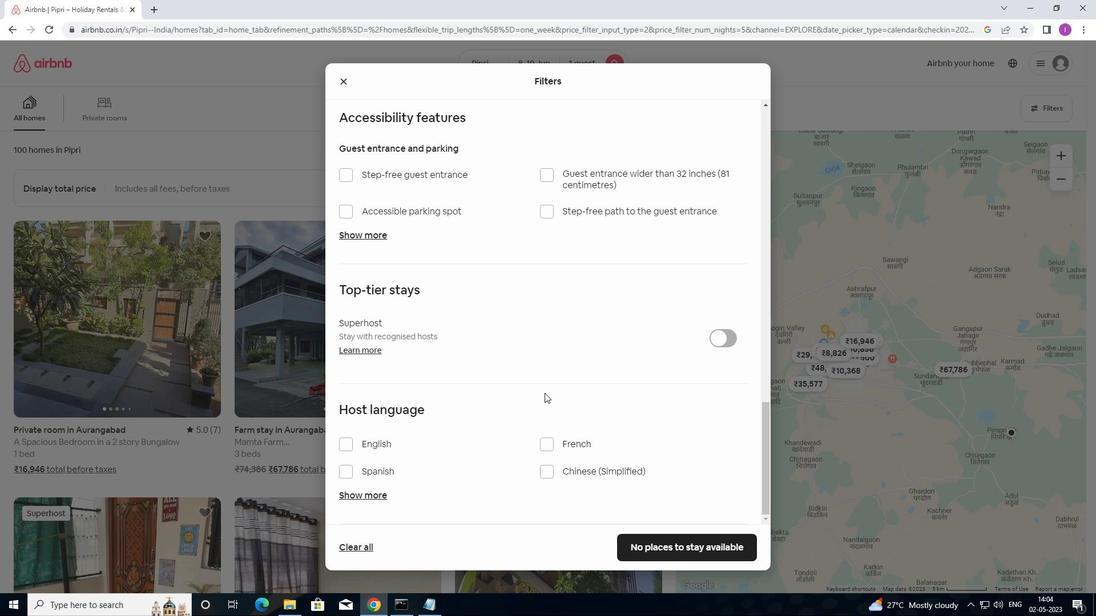 
Action: Mouse moved to (369, 452)
Screenshot: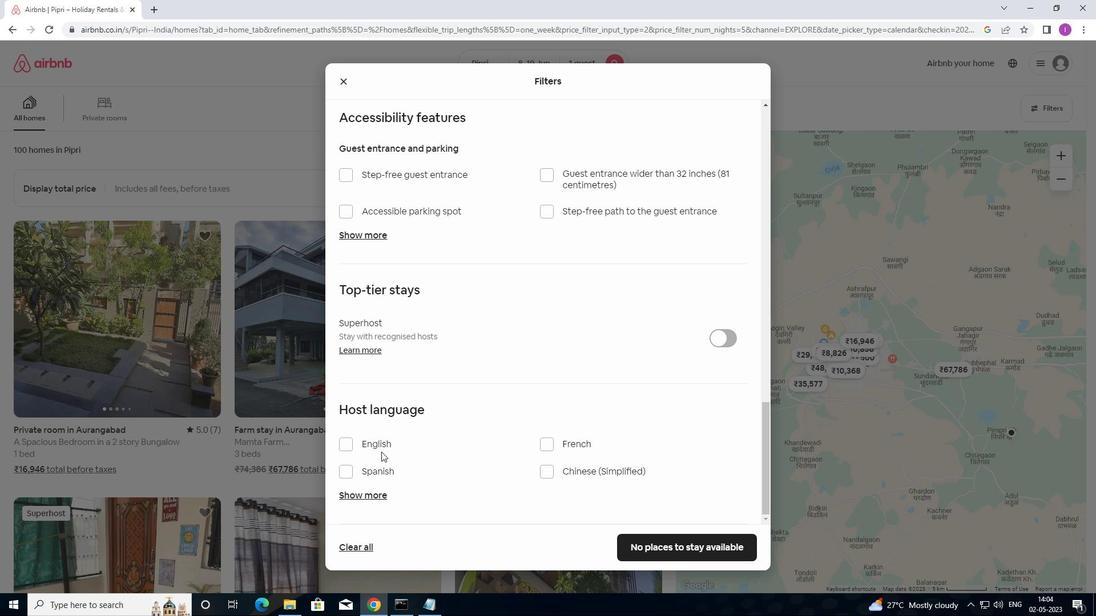 
Action: Mouse pressed left at (369, 452)
Screenshot: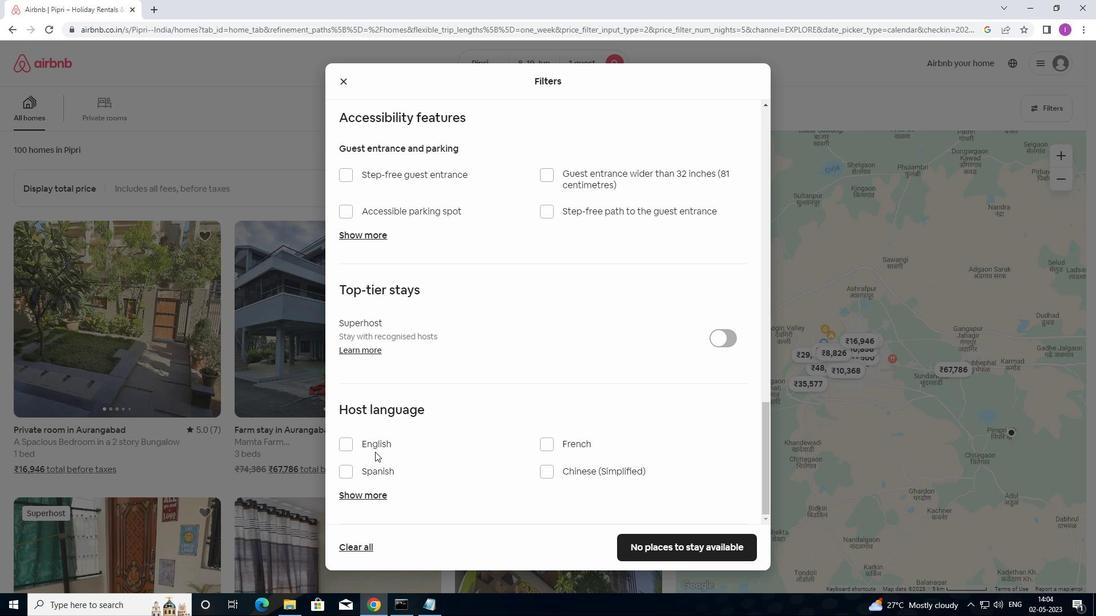 
Action: Mouse moved to (346, 442)
Screenshot: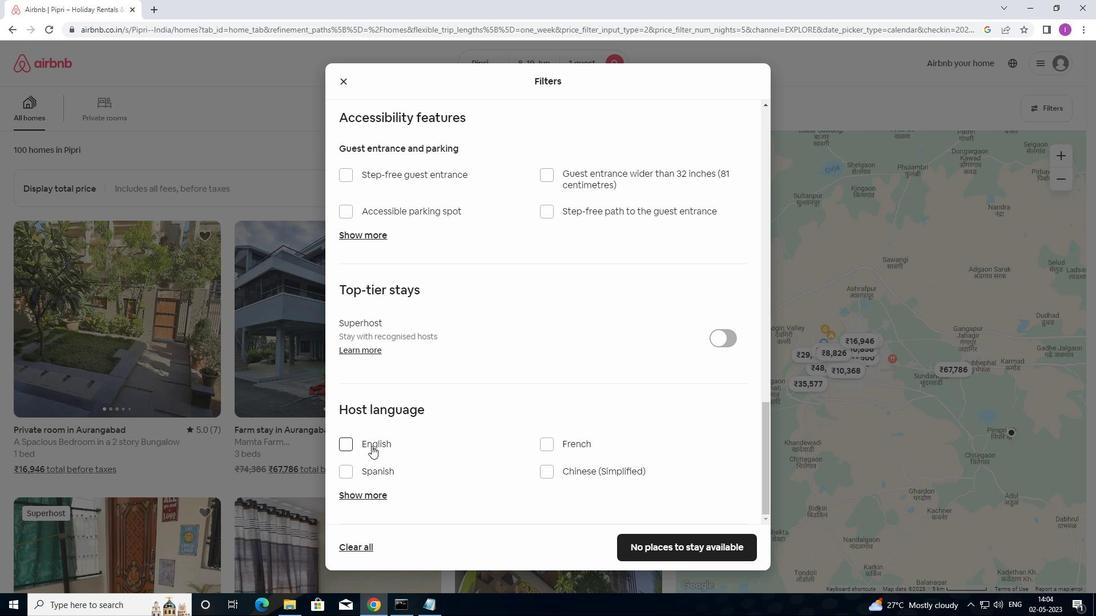 
Action: Mouse pressed left at (346, 442)
Screenshot: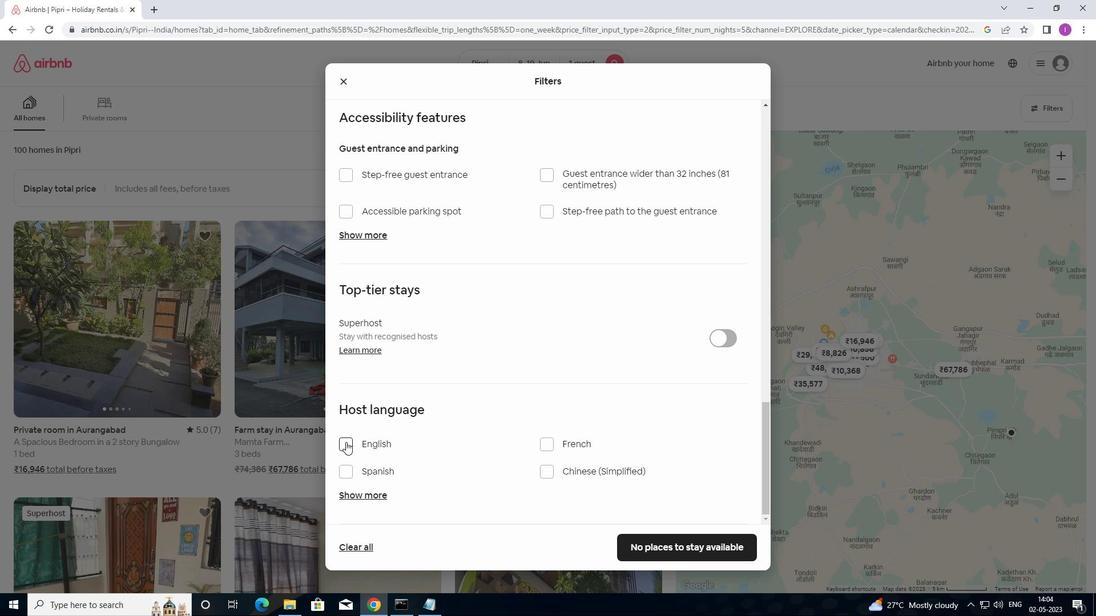 
Action: Mouse moved to (649, 543)
Screenshot: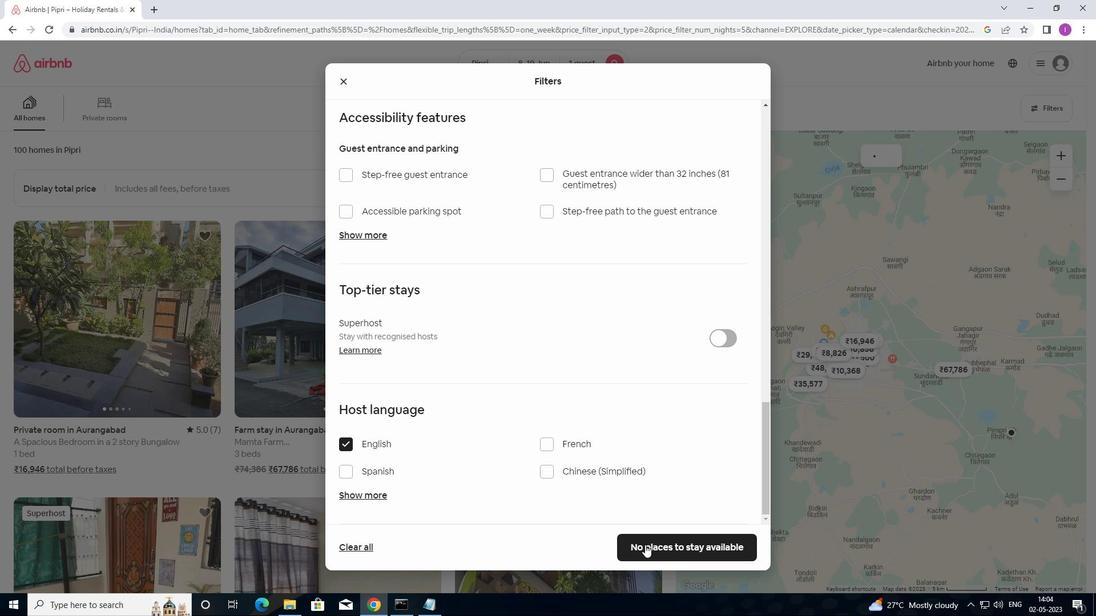 
Action: Mouse pressed left at (649, 543)
Screenshot: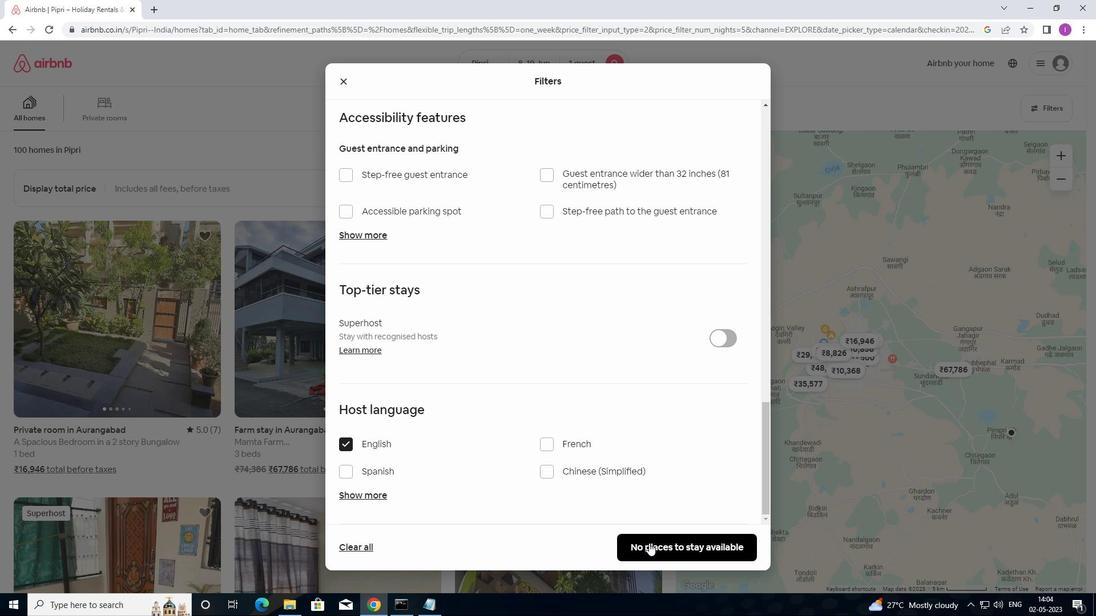
Action: Mouse moved to (658, 547)
Screenshot: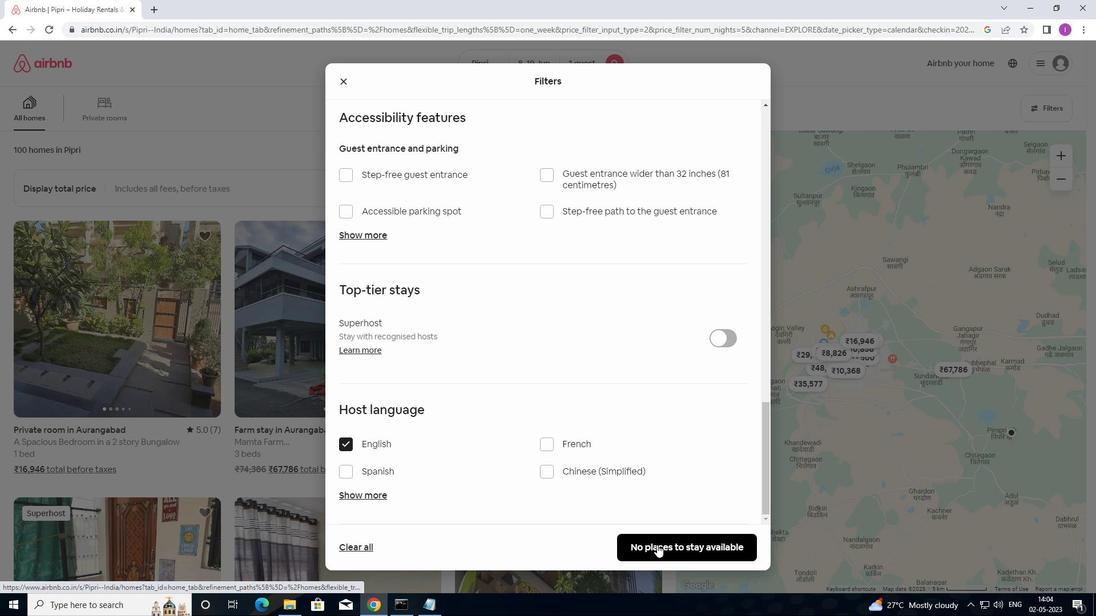 
Action: Mouse pressed left at (658, 547)
Screenshot: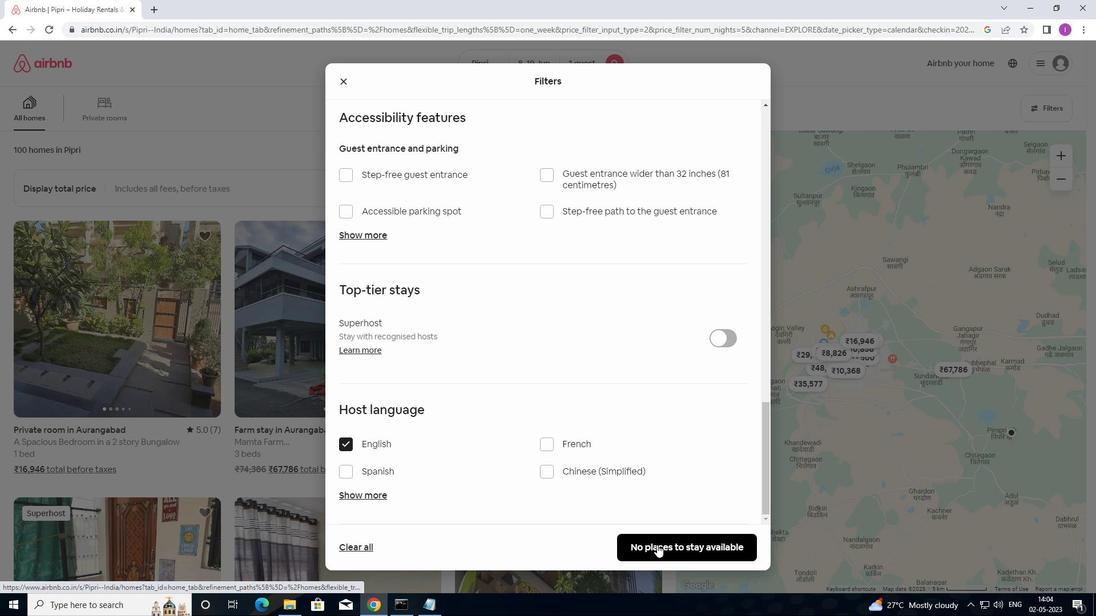 
Action: Mouse moved to (665, 546)
Screenshot: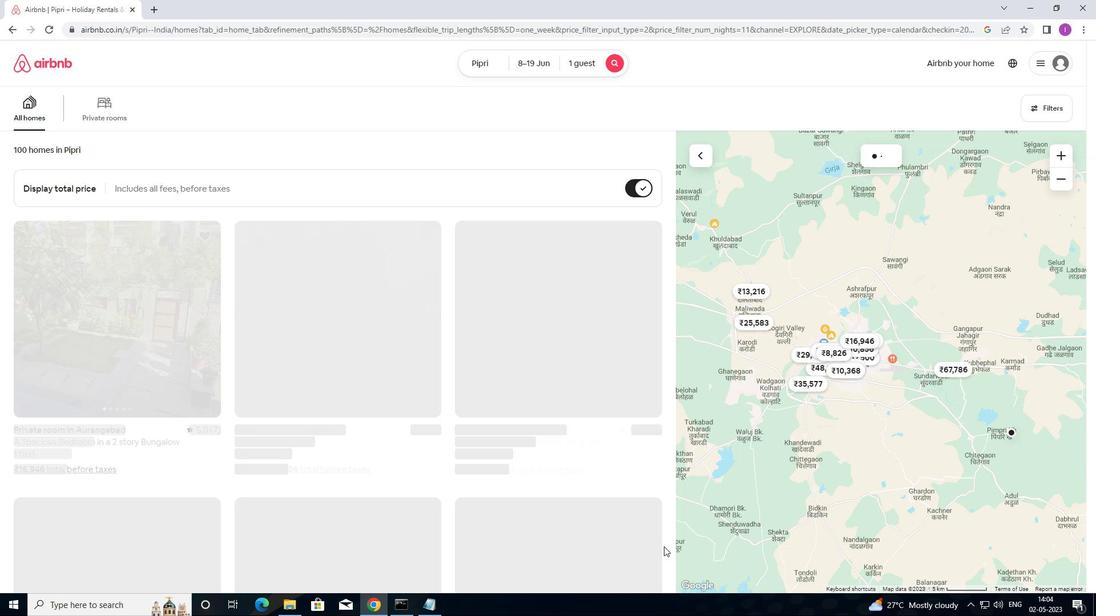 
